Task: Find connections with filter location Mainpuri with filter topic #Selfworthwith filter profile language Spanish with filter current company SINCLUS with filter school BBD University with filter industry Software Development with filter service category User Experience Writing with filter keywords title Copy Editor
Action: Mouse moved to (658, 85)
Screenshot: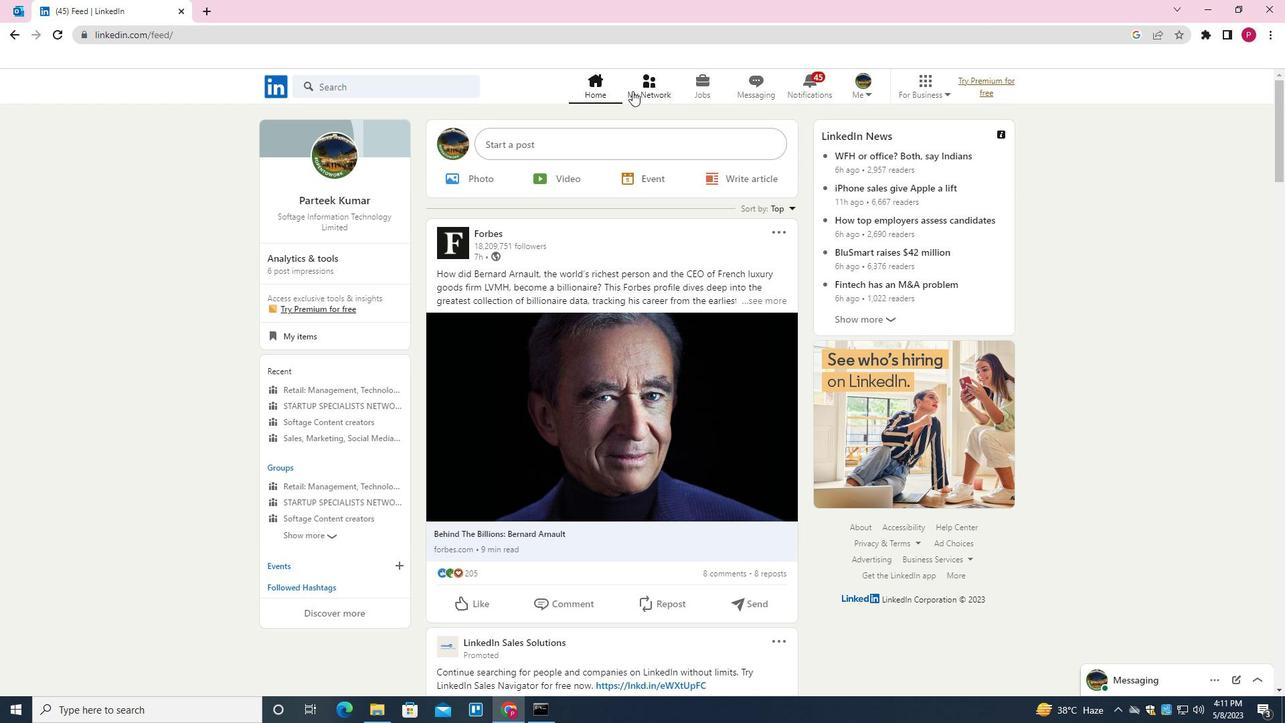
Action: Mouse pressed left at (658, 85)
Screenshot: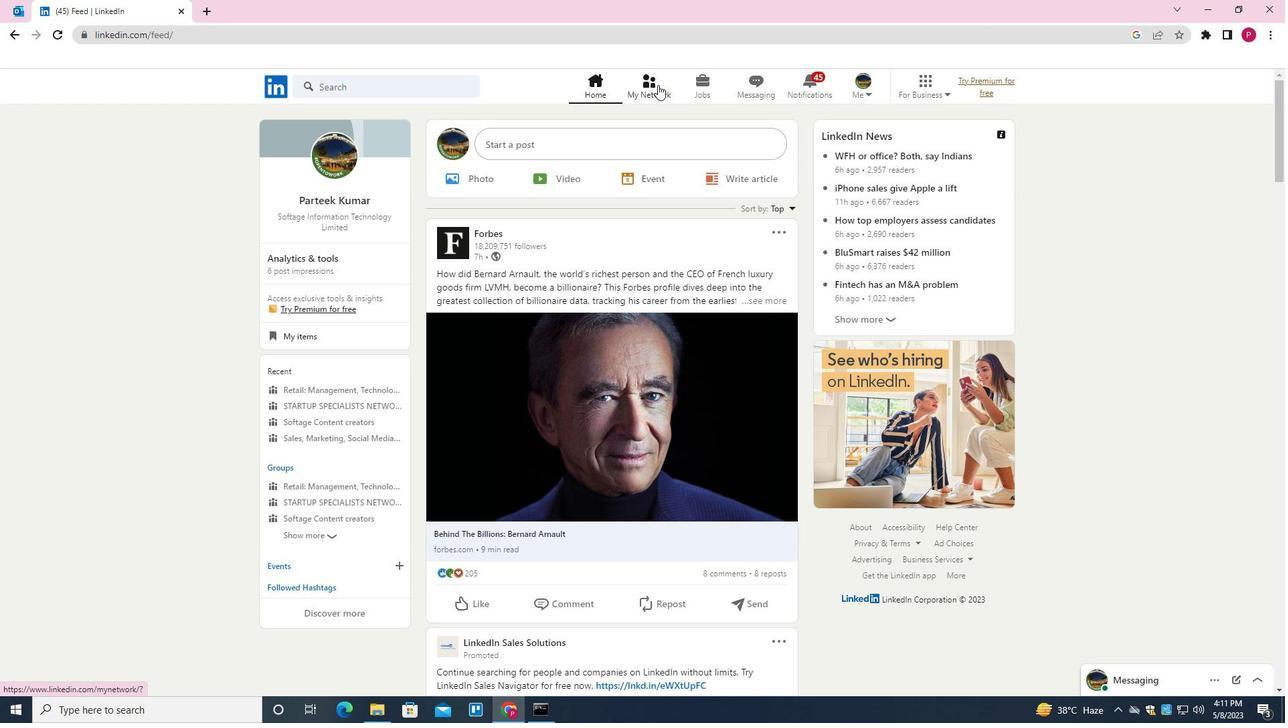 
Action: Mouse moved to (414, 165)
Screenshot: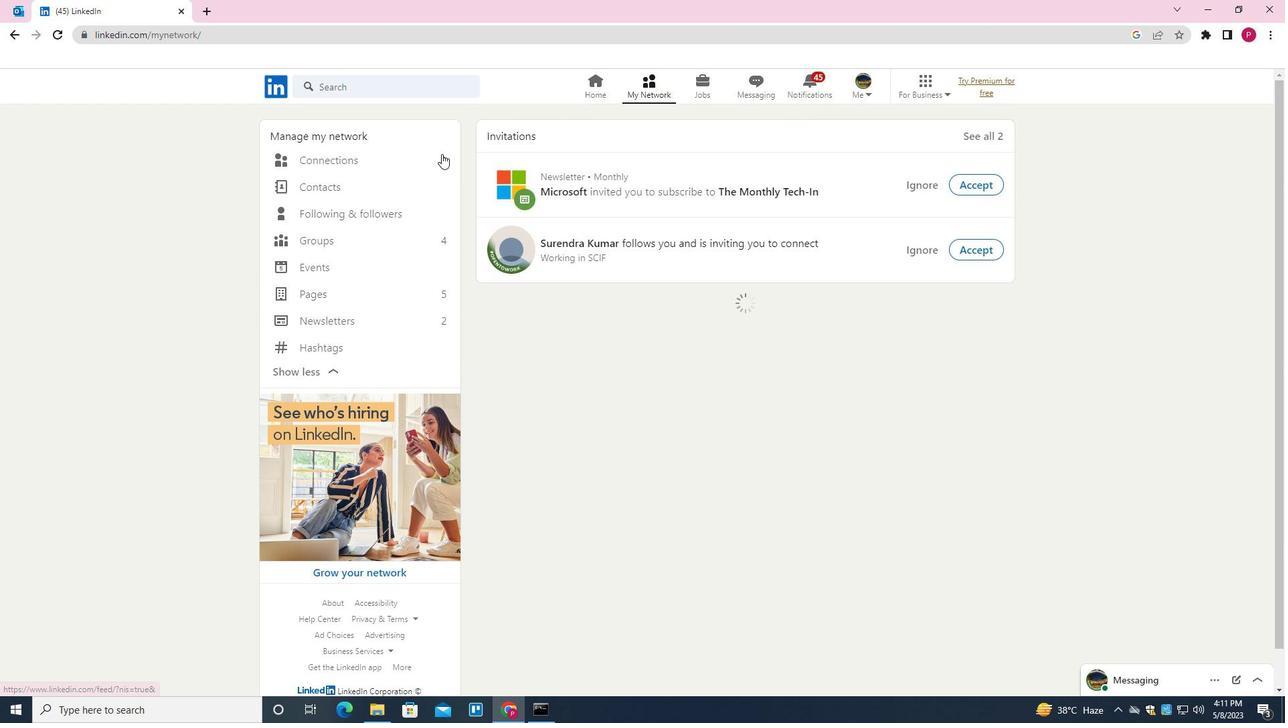 
Action: Mouse pressed left at (414, 165)
Screenshot: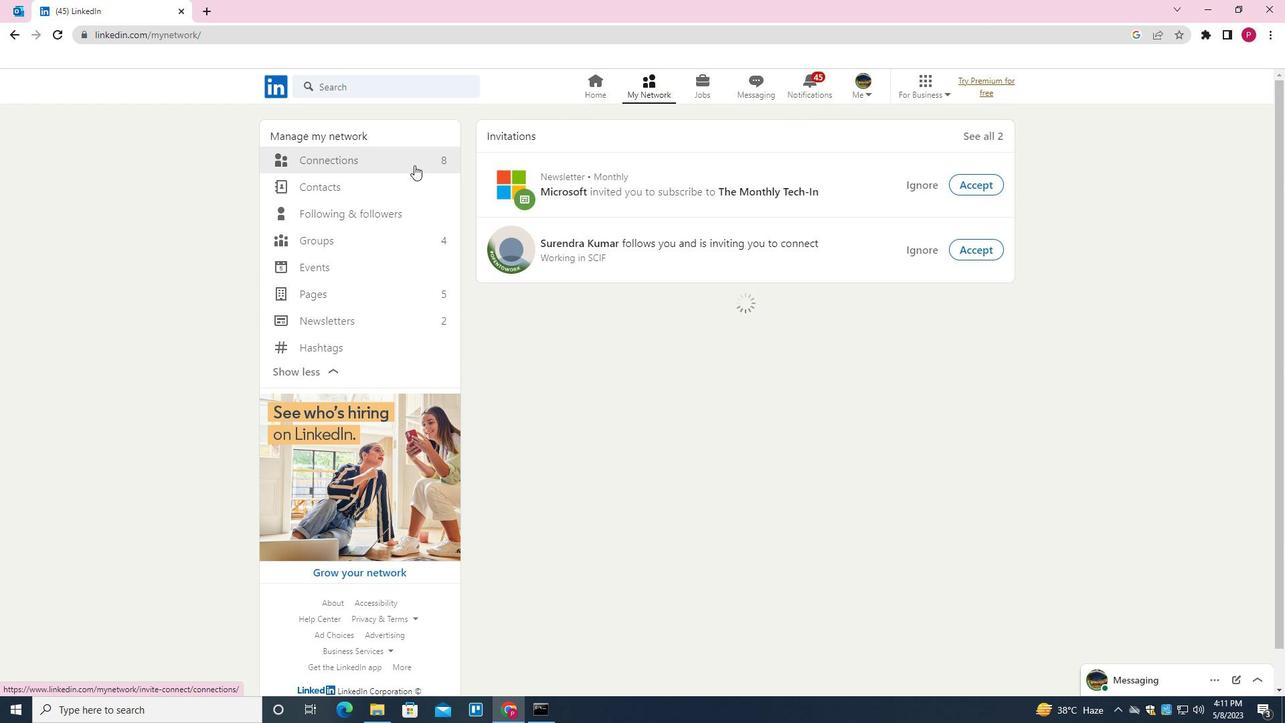 
Action: Mouse moved to (722, 162)
Screenshot: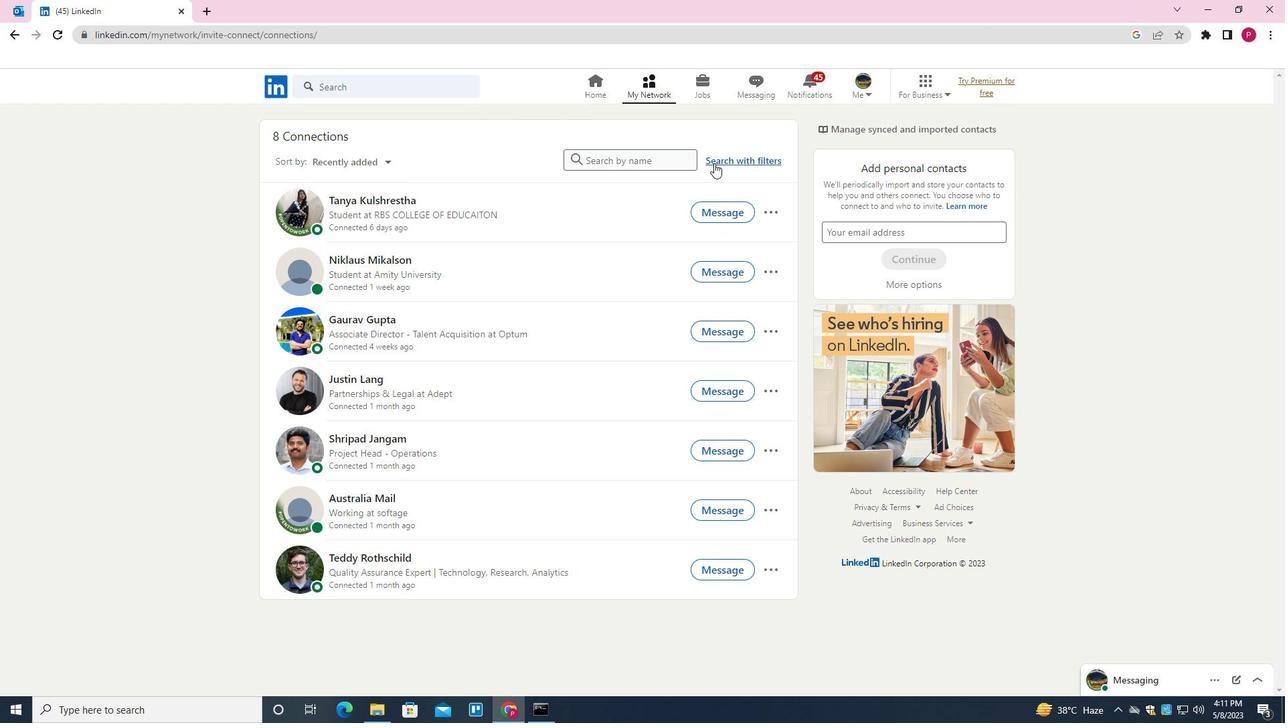 
Action: Mouse pressed left at (722, 162)
Screenshot: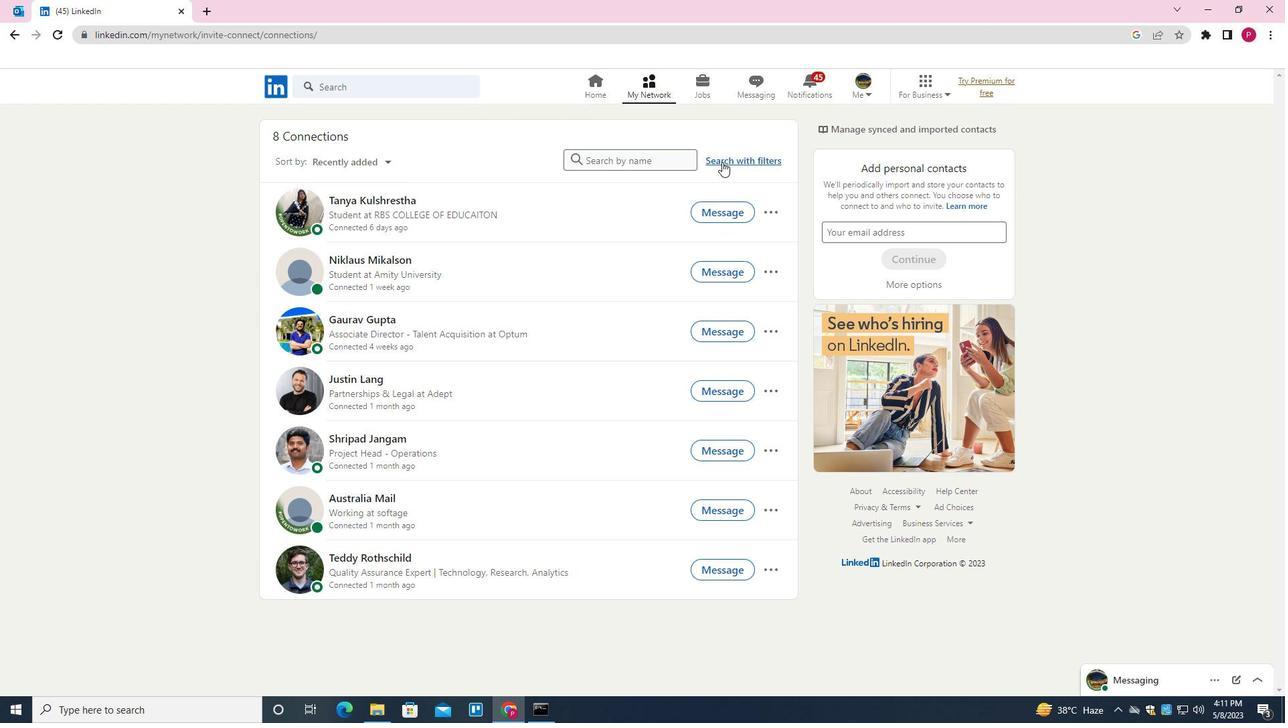 
Action: Mouse moved to (687, 123)
Screenshot: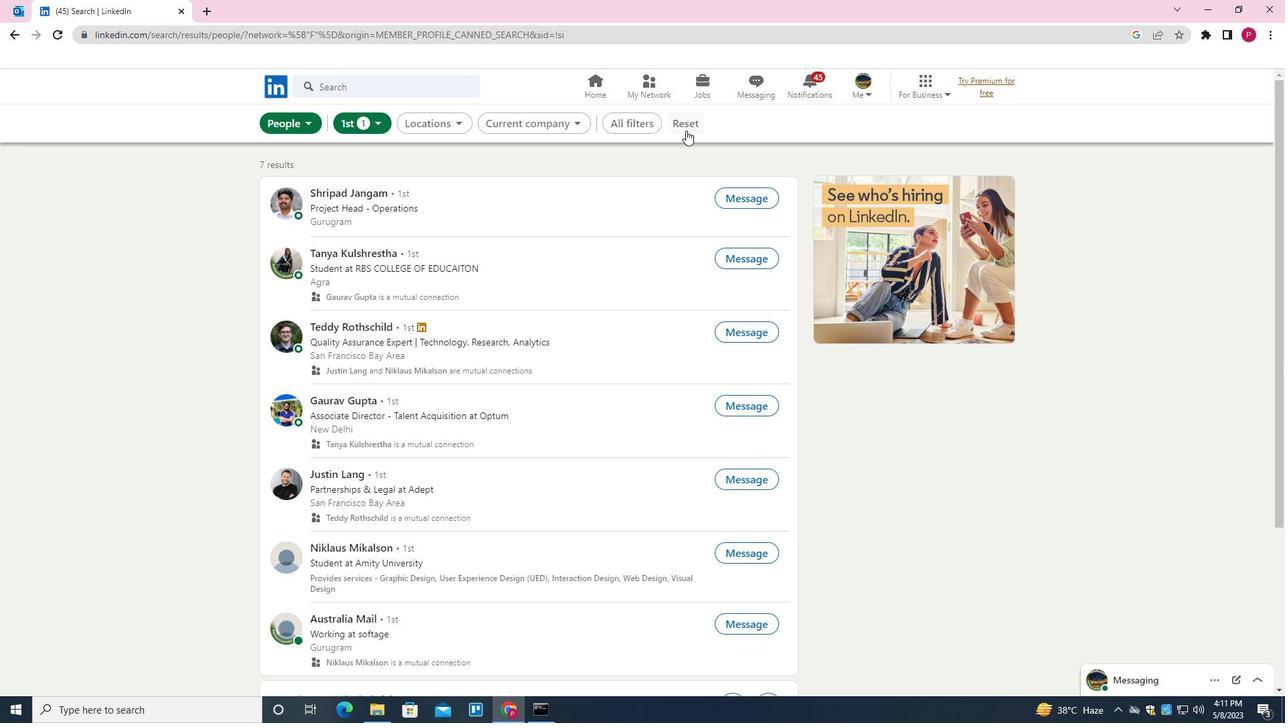 
Action: Mouse pressed left at (687, 123)
Screenshot: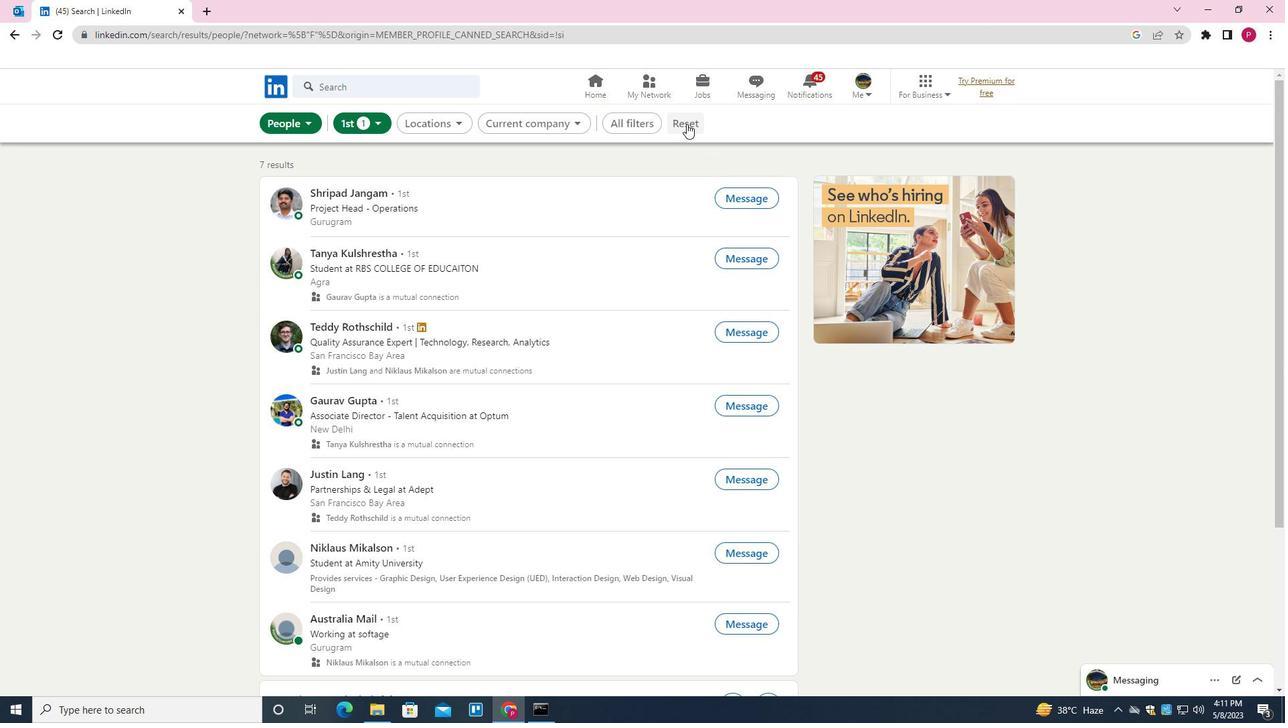 
Action: Mouse moved to (678, 121)
Screenshot: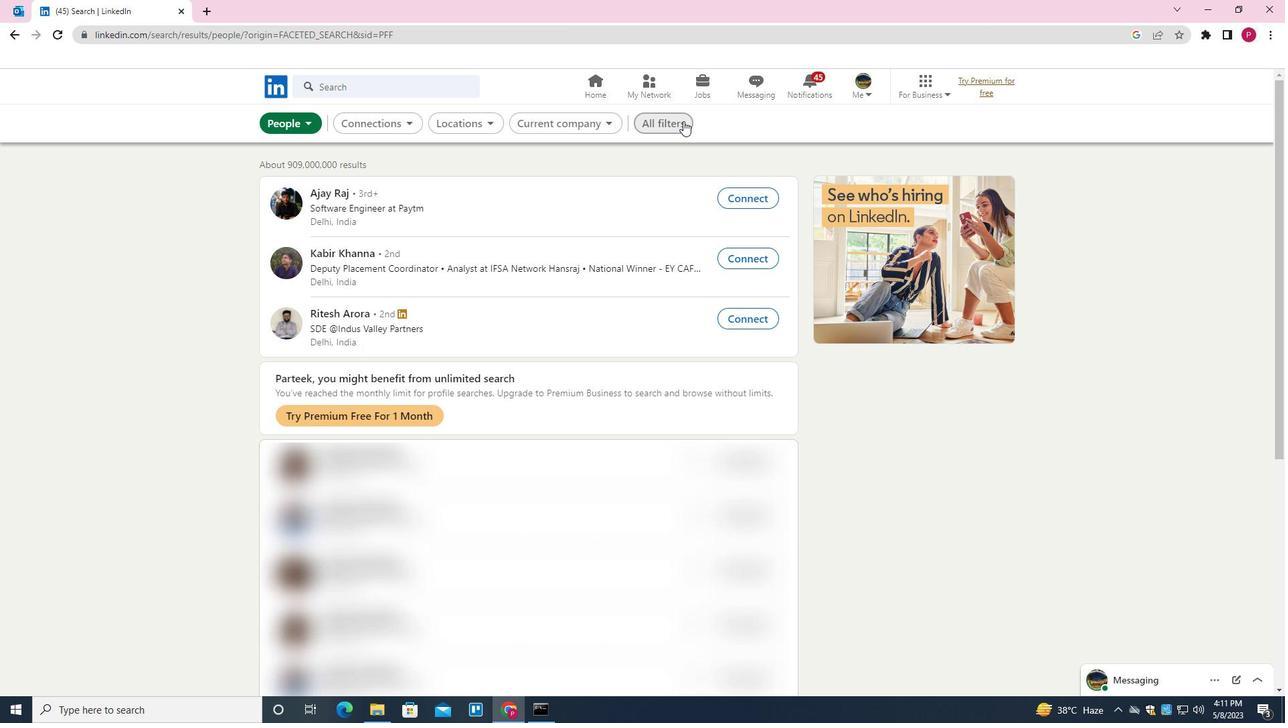 
Action: Mouse pressed left at (678, 121)
Screenshot: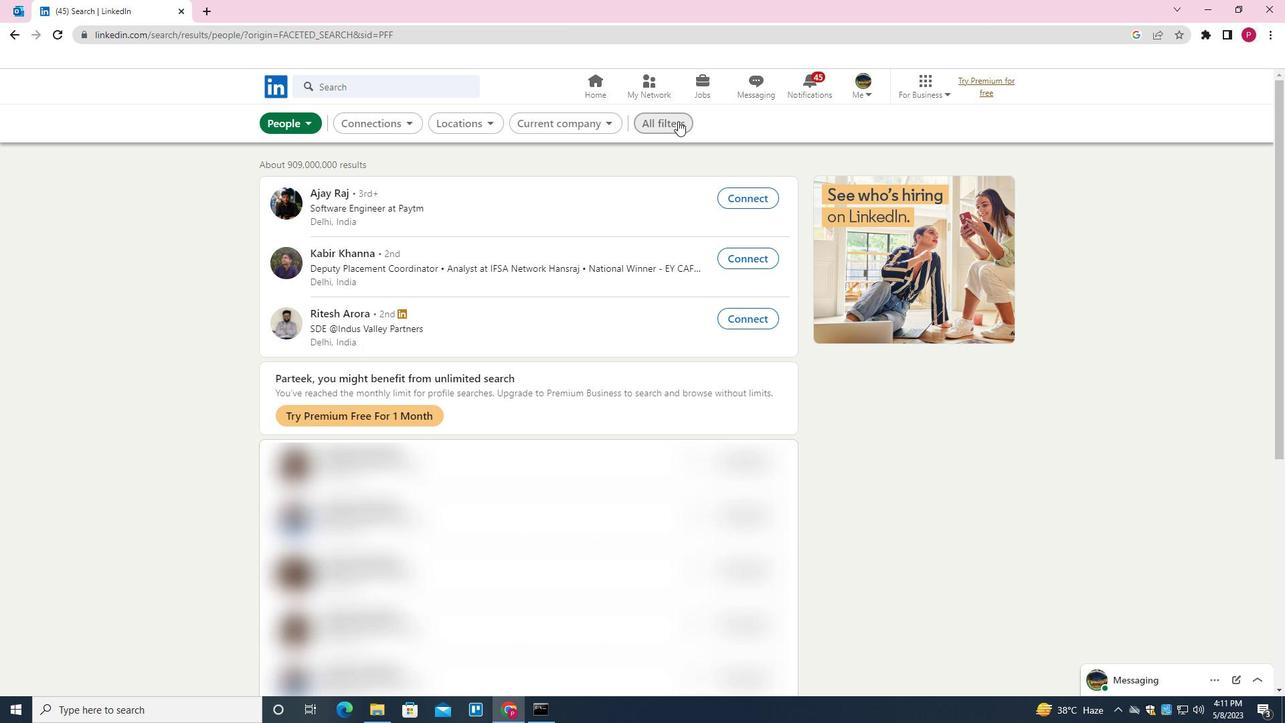 
Action: Mouse moved to (930, 289)
Screenshot: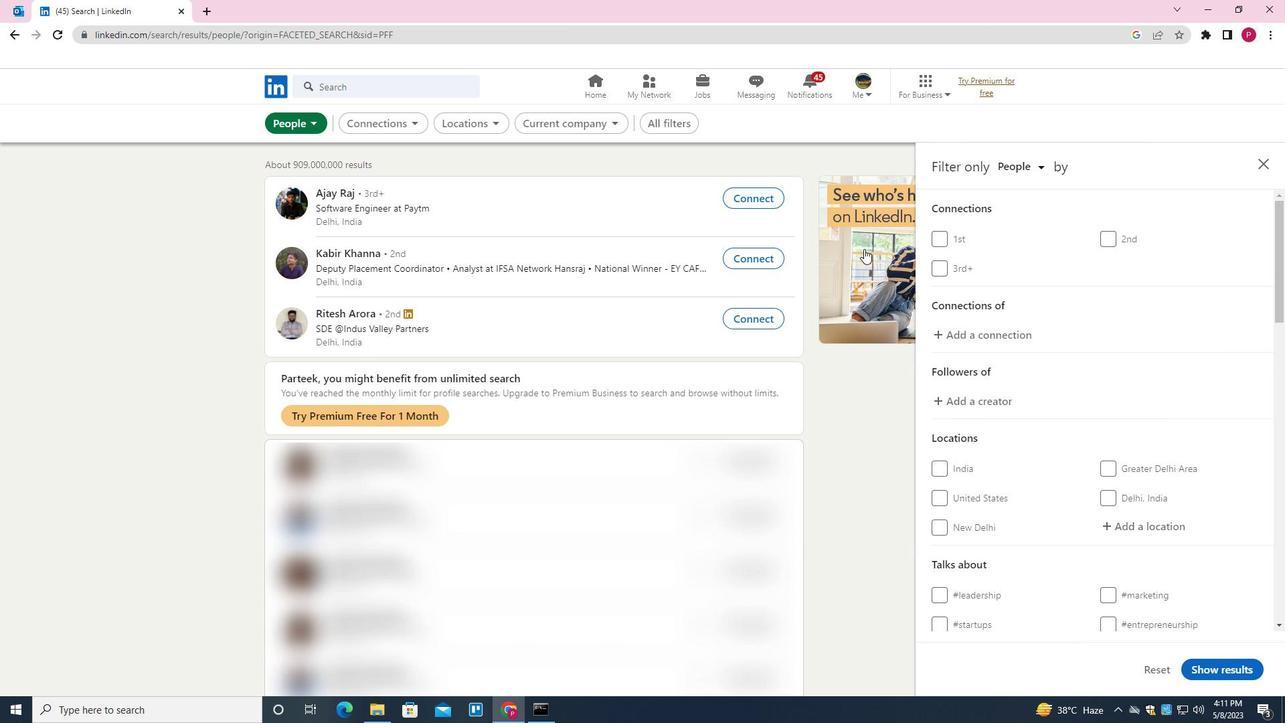
Action: Mouse scrolled (930, 289) with delta (0, 0)
Screenshot: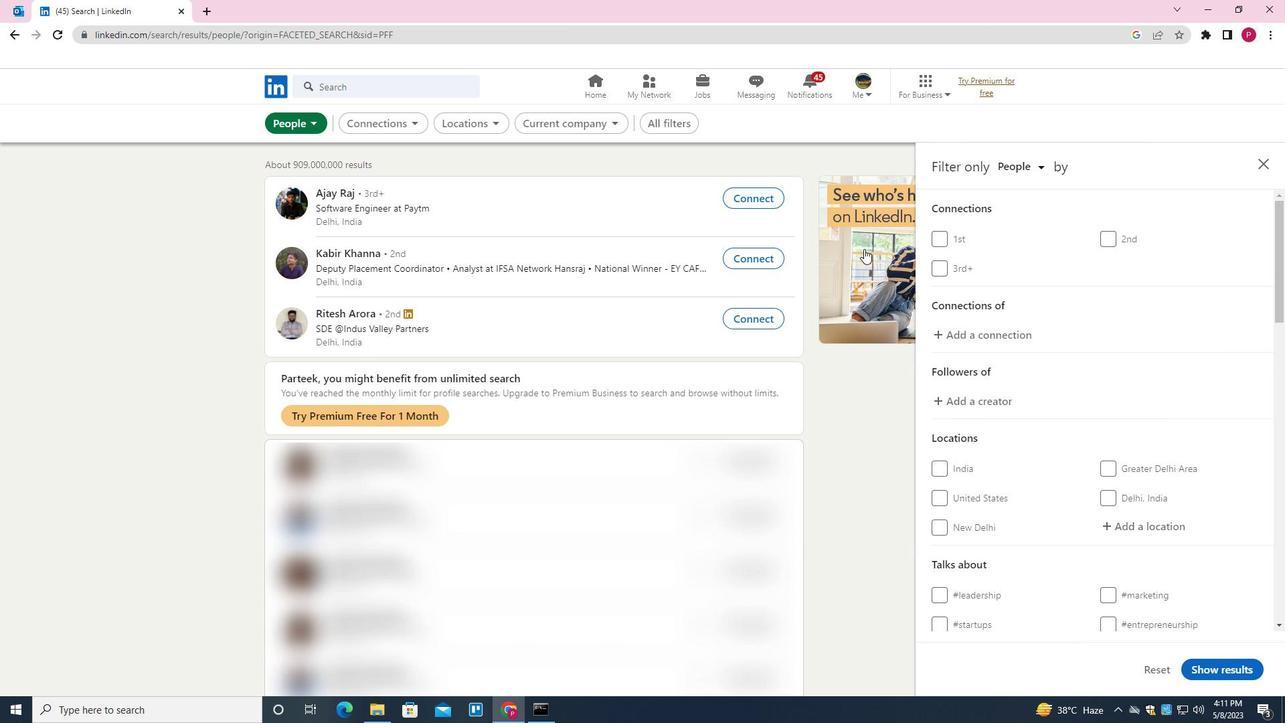 
Action: Mouse moved to (983, 328)
Screenshot: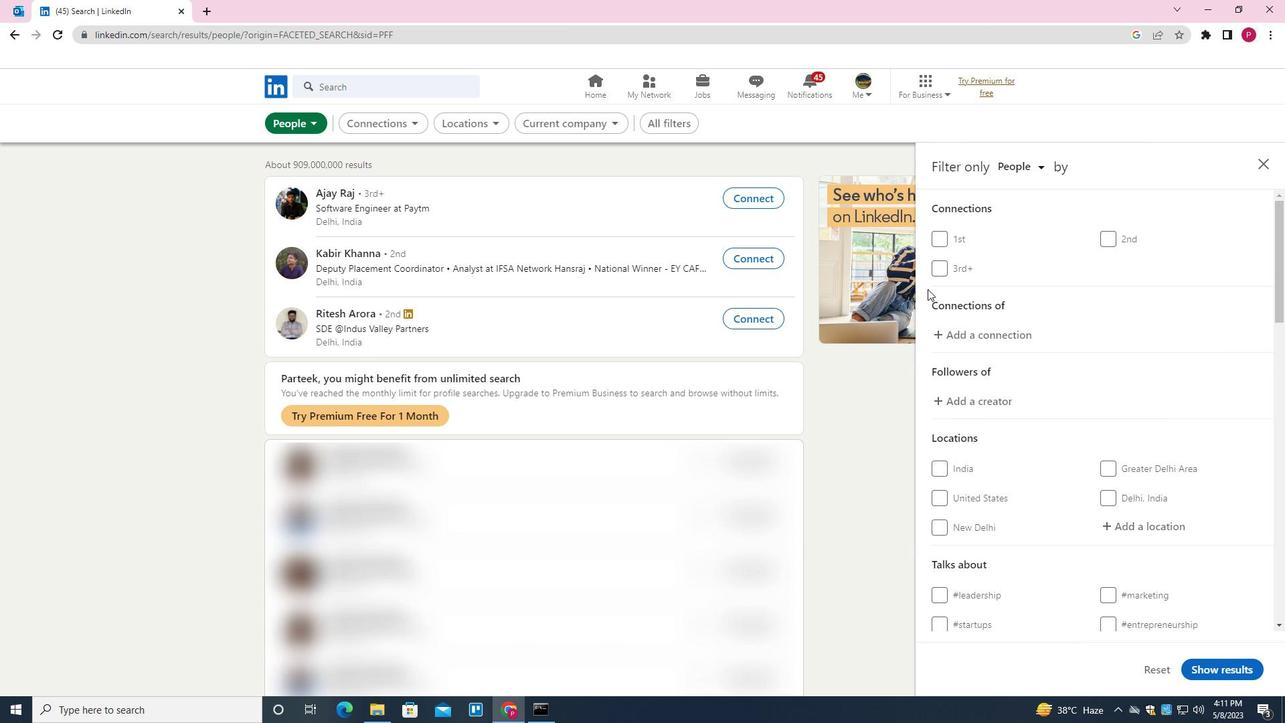 
Action: Mouse scrolled (983, 327) with delta (0, 0)
Screenshot: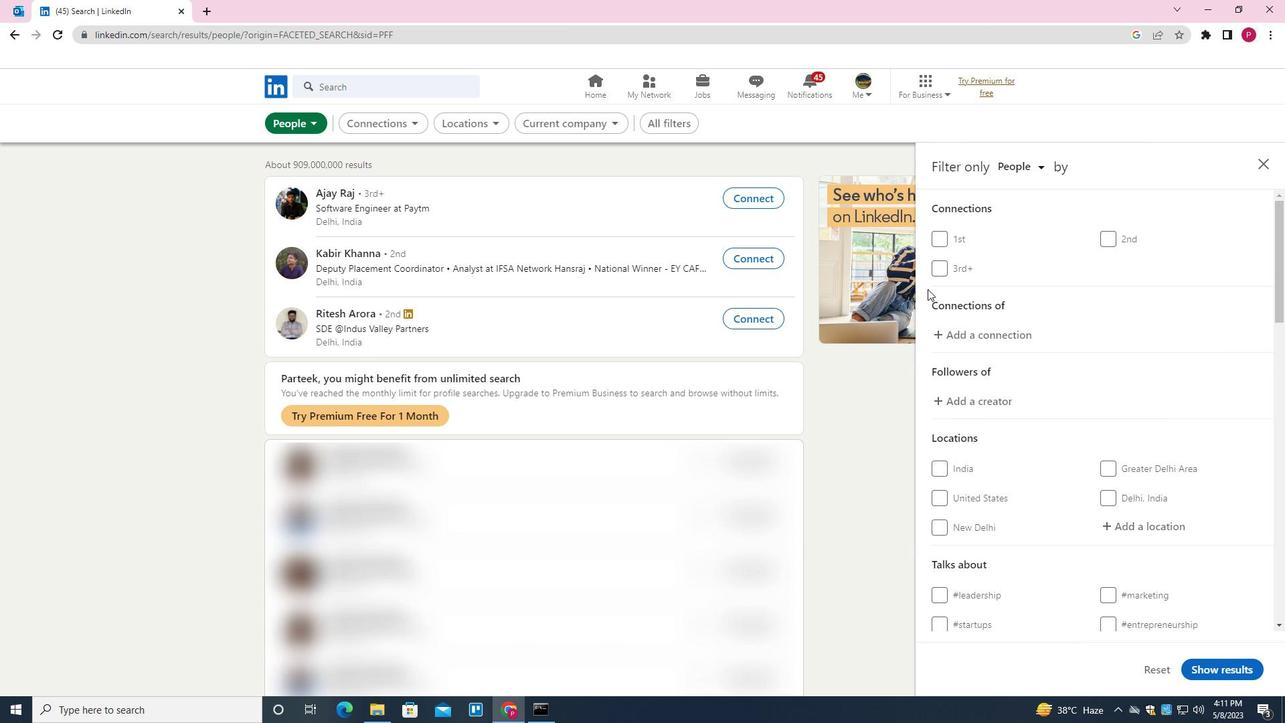 
Action: Mouse moved to (1042, 369)
Screenshot: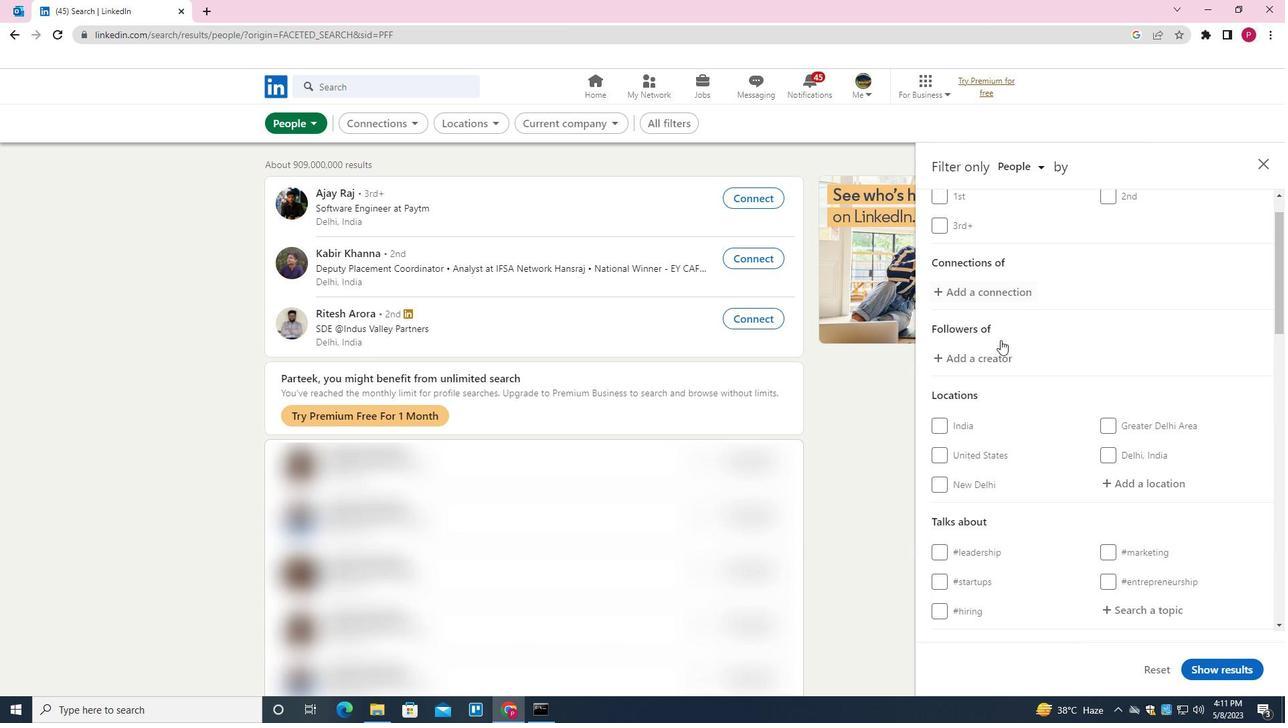 
Action: Mouse scrolled (1042, 368) with delta (0, 0)
Screenshot: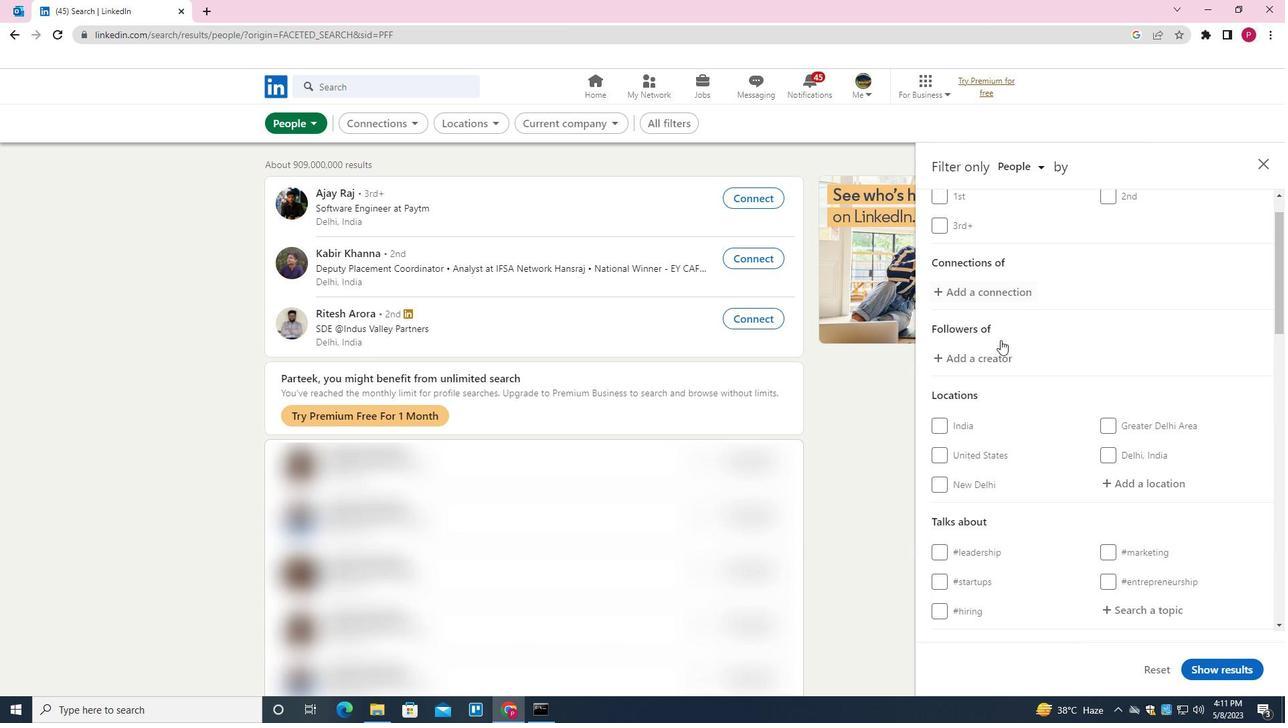 
Action: Mouse moved to (1136, 320)
Screenshot: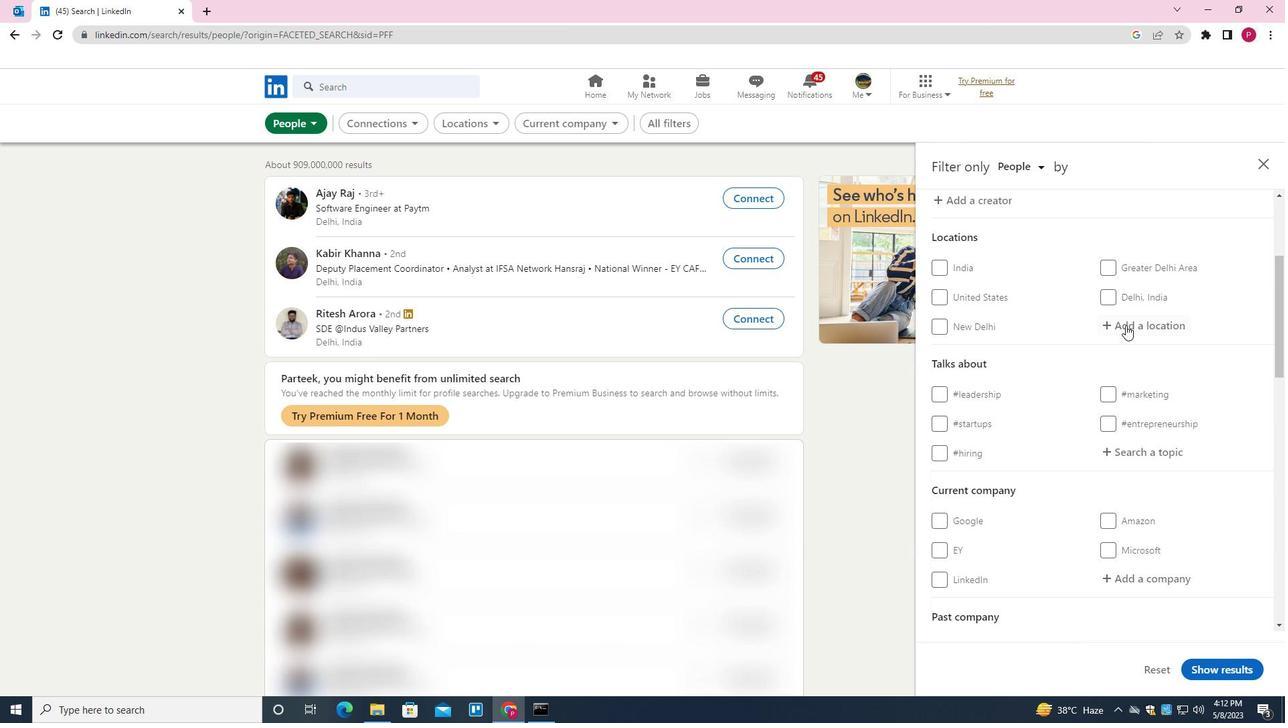 
Action: Mouse pressed left at (1136, 320)
Screenshot: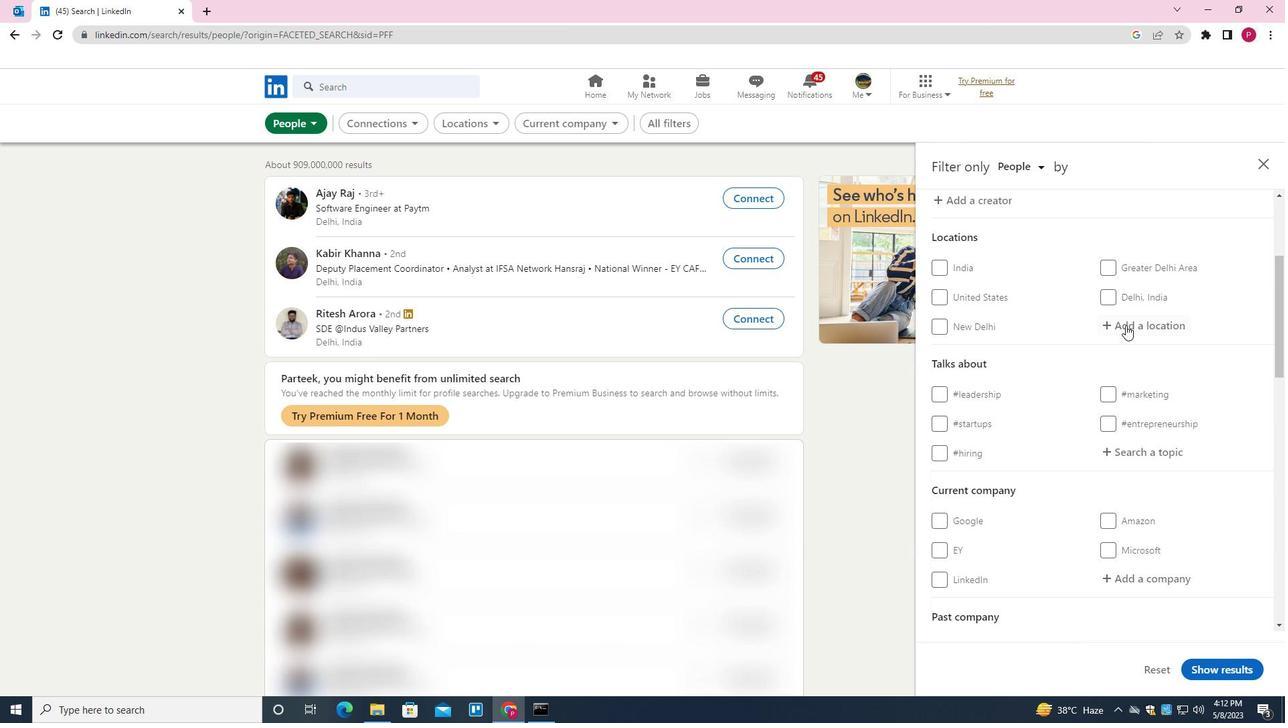 
Action: Mouse moved to (1056, 326)
Screenshot: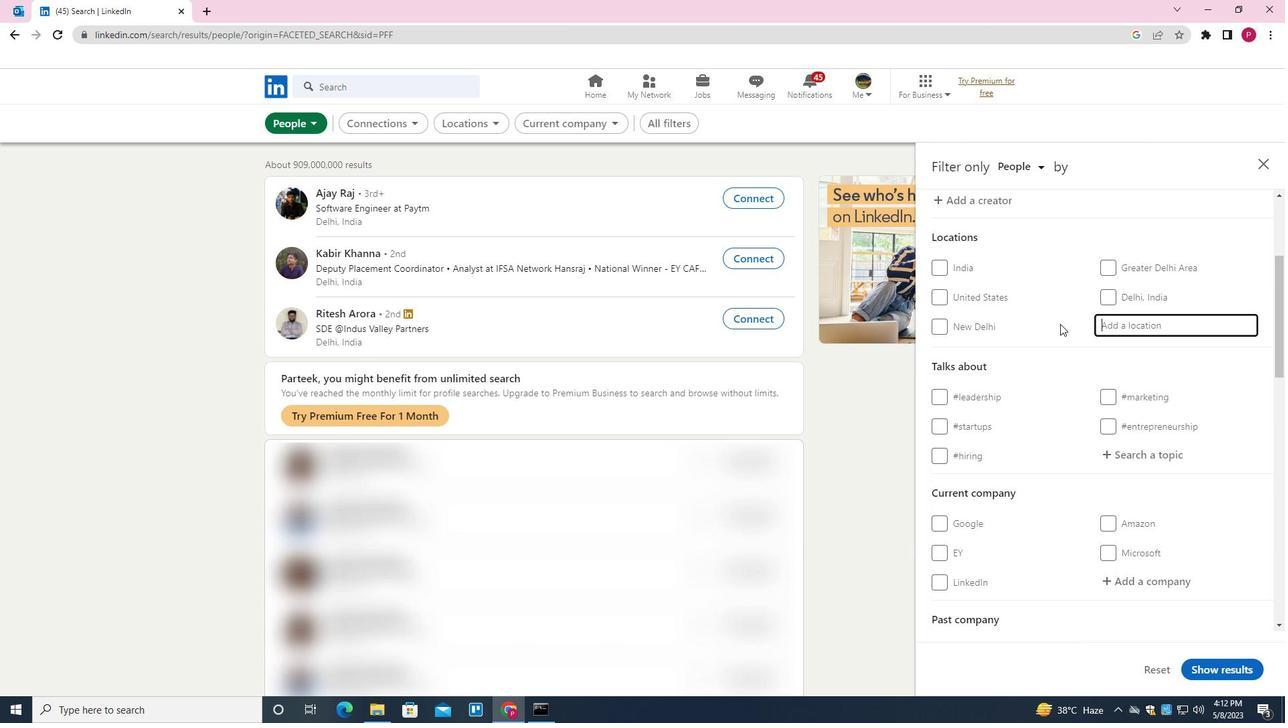
Action: Key pressed <Key.shift><Key.shift><Key.shift><Key.shift><Key.shift><Key.shift><Key.shift><Key.shift>MAINPURI<Key.down><Key.enter>
Screenshot: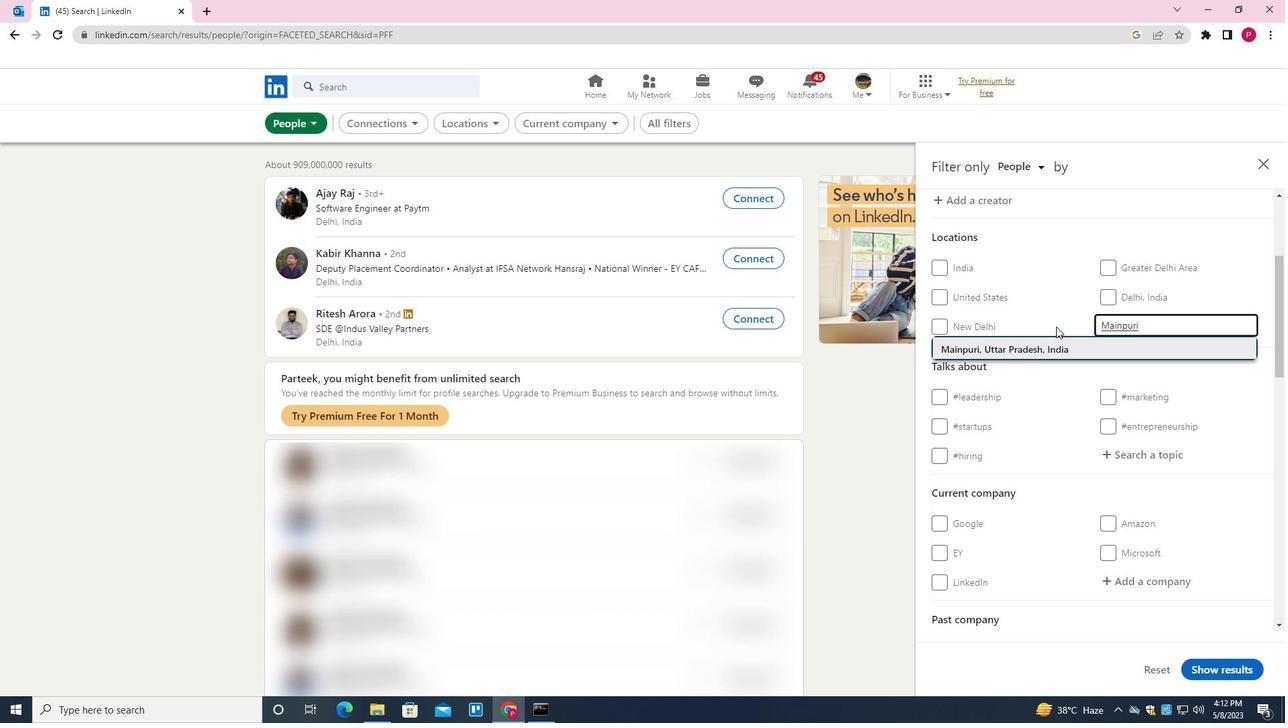 
Action: Mouse moved to (1055, 375)
Screenshot: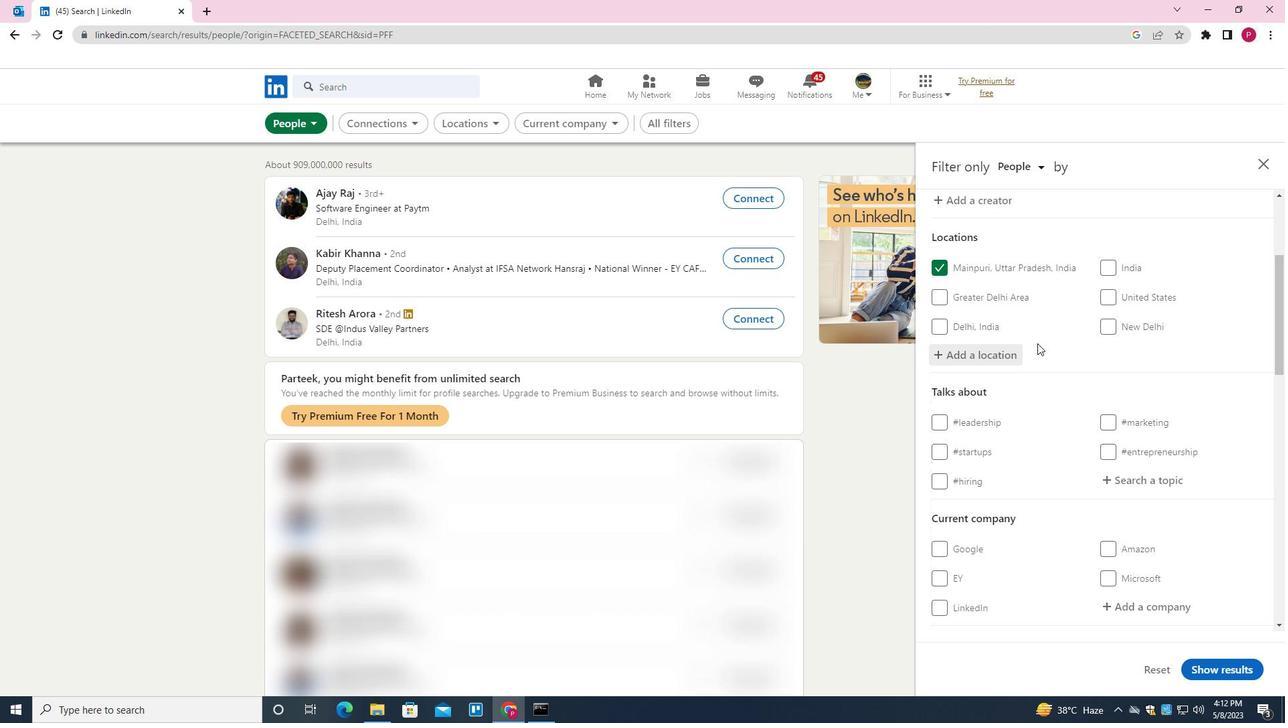 
Action: Mouse scrolled (1055, 374) with delta (0, 0)
Screenshot: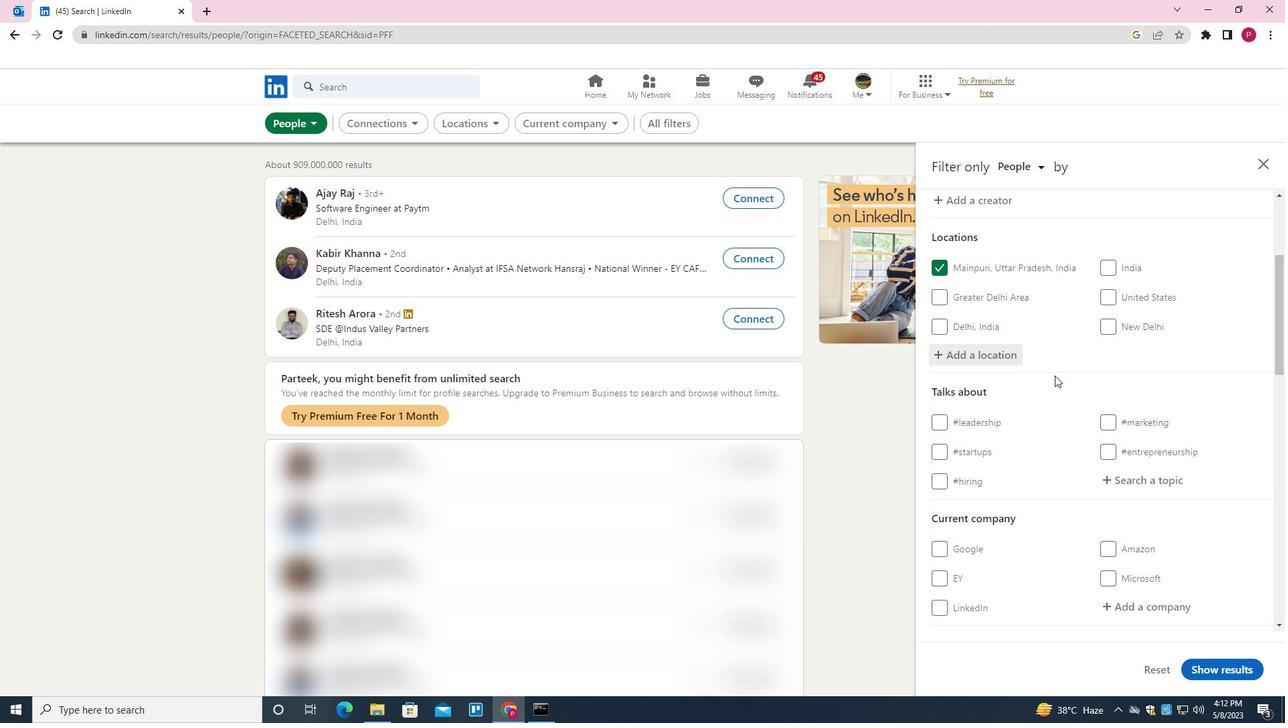 
Action: Mouse moved to (1080, 381)
Screenshot: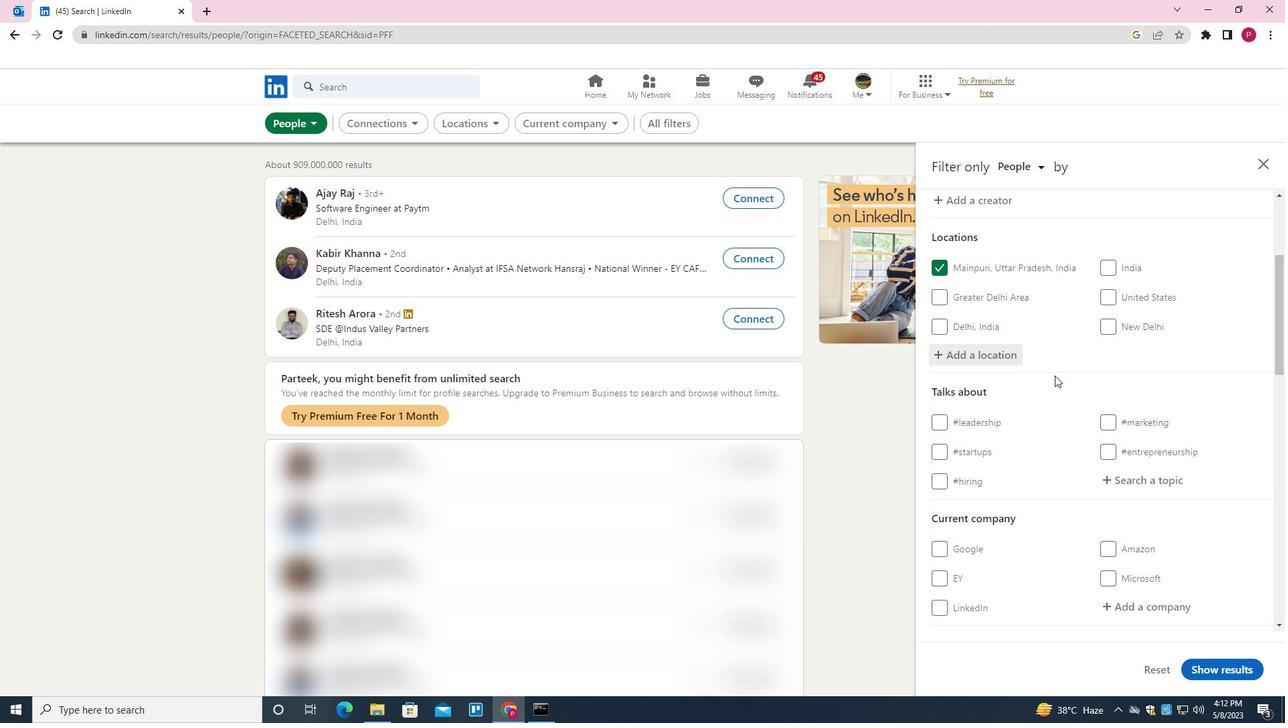 
Action: Mouse scrolled (1080, 380) with delta (0, 0)
Screenshot: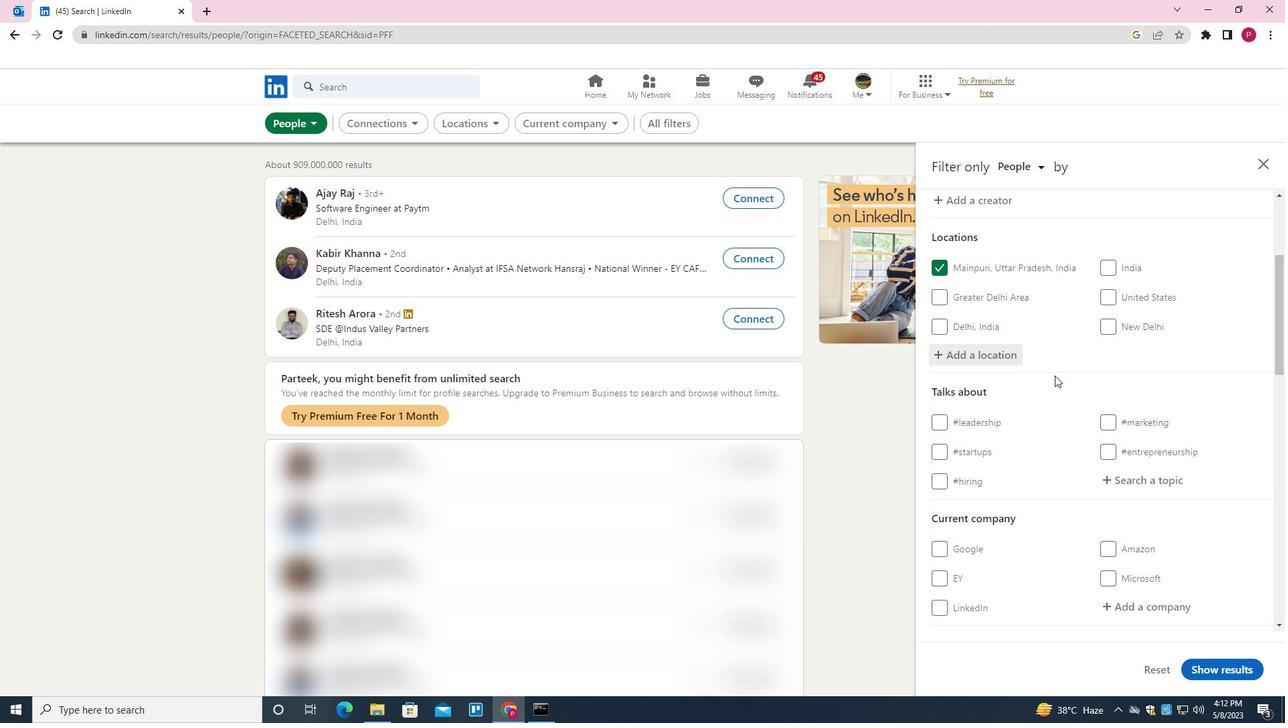 
Action: Mouse moved to (1149, 347)
Screenshot: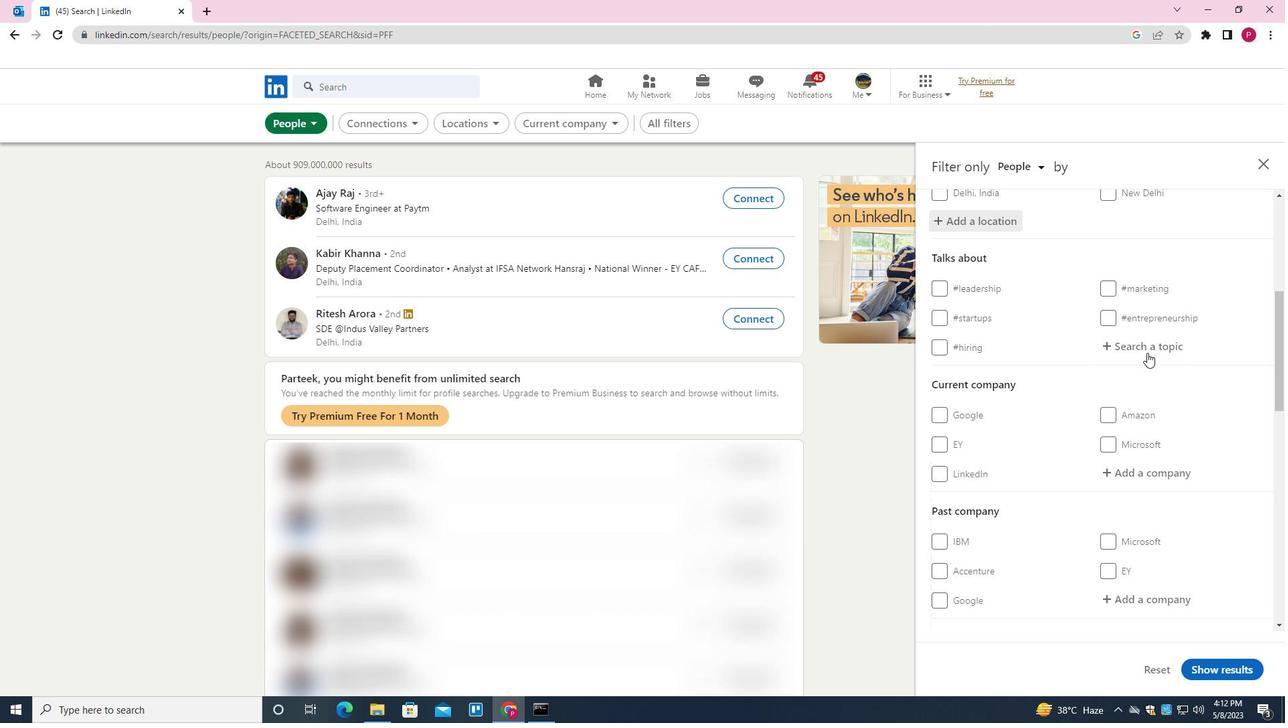 
Action: Mouse pressed left at (1149, 347)
Screenshot: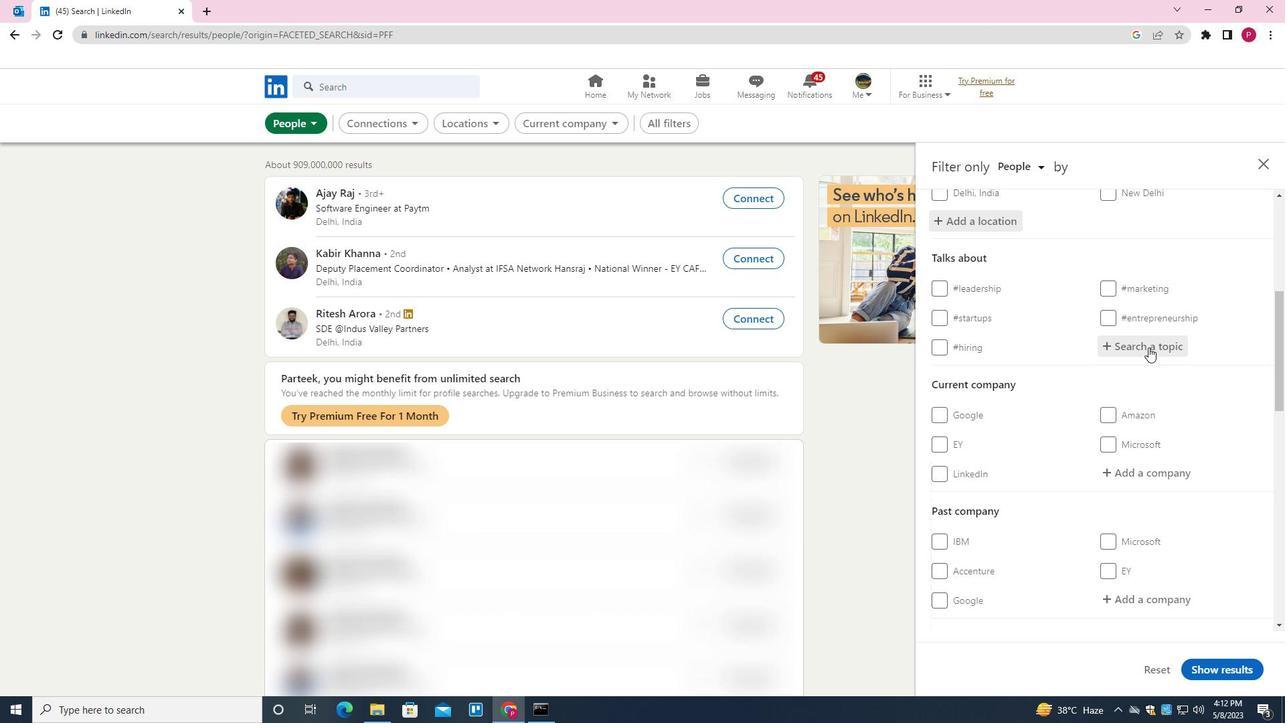 
Action: Mouse moved to (1115, 368)
Screenshot: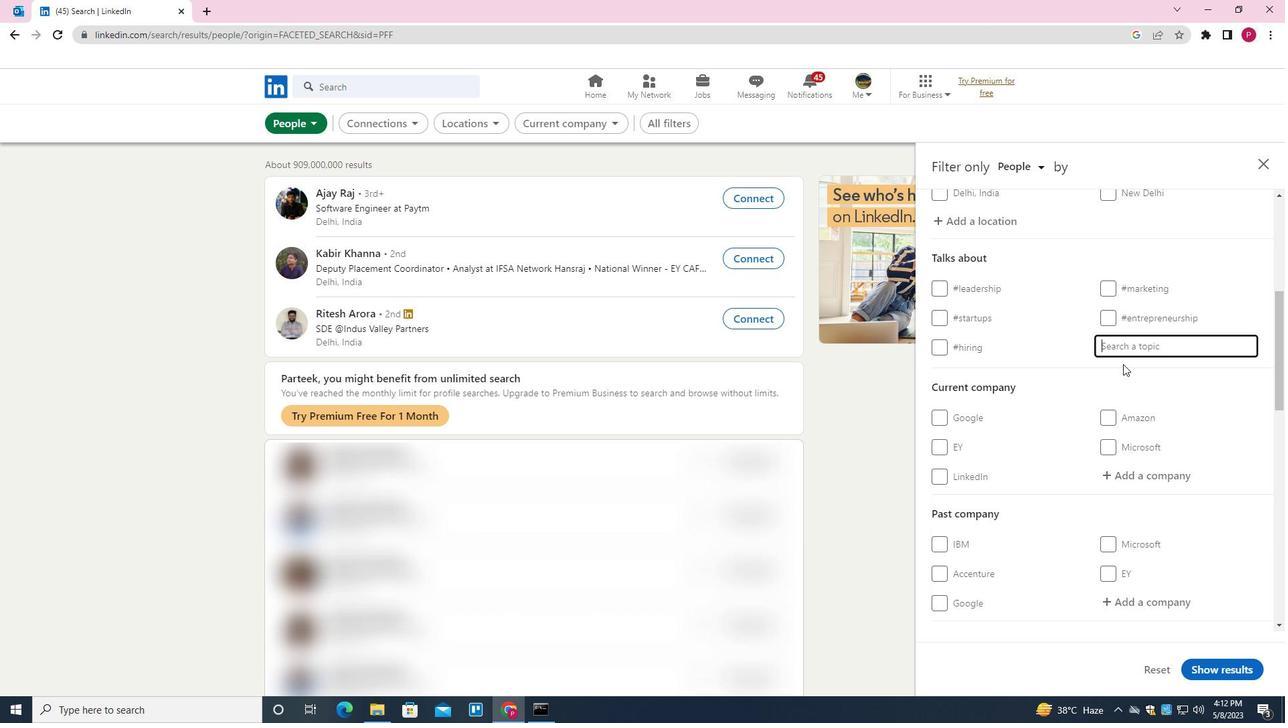 
Action: Key pressed SELFWORTH<Key.down><Key.enter>
Screenshot: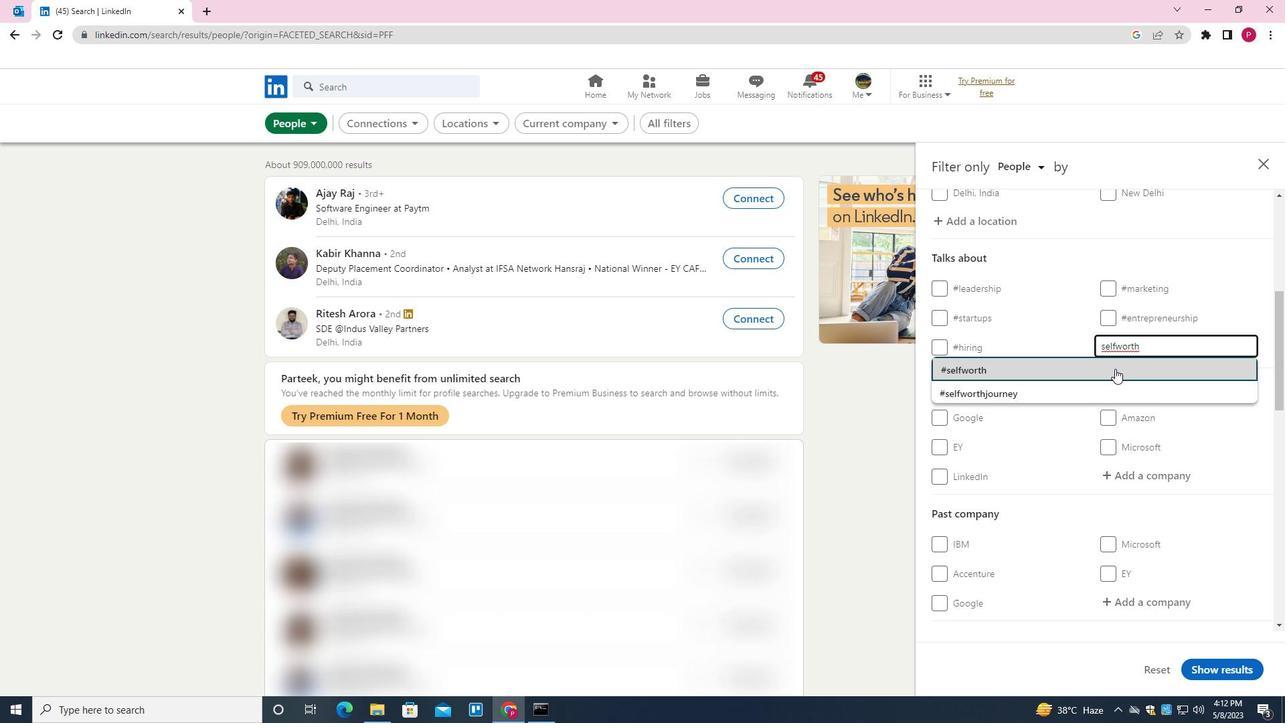 
Action: Mouse moved to (1112, 370)
Screenshot: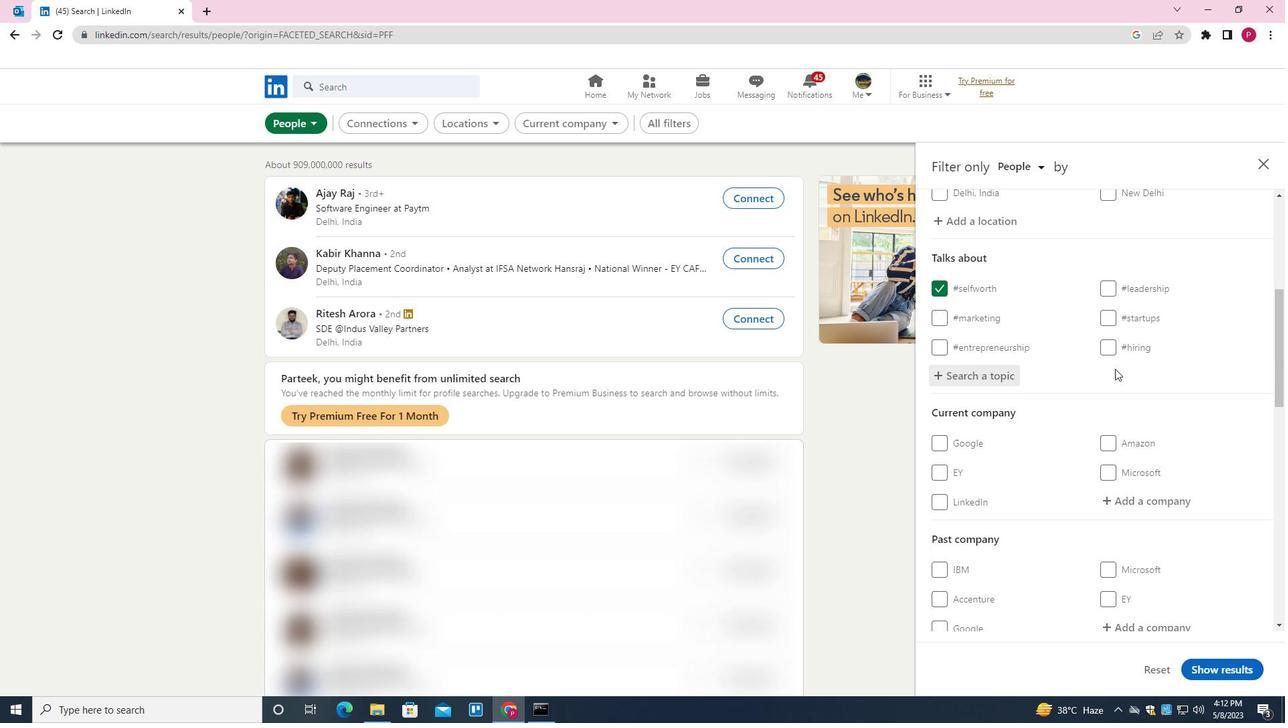 
Action: Mouse scrolled (1112, 370) with delta (0, 0)
Screenshot: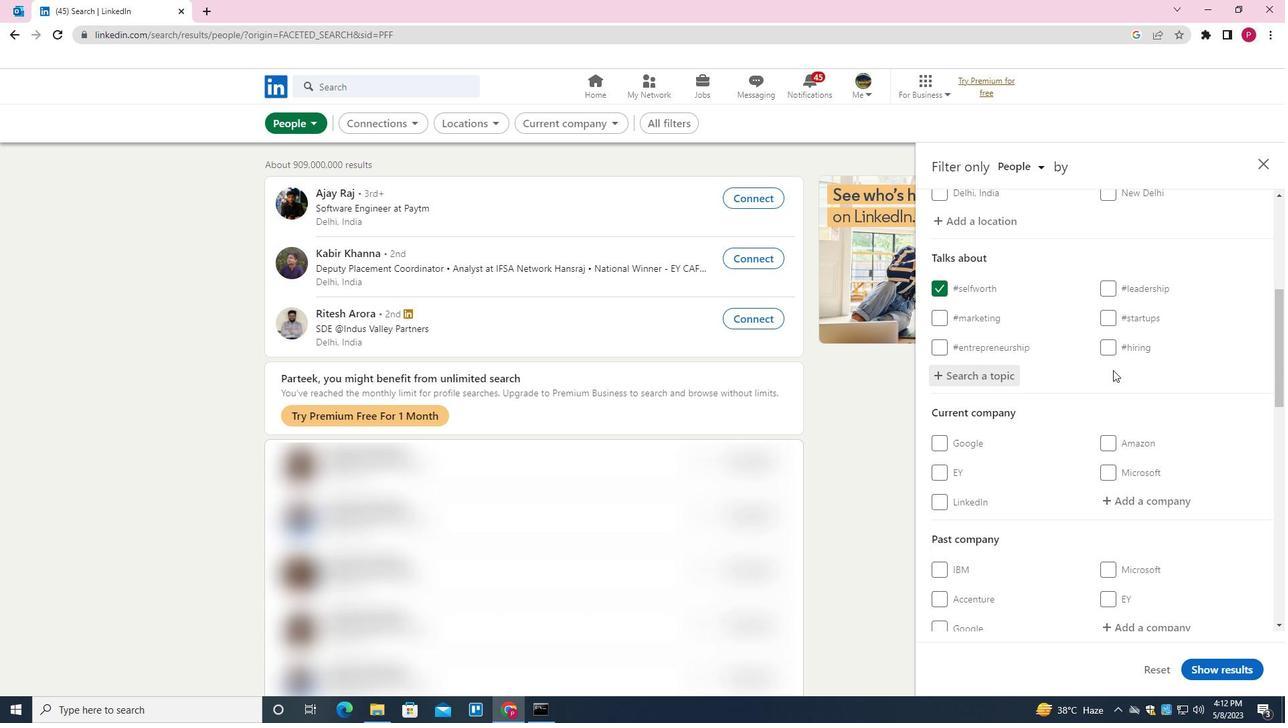 
Action: Mouse moved to (1112, 370)
Screenshot: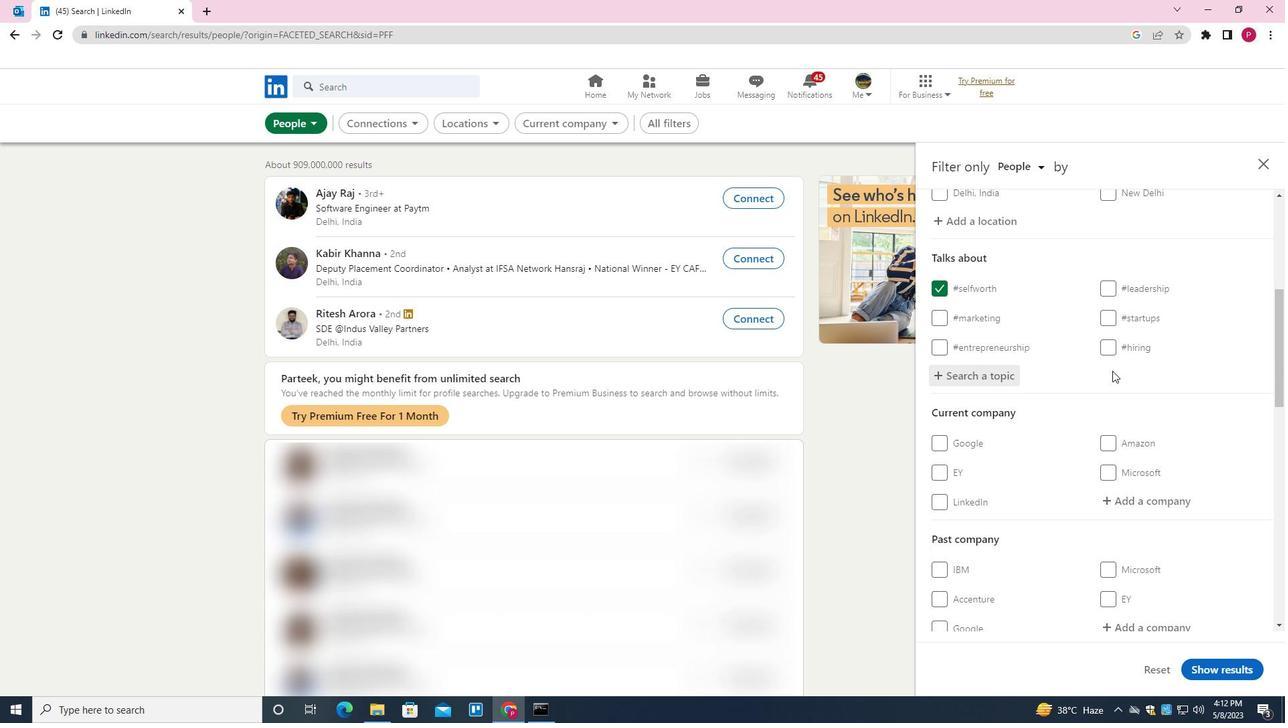 
Action: Mouse scrolled (1112, 370) with delta (0, 0)
Screenshot: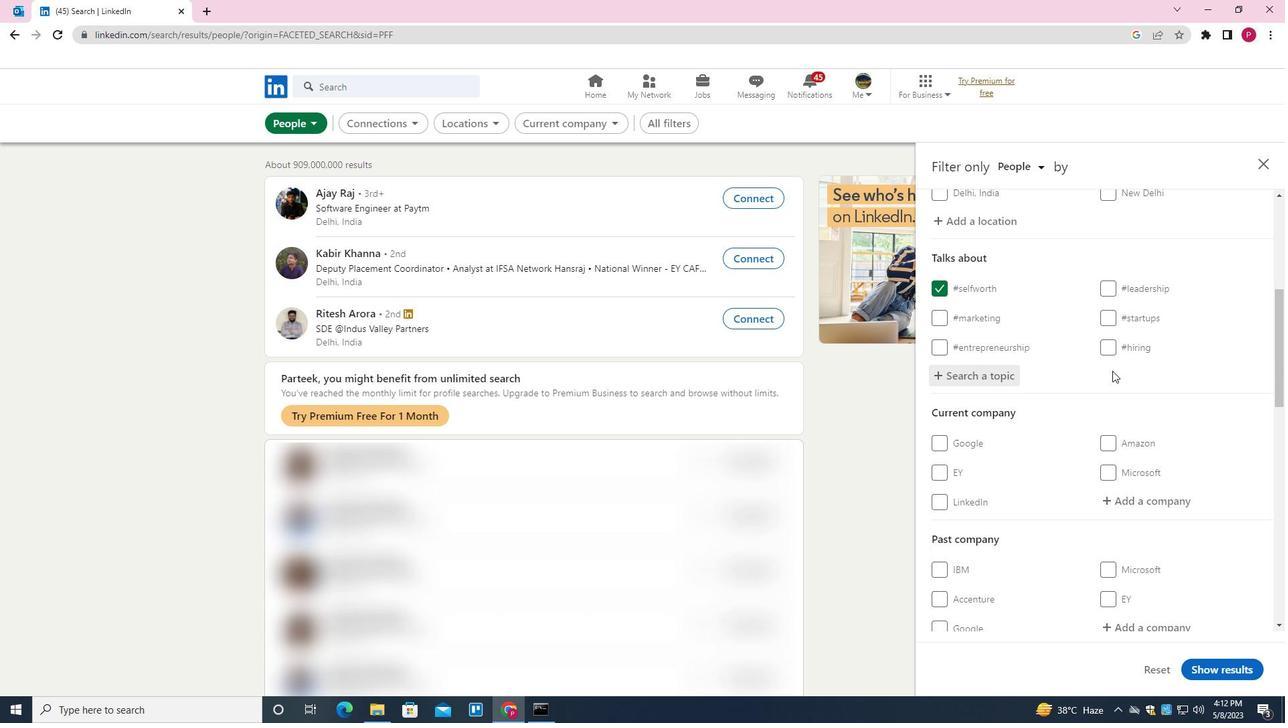 
Action: Mouse moved to (1110, 371)
Screenshot: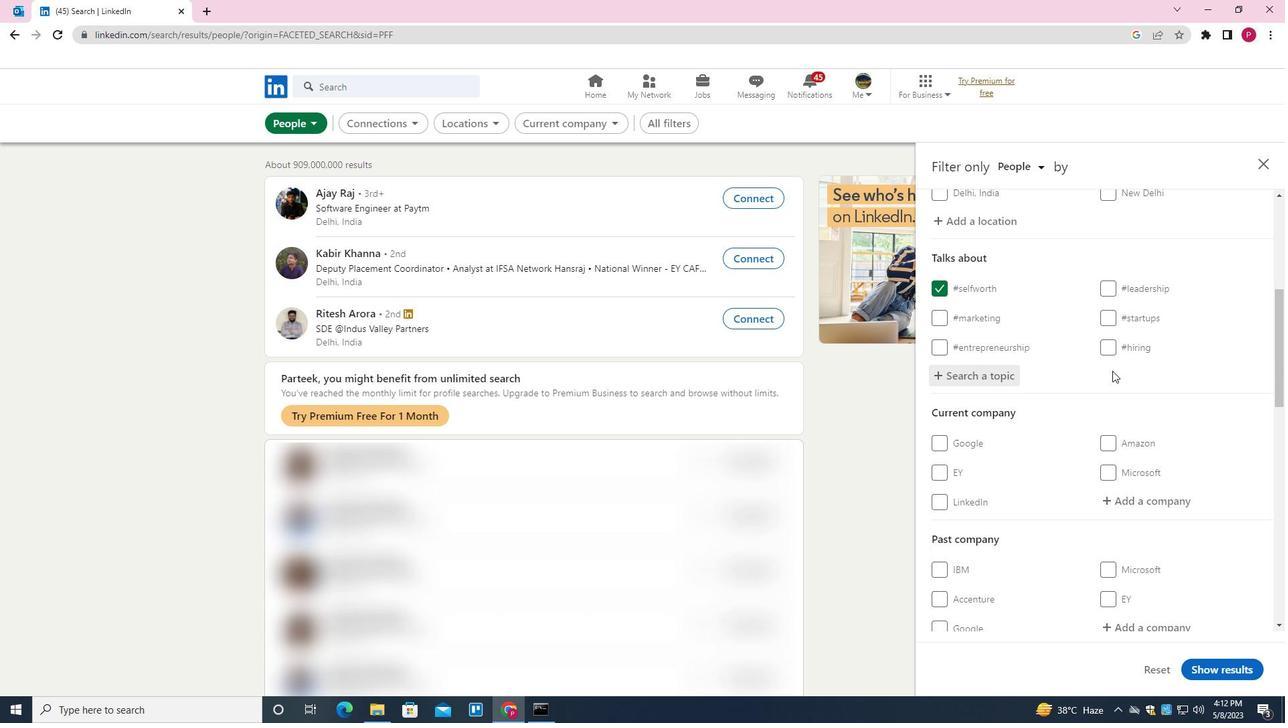 
Action: Mouse scrolled (1110, 370) with delta (0, 0)
Screenshot: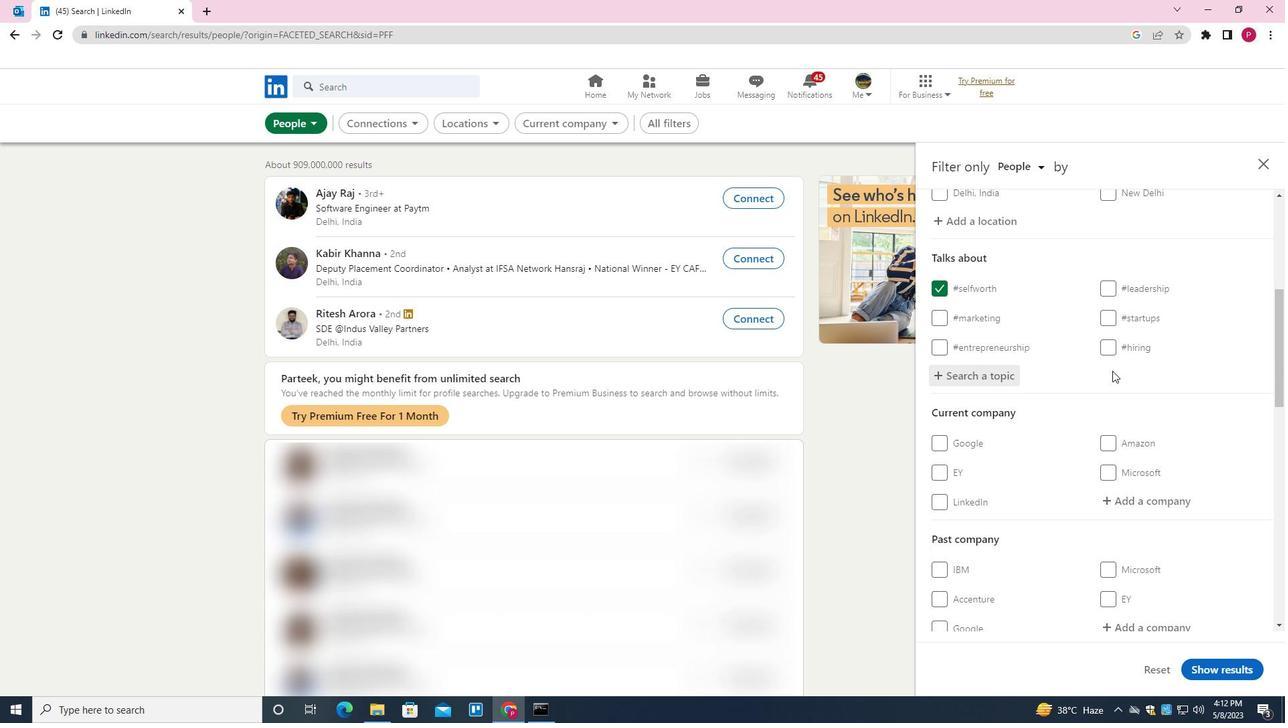 
Action: Mouse moved to (1108, 372)
Screenshot: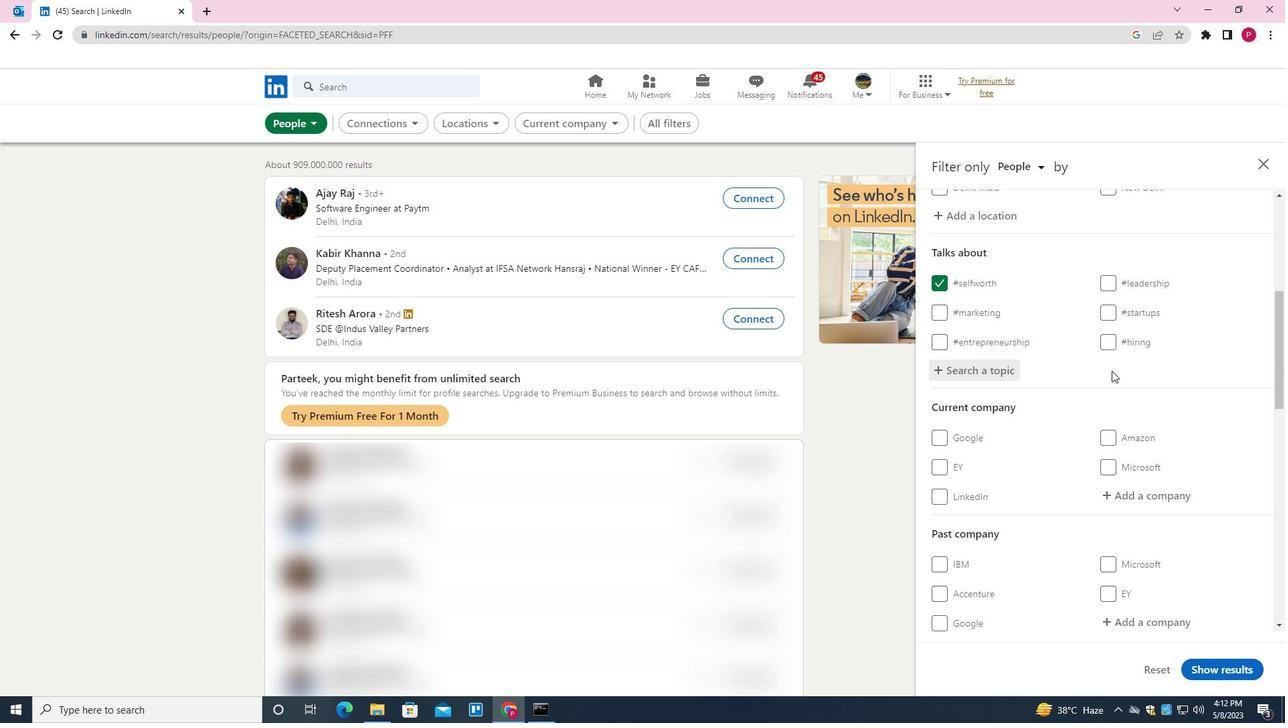 
Action: Mouse scrolled (1108, 372) with delta (0, 0)
Screenshot: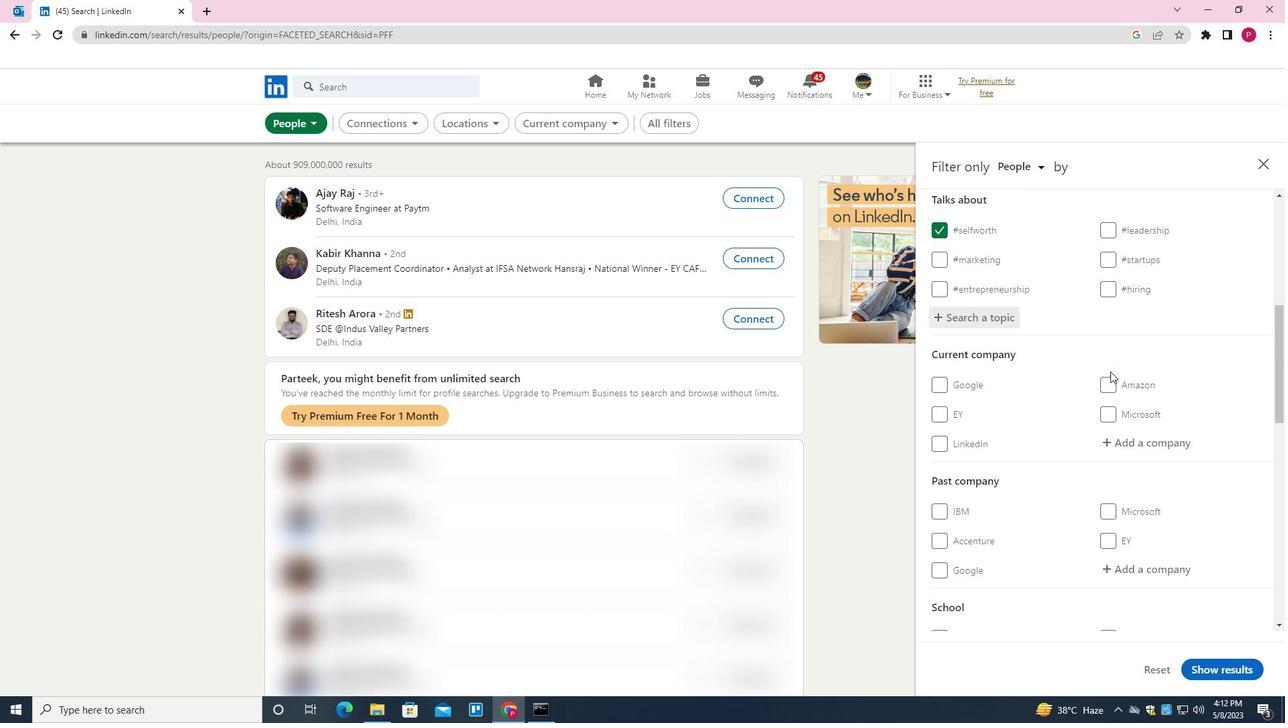 
Action: Mouse moved to (1058, 379)
Screenshot: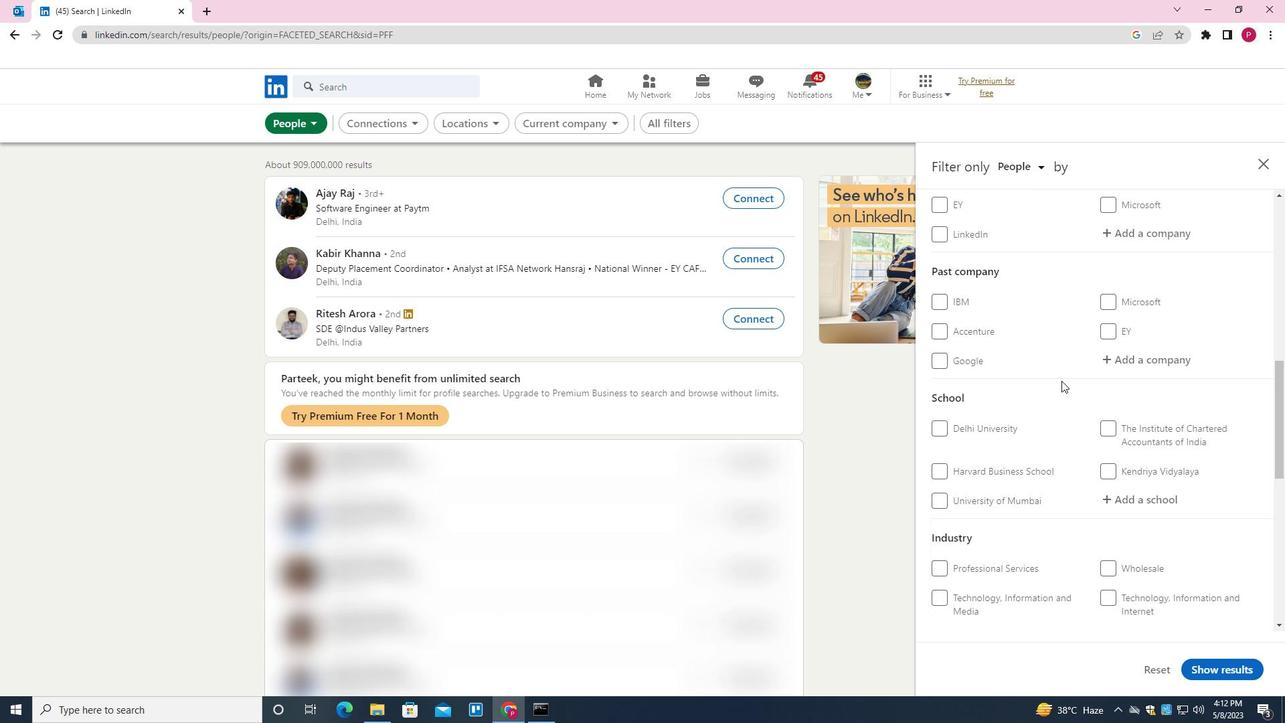 
Action: Mouse scrolled (1058, 378) with delta (0, 0)
Screenshot: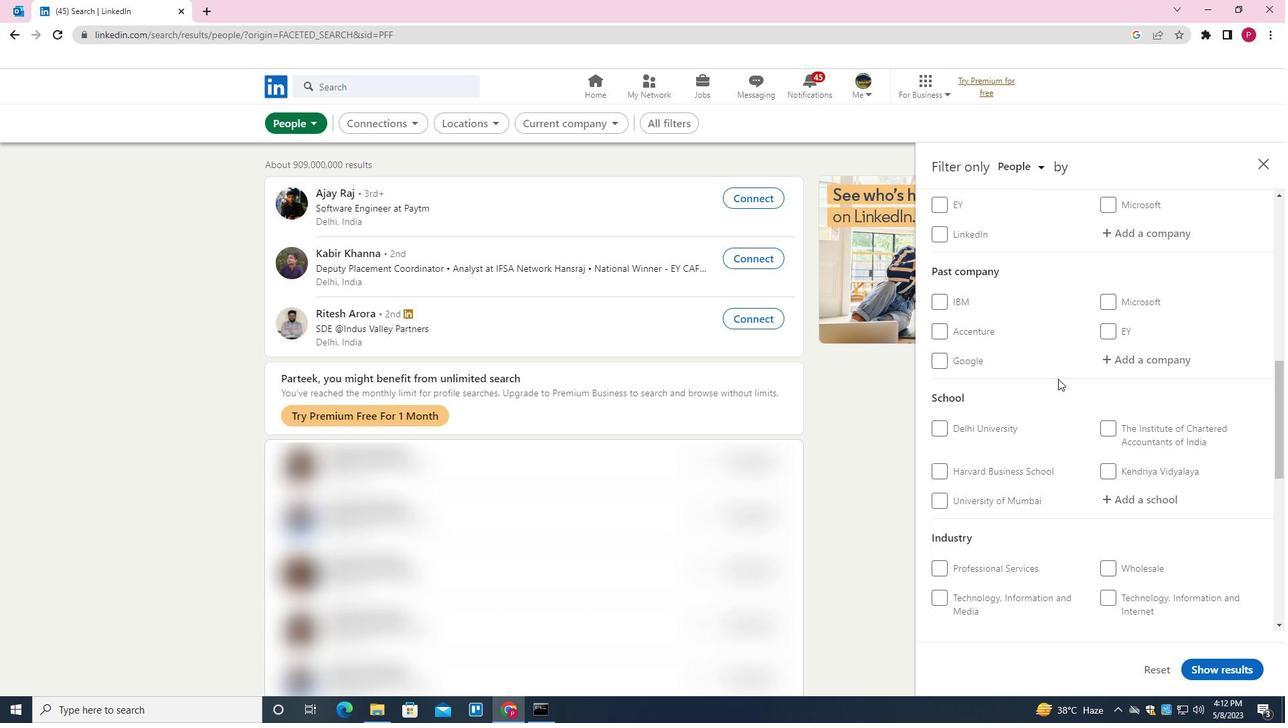 
Action: Mouse scrolled (1058, 378) with delta (0, 0)
Screenshot: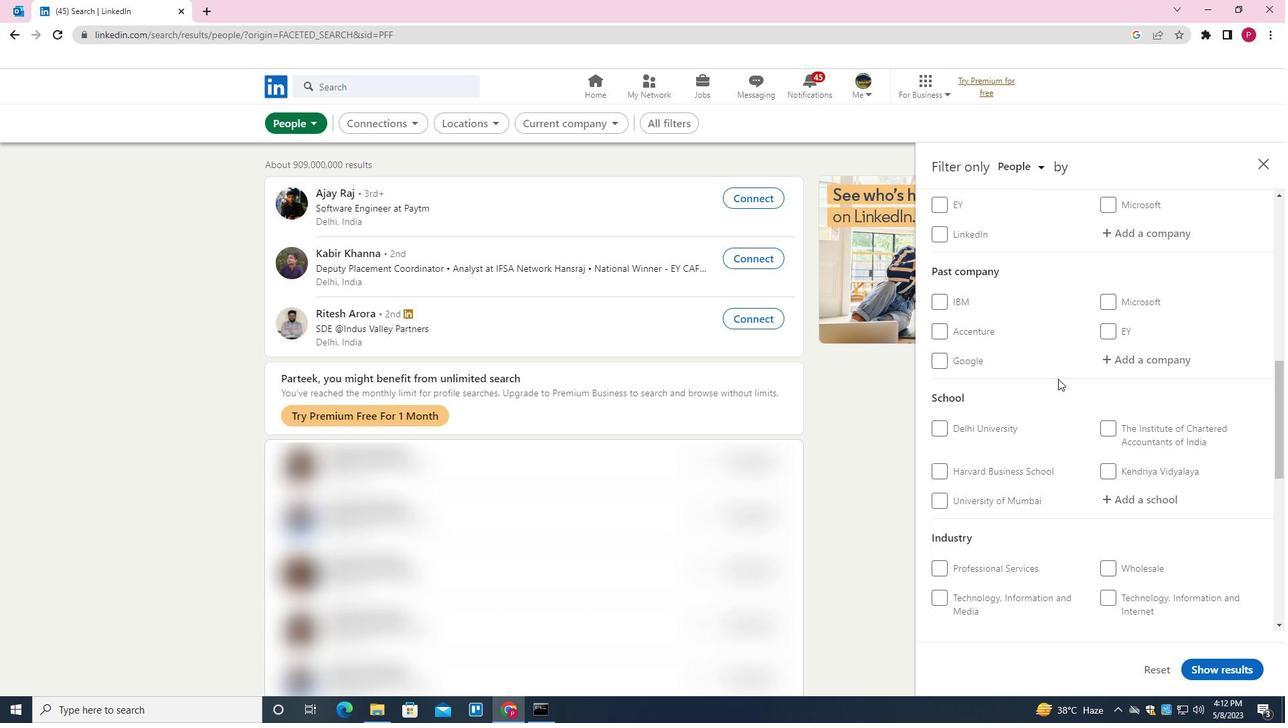 
Action: Mouse scrolled (1058, 378) with delta (0, 0)
Screenshot: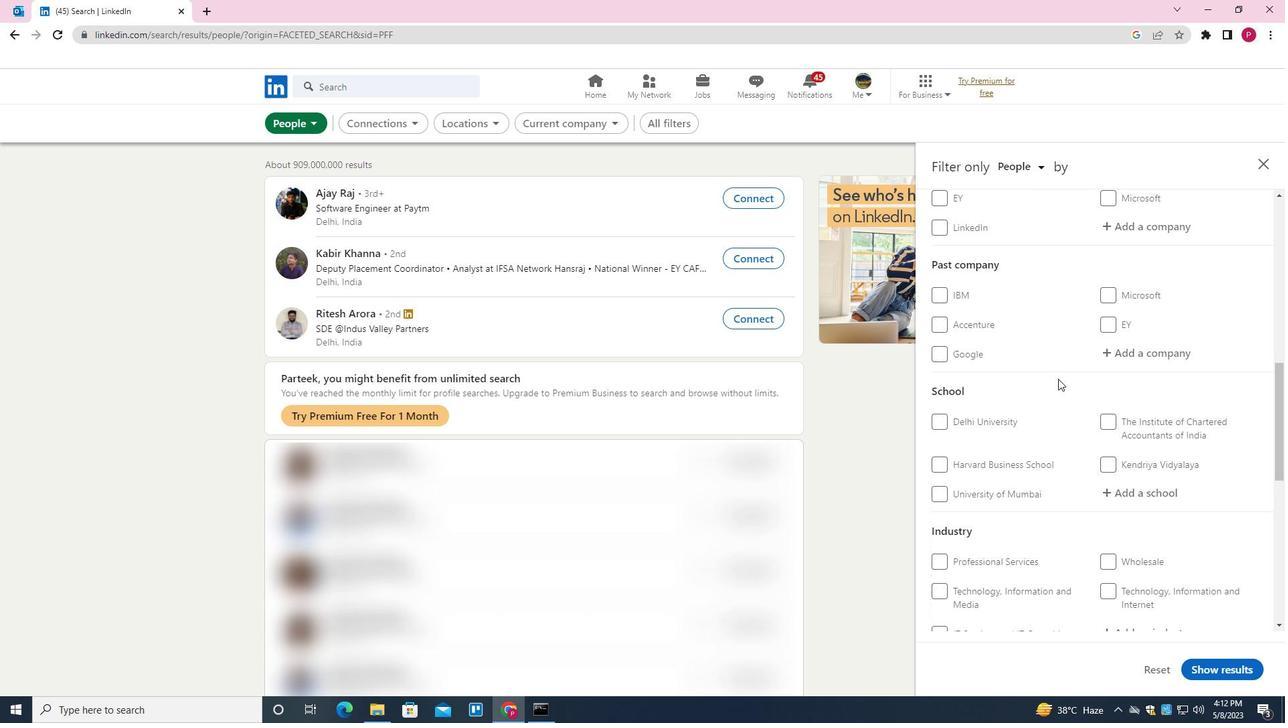 
Action: Mouse scrolled (1058, 378) with delta (0, 0)
Screenshot: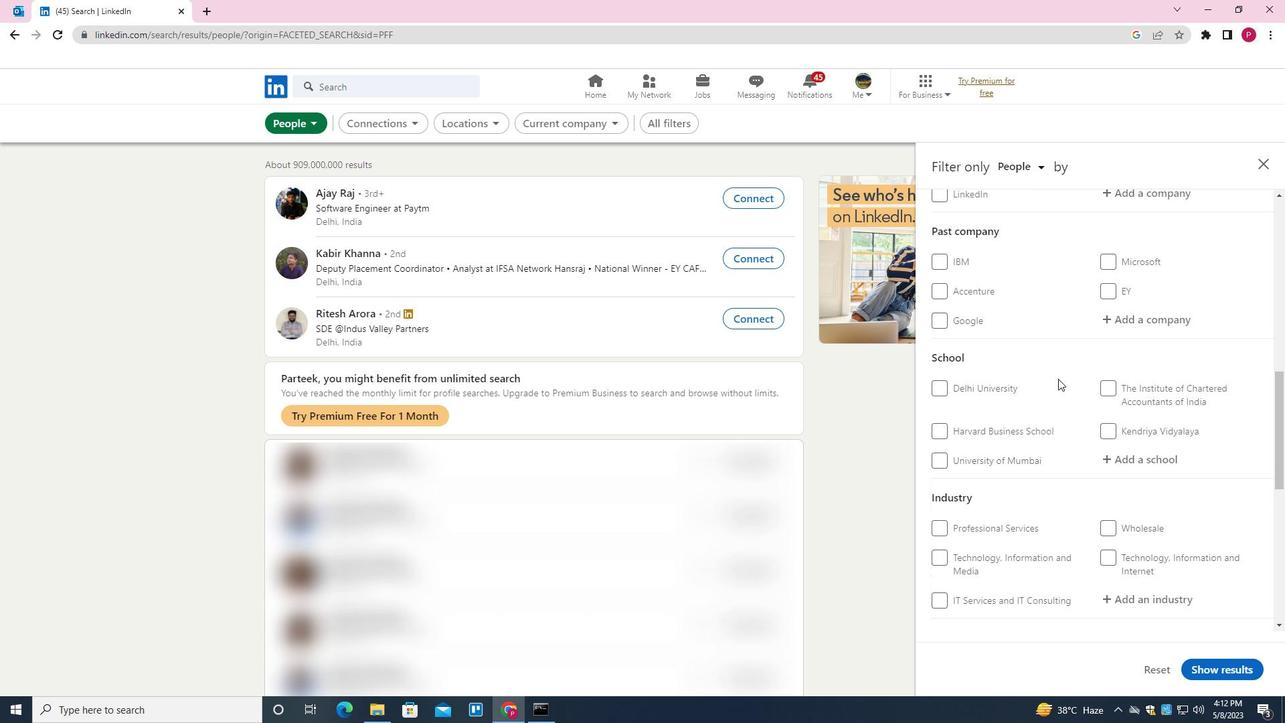 
Action: Mouse scrolled (1058, 378) with delta (0, 0)
Screenshot: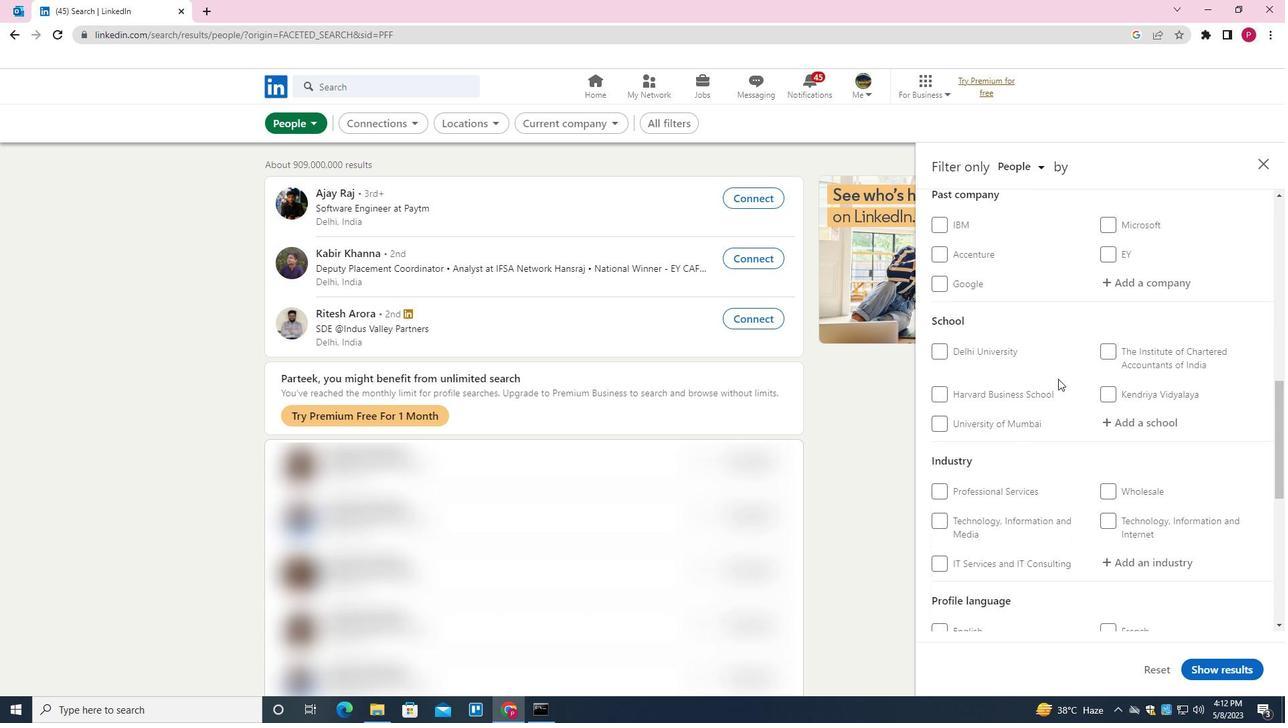 
Action: Mouse scrolled (1058, 378) with delta (0, 0)
Screenshot: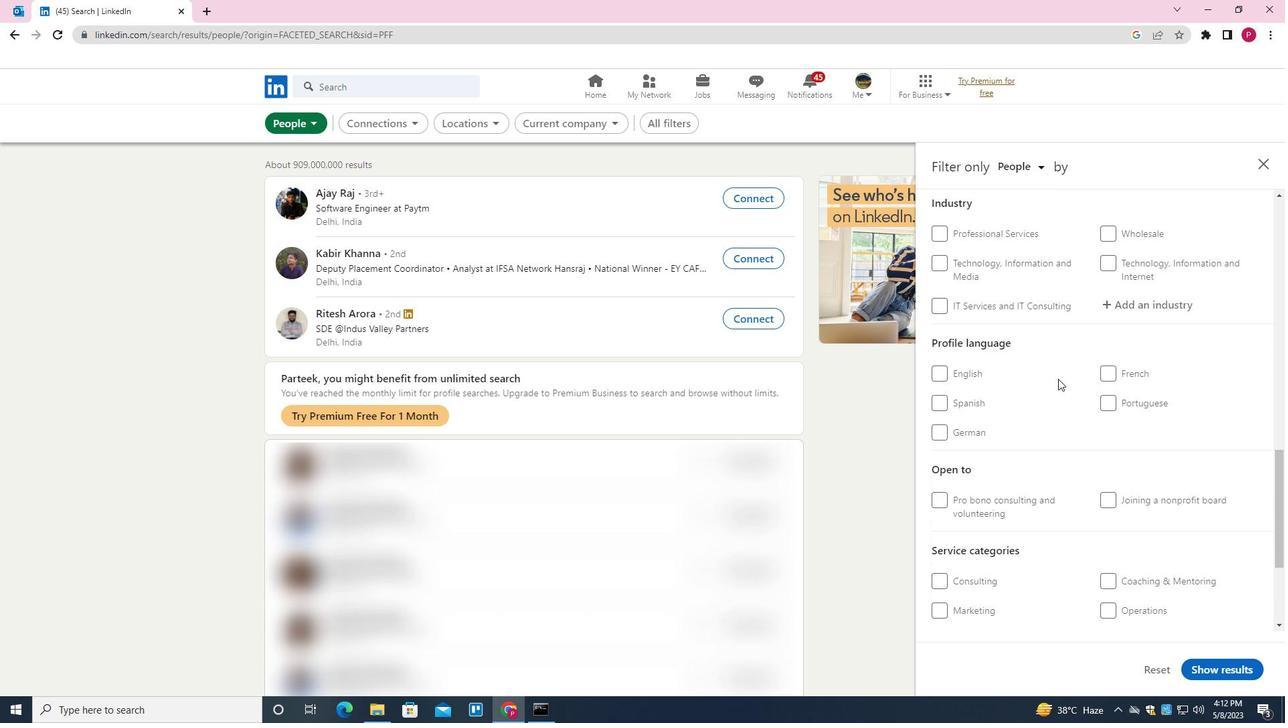 
Action: Mouse moved to (980, 334)
Screenshot: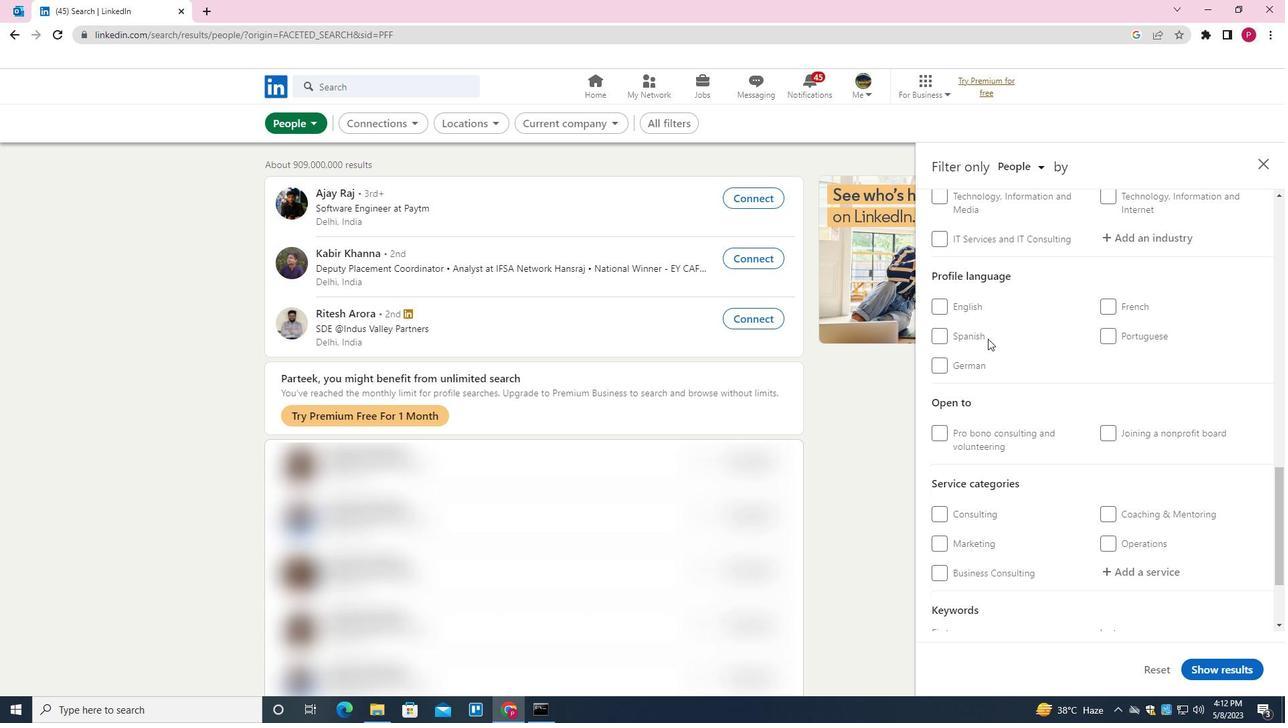 
Action: Mouse pressed left at (980, 334)
Screenshot: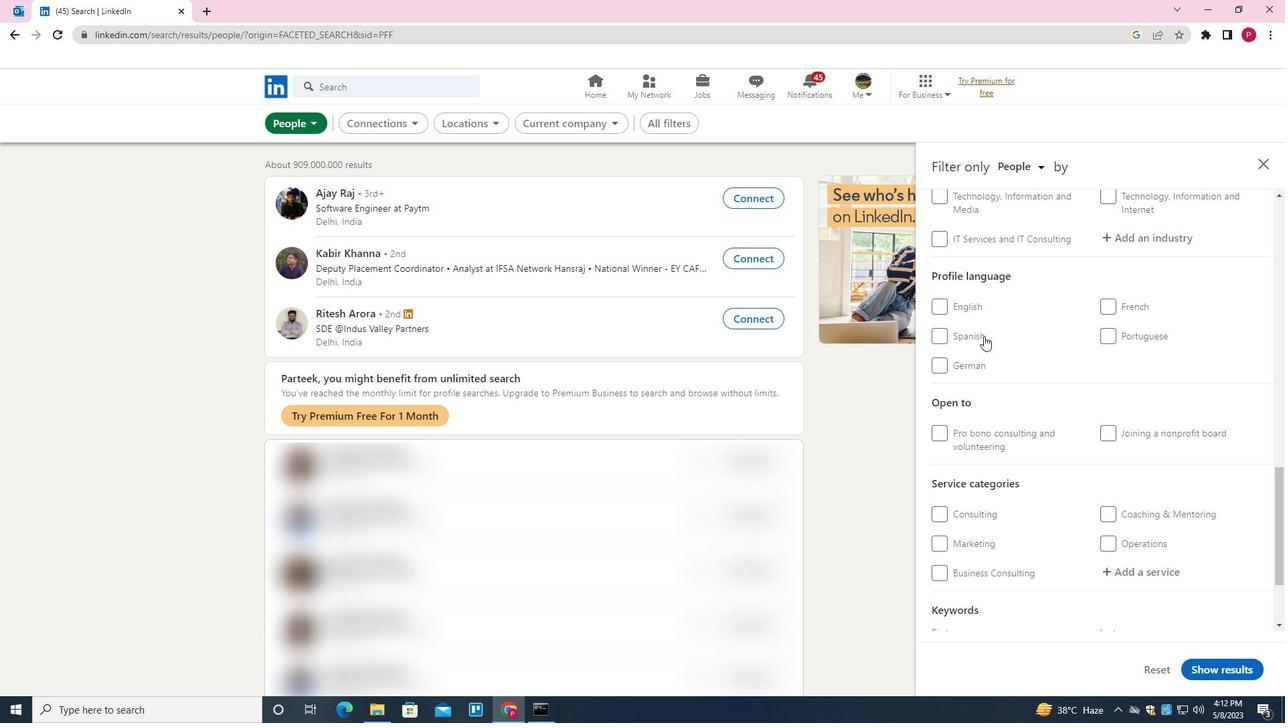
Action: Mouse moved to (1098, 375)
Screenshot: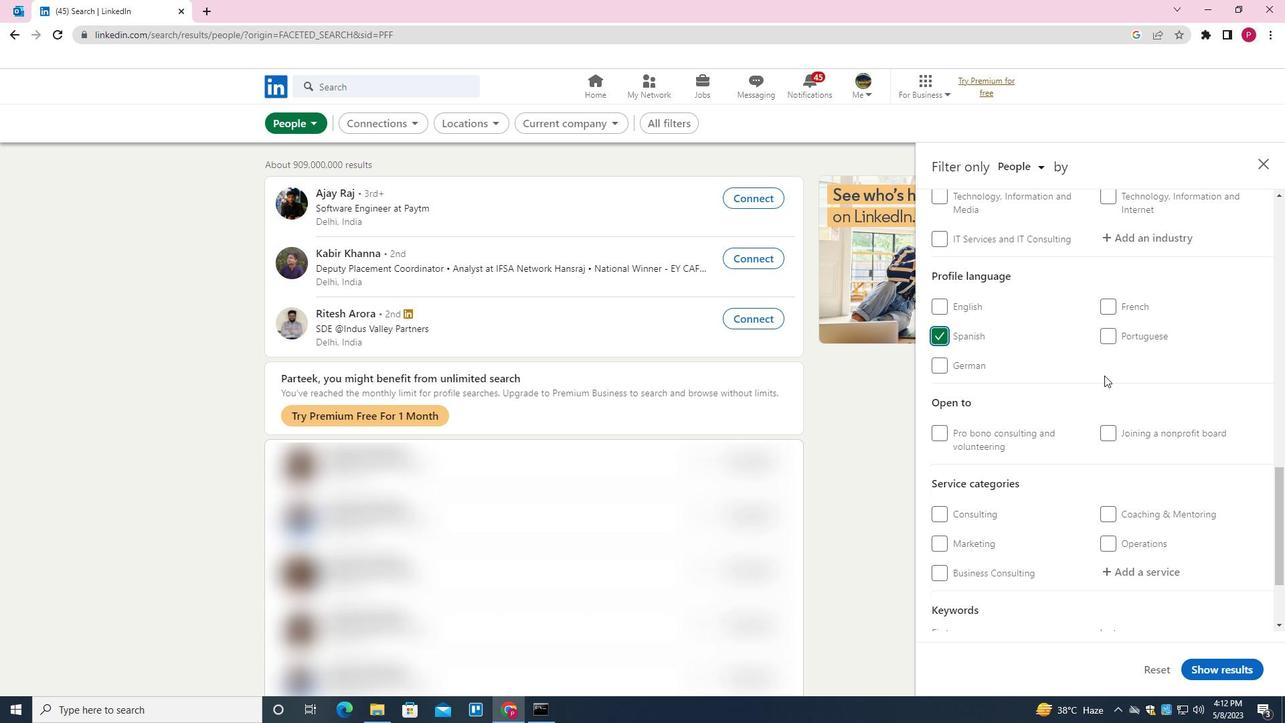 
Action: Mouse scrolled (1098, 376) with delta (0, 0)
Screenshot: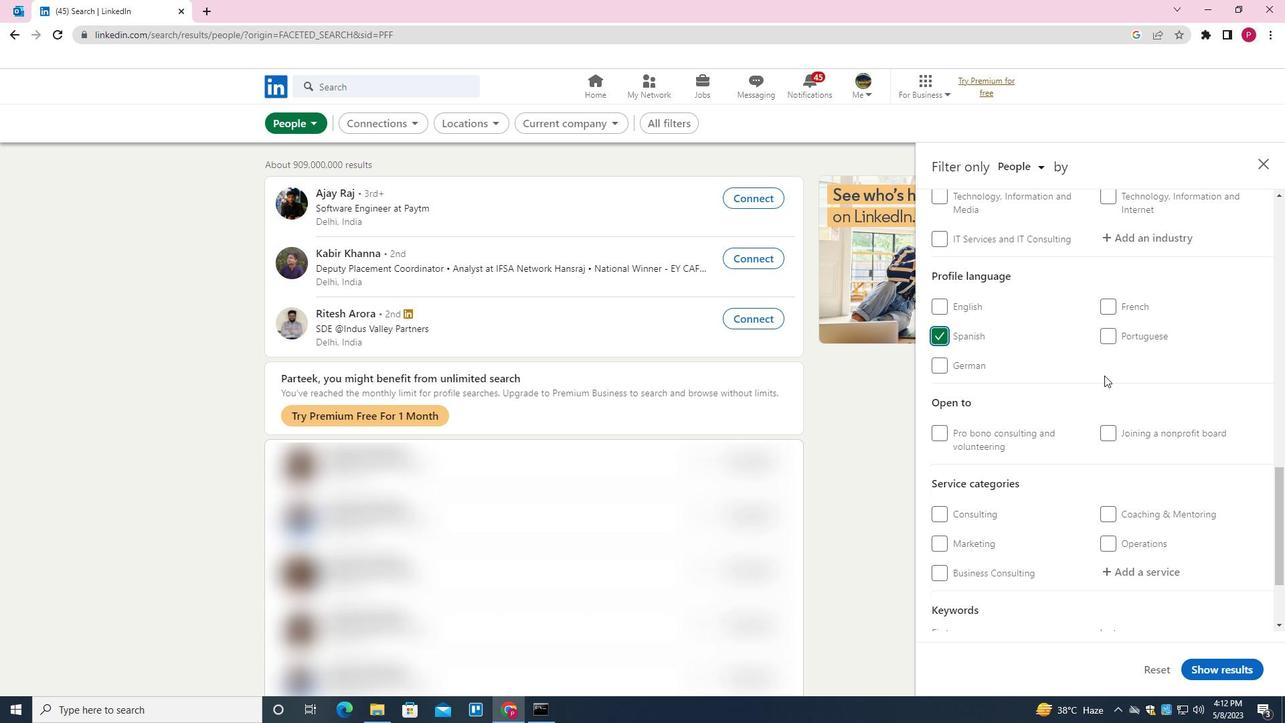 
Action: Mouse moved to (1092, 372)
Screenshot: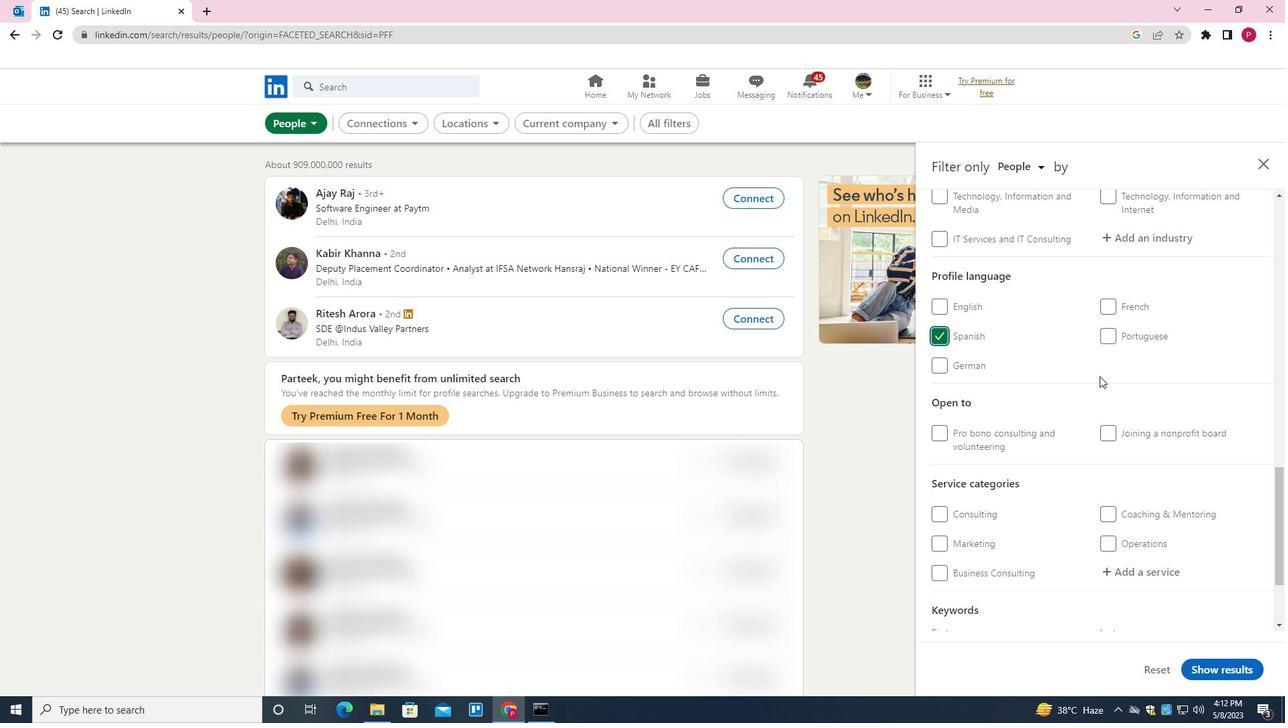 
Action: Mouse scrolled (1092, 373) with delta (0, 0)
Screenshot: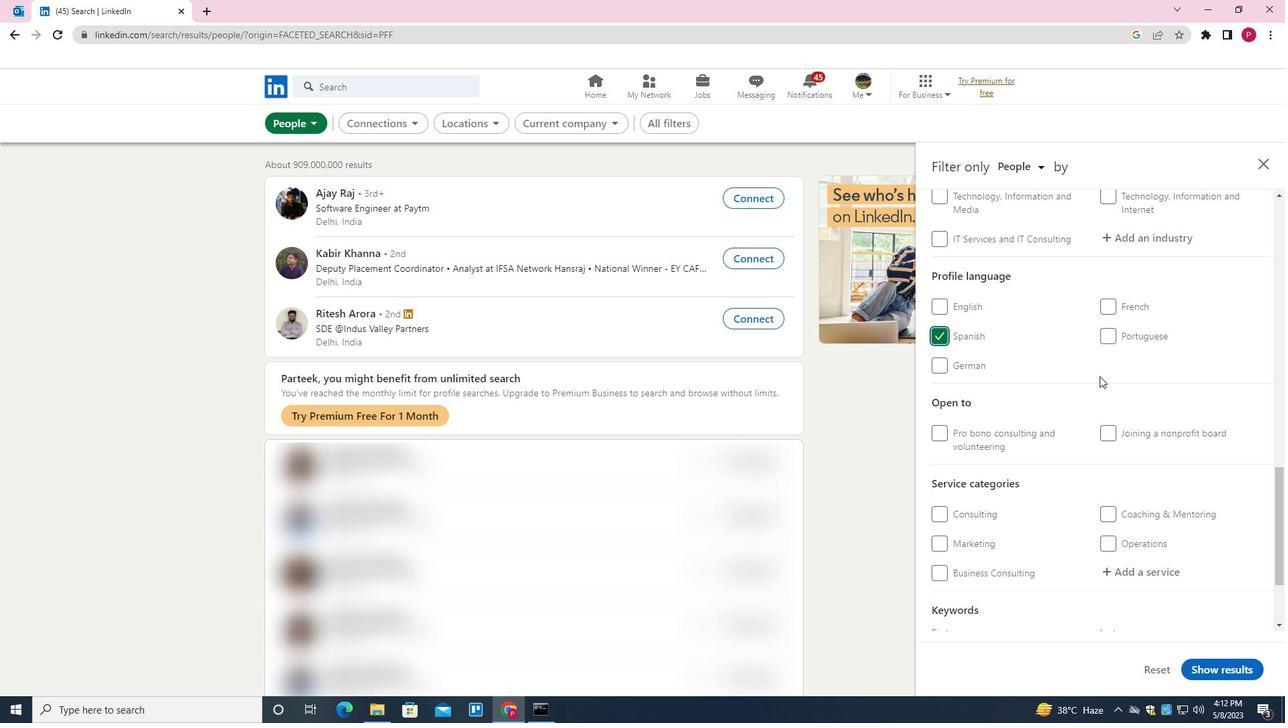 
Action: Mouse moved to (1087, 371)
Screenshot: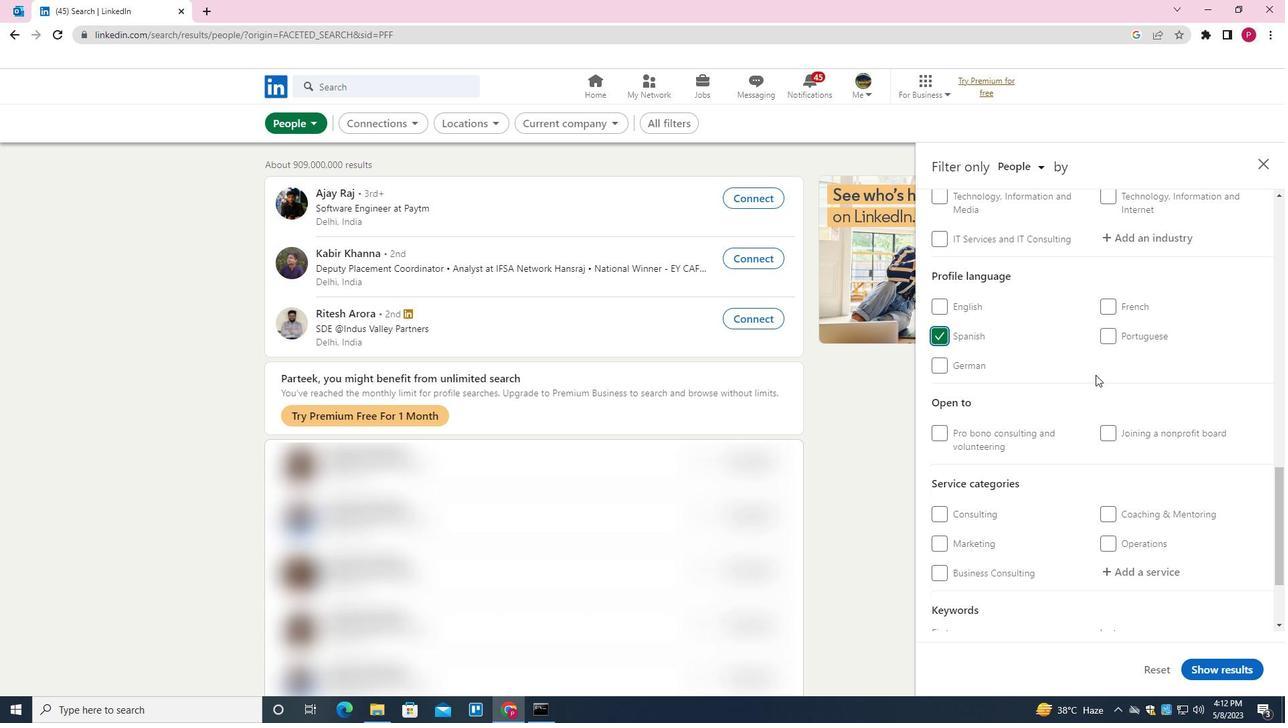 
Action: Mouse scrolled (1087, 372) with delta (0, 0)
Screenshot: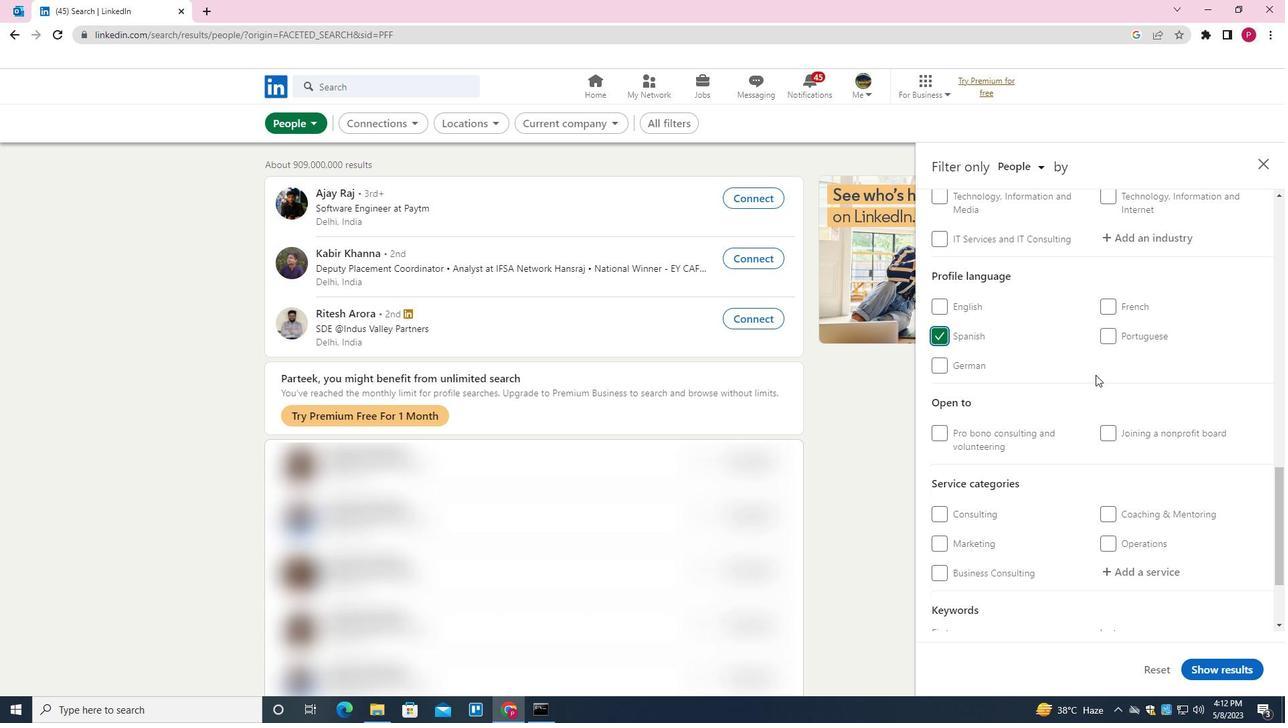 
Action: Mouse moved to (1085, 371)
Screenshot: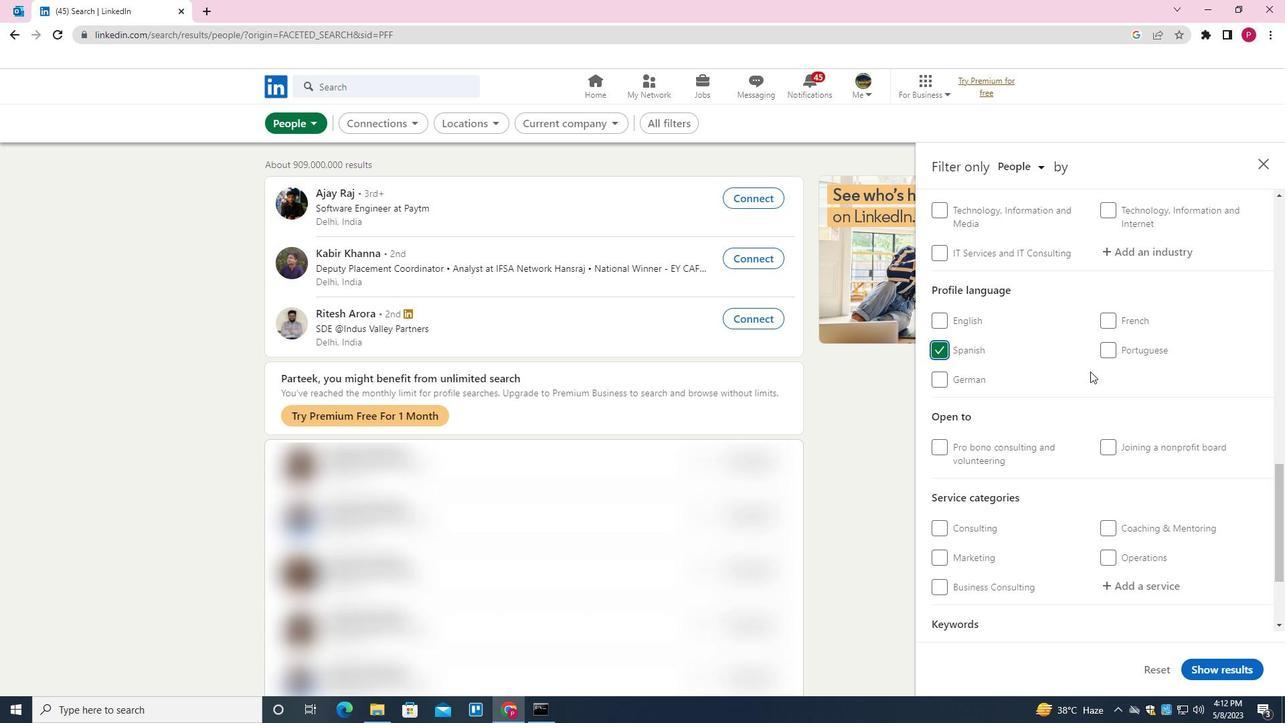 
Action: Mouse scrolled (1085, 372) with delta (0, 0)
Screenshot: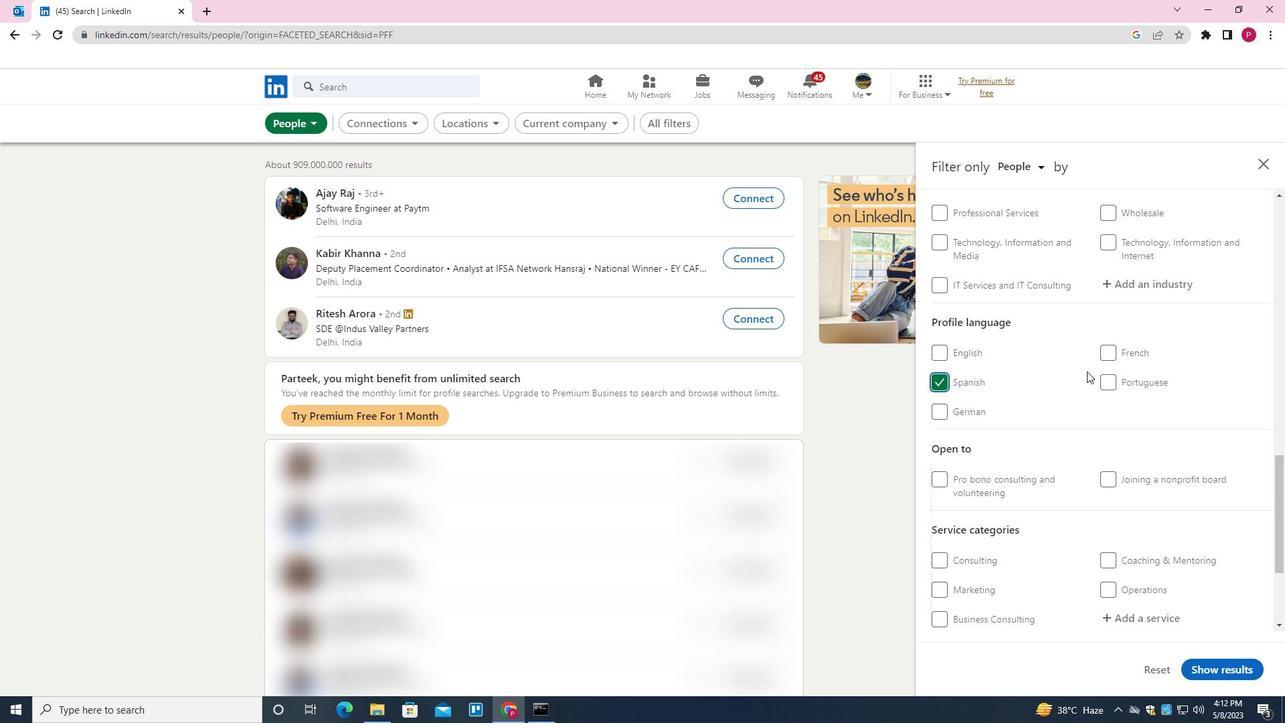 
Action: Mouse moved to (1077, 364)
Screenshot: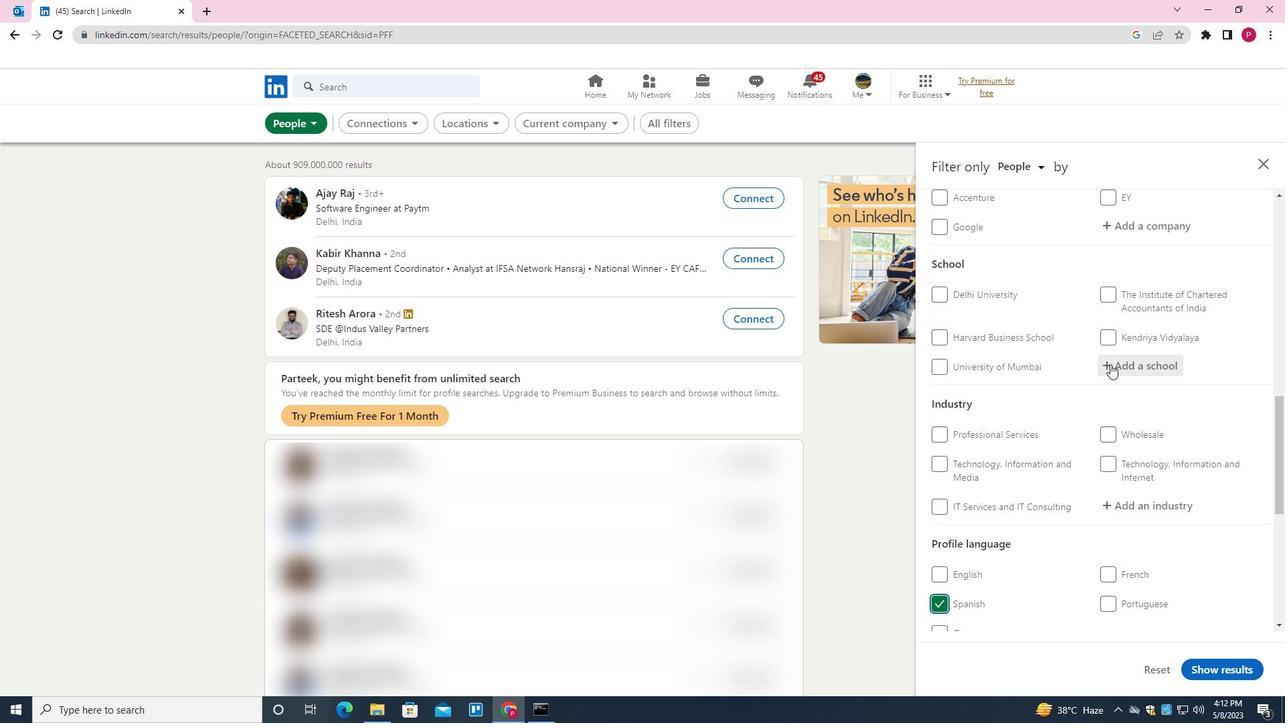 
Action: Mouse scrolled (1077, 364) with delta (0, 0)
Screenshot: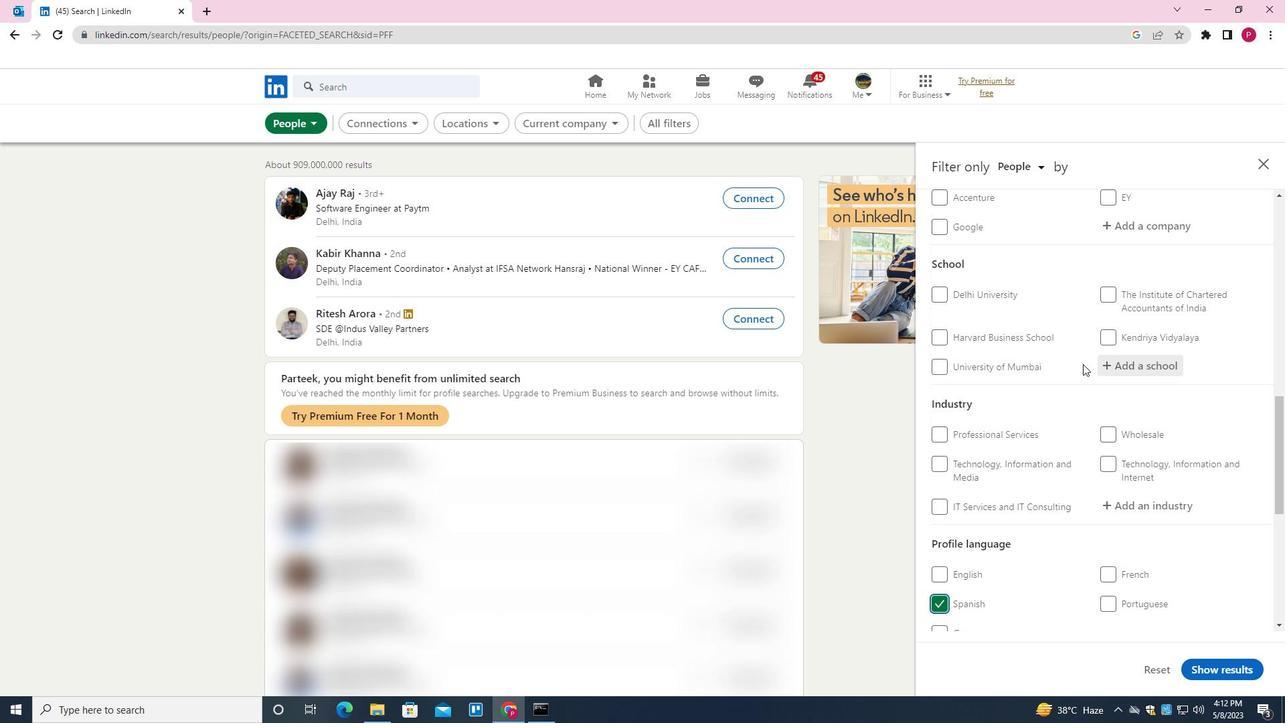 
Action: Mouse scrolled (1077, 364) with delta (0, 0)
Screenshot: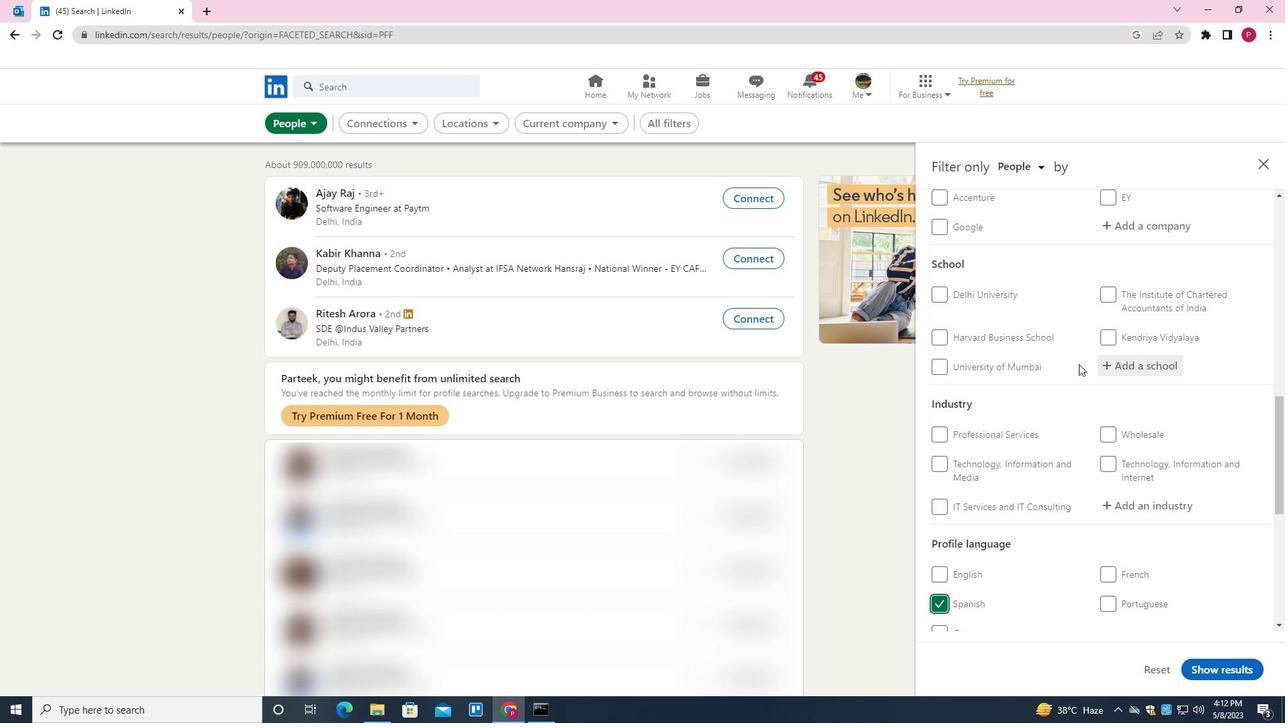 
Action: Mouse scrolled (1077, 364) with delta (0, 0)
Screenshot: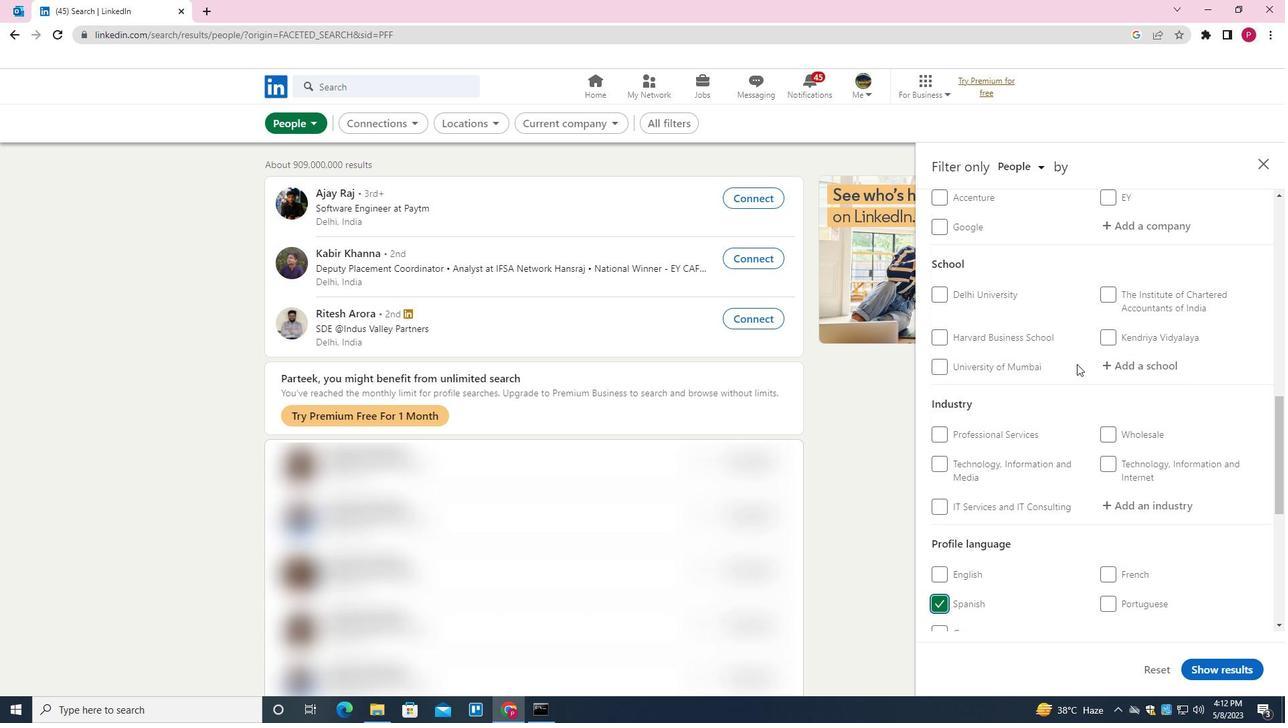 
Action: Mouse scrolled (1077, 364) with delta (0, 0)
Screenshot: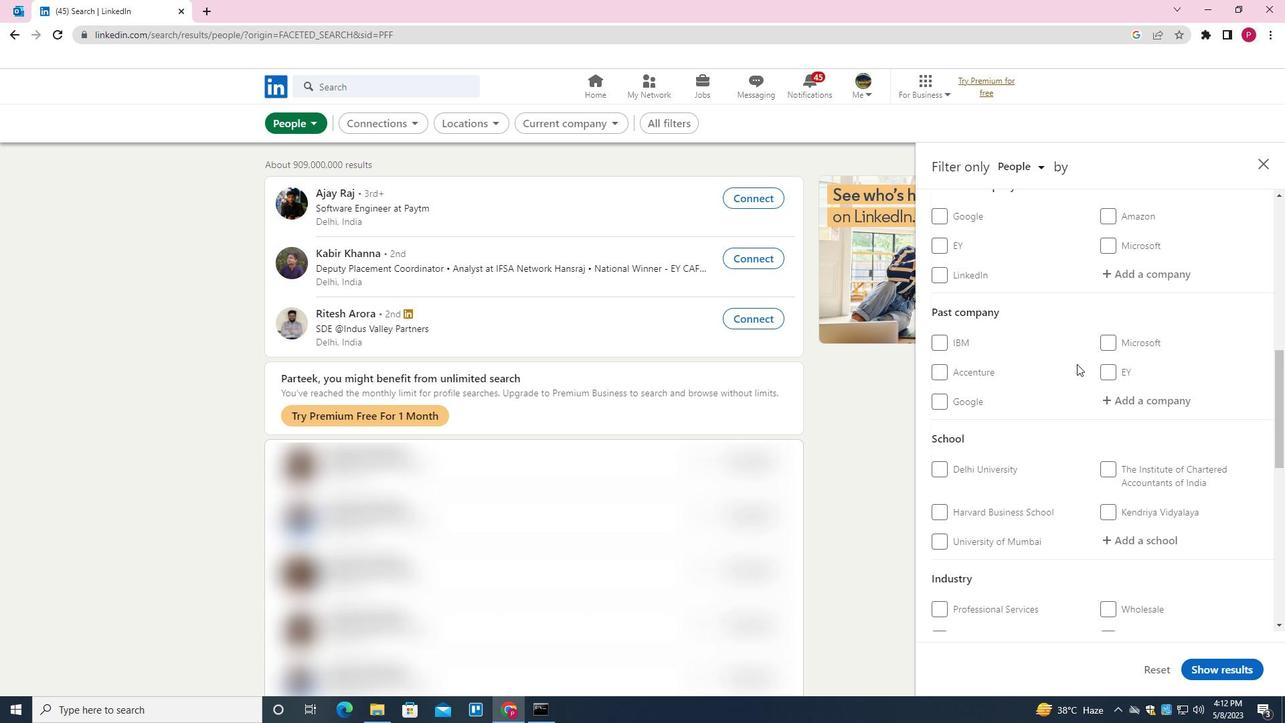 
Action: Mouse moved to (1169, 369)
Screenshot: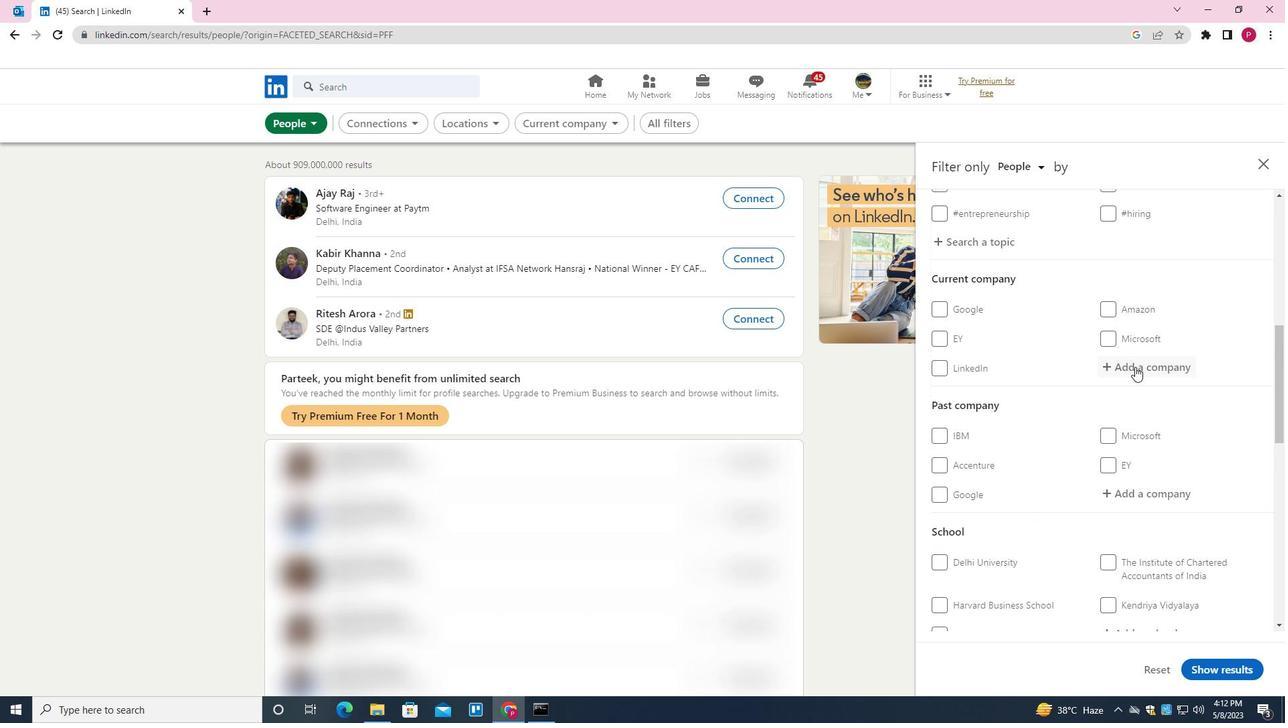 
Action: Mouse pressed left at (1169, 369)
Screenshot: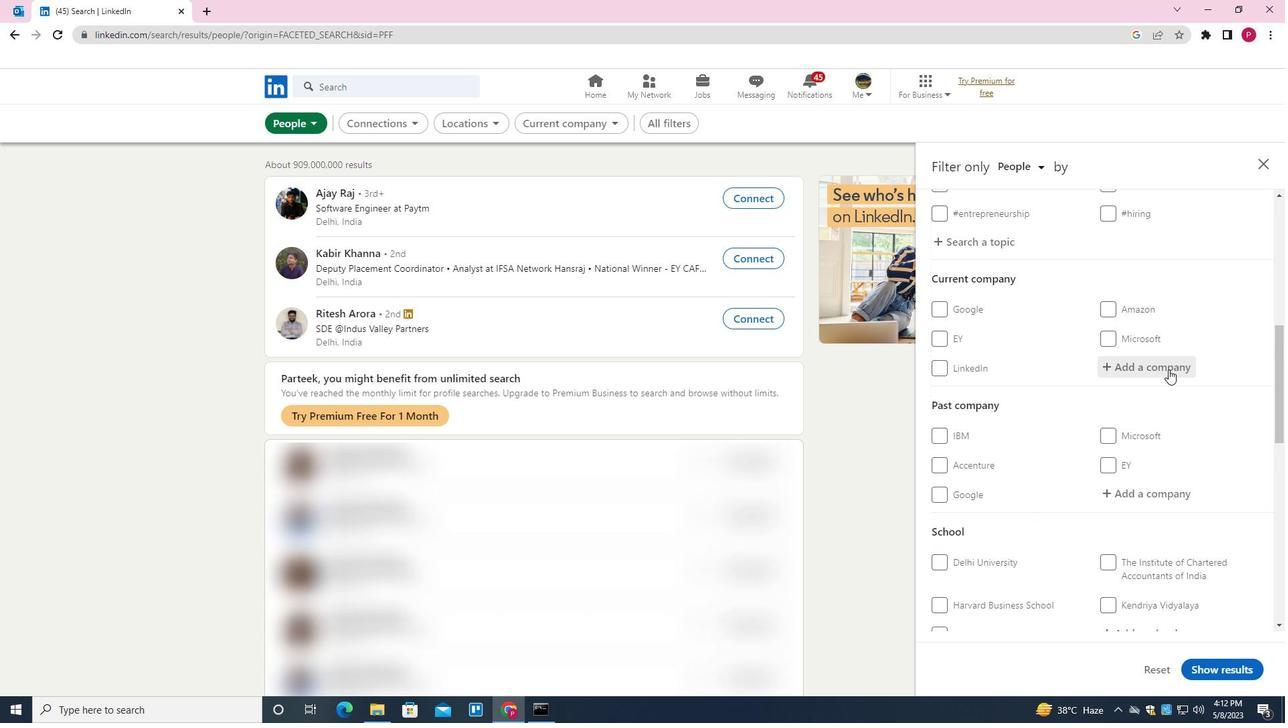 
Action: Key pressed <Key.shift><Key.shift><Key.shift><Key.shift><Key.shift><Key.shift><Key.shift><Key.shift><Key.shift><Key.shift><Key.shift><Key.shift>SINCLUS<Key.down><Key.enter>
Screenshot: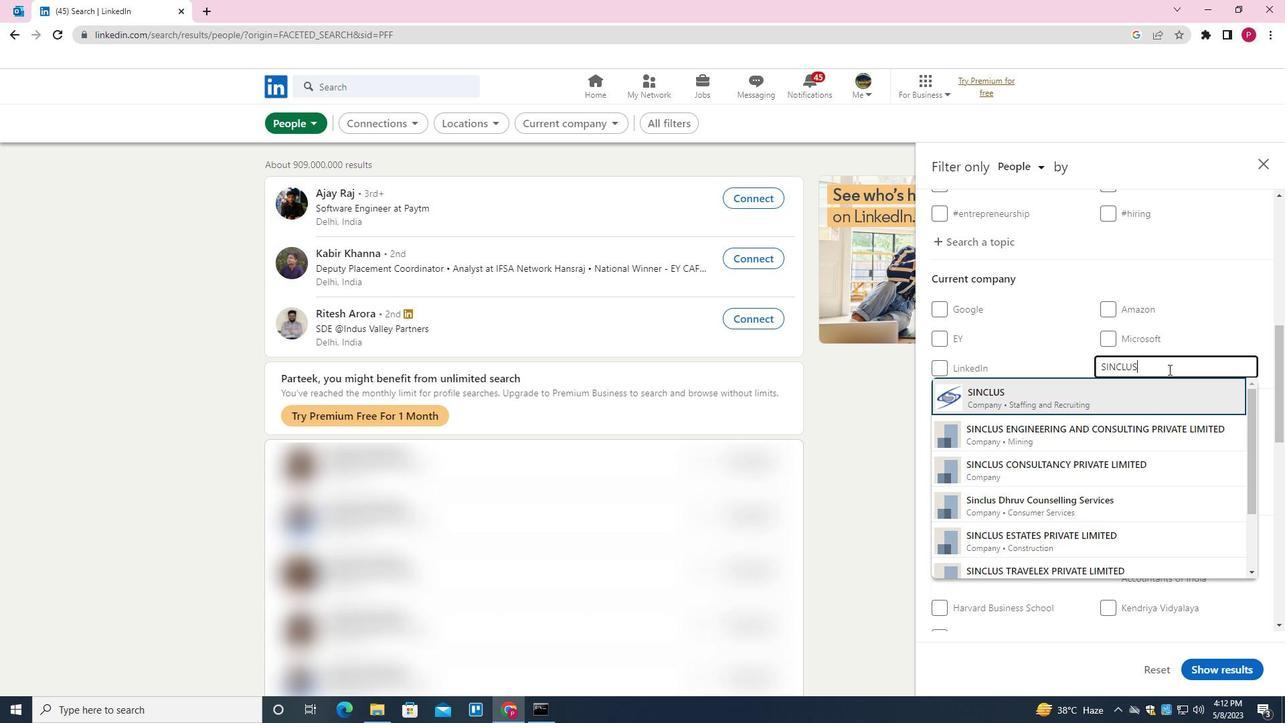 
Action: Mouse moved to (1127, 381)
Screenshot: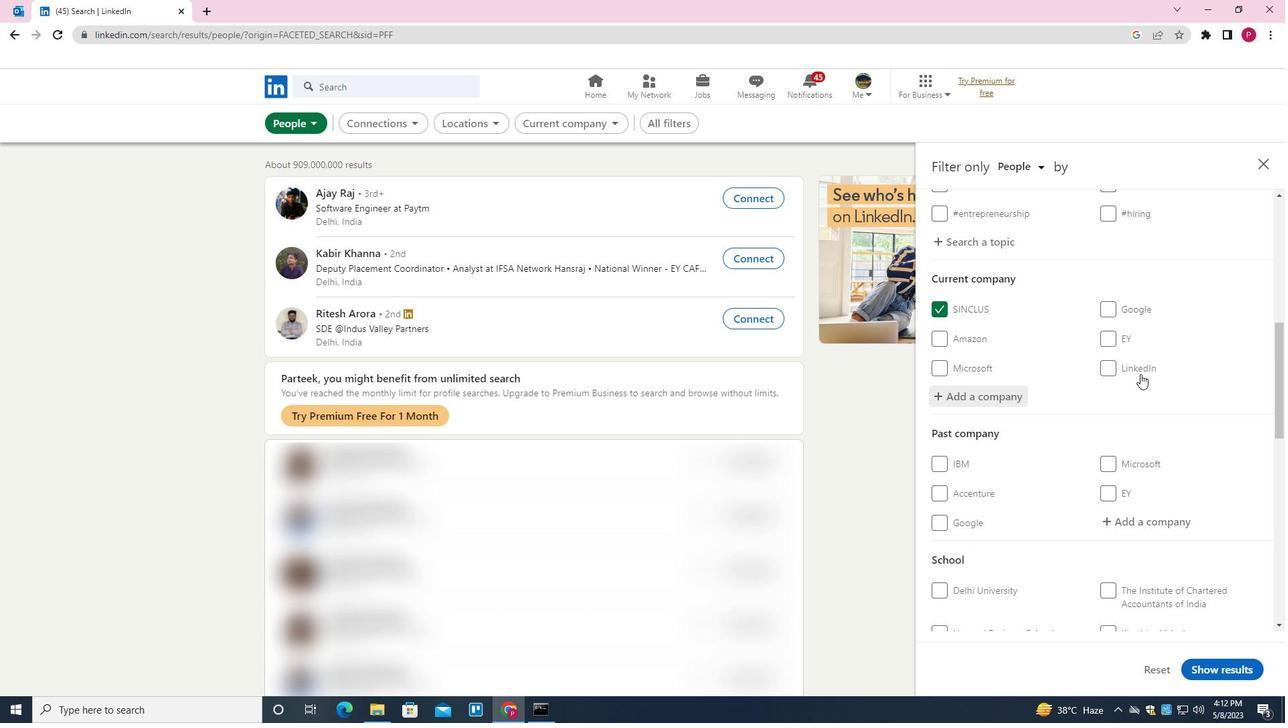 
Action: Mouse scrolled (1127, 380) with delta (0, 0)
Screenshot: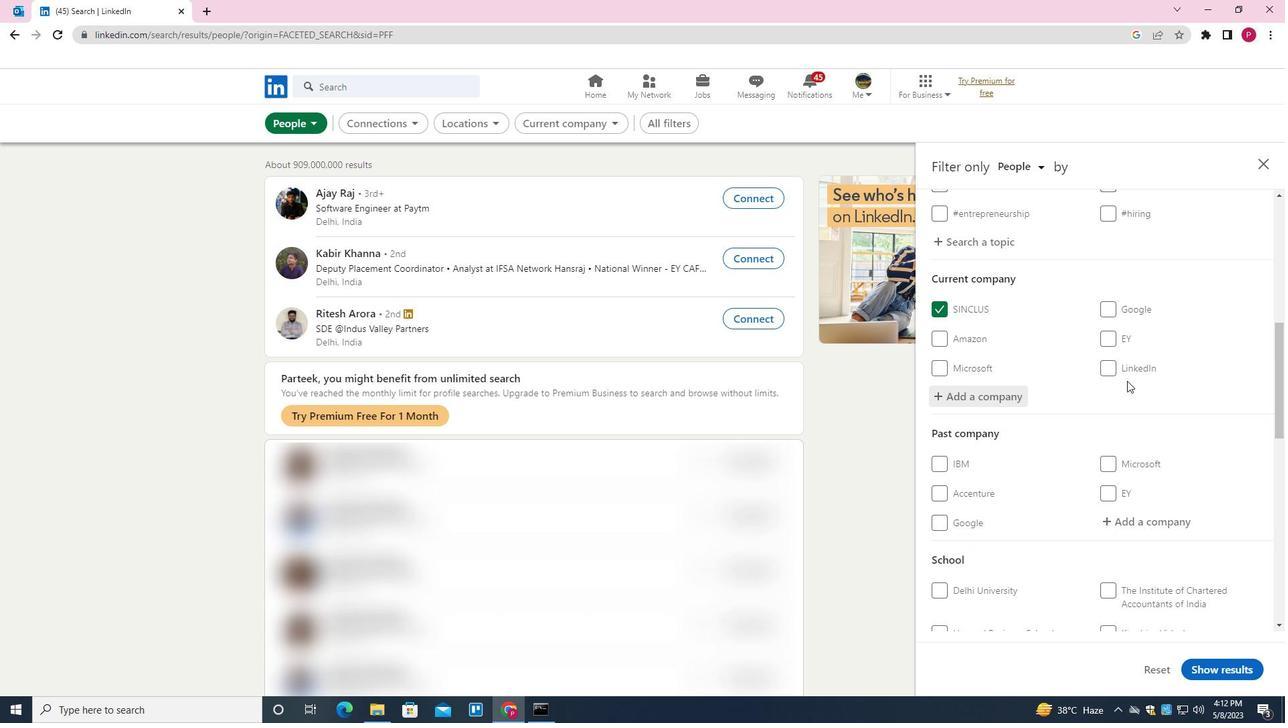 
Action: Mouse moved to (1126, 384)
Screenshot: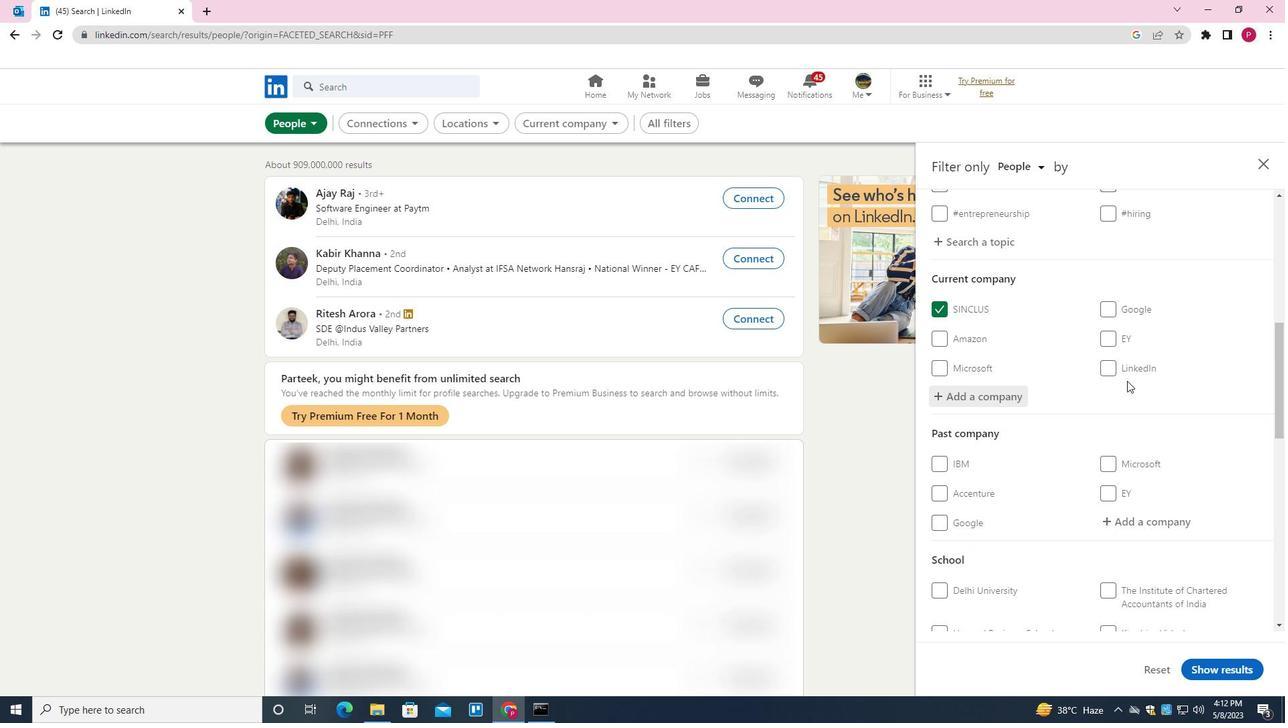 
Action: Mouse scrolled (1126, 383) with delta (0, 0)
Screenshot: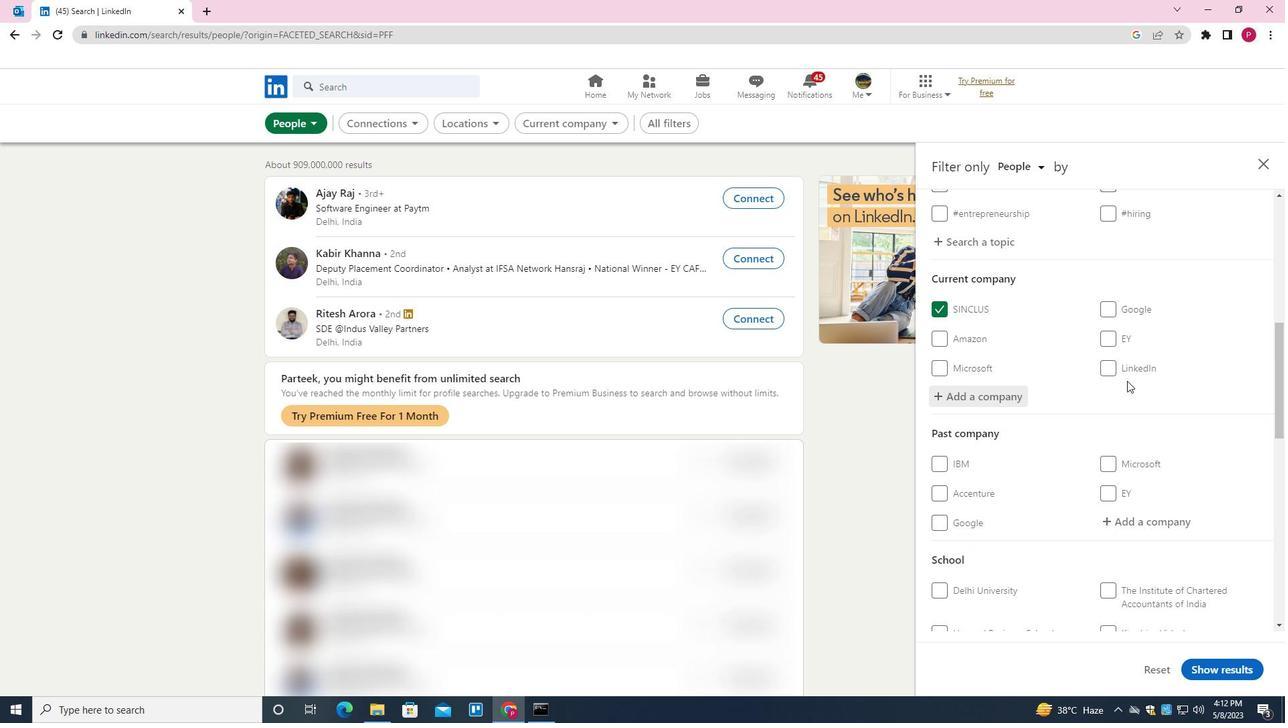 
Action: Mouse scrolled (1126, 383) with delta (0, 0)
Screenshot: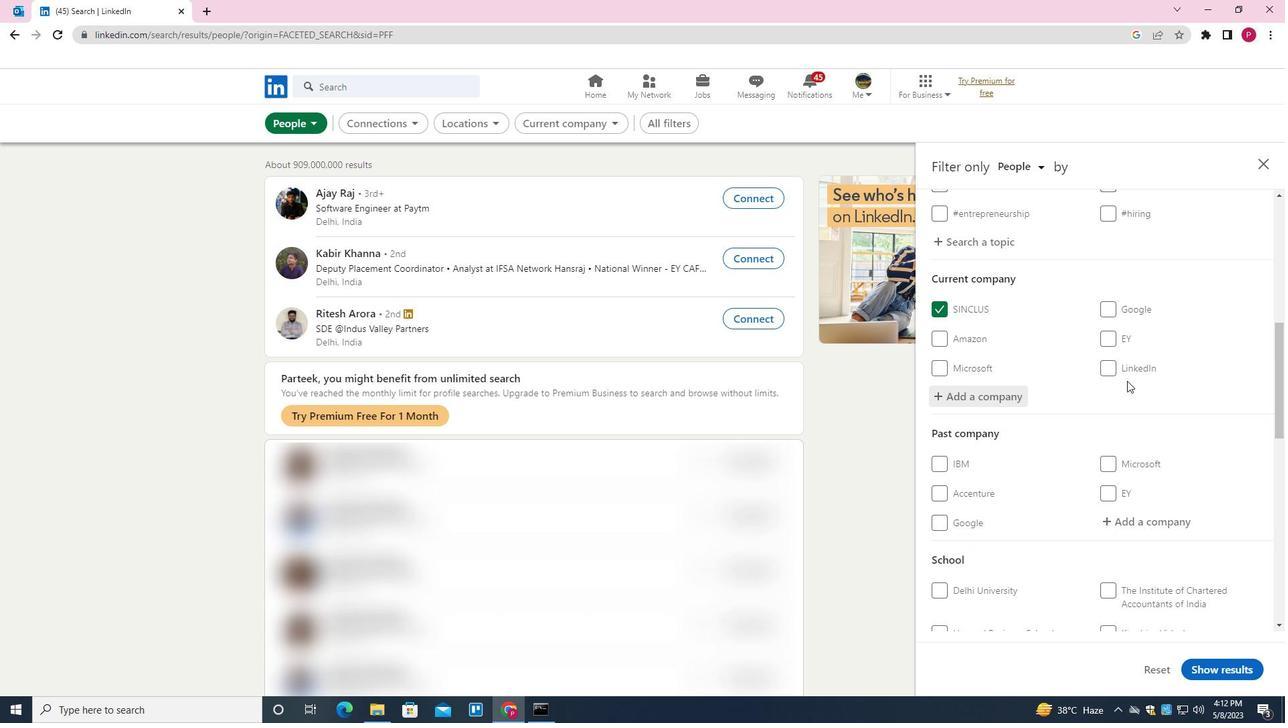 
Action: Mouse scrolled (1126, 383) with delta (0, 0)
Screenshot: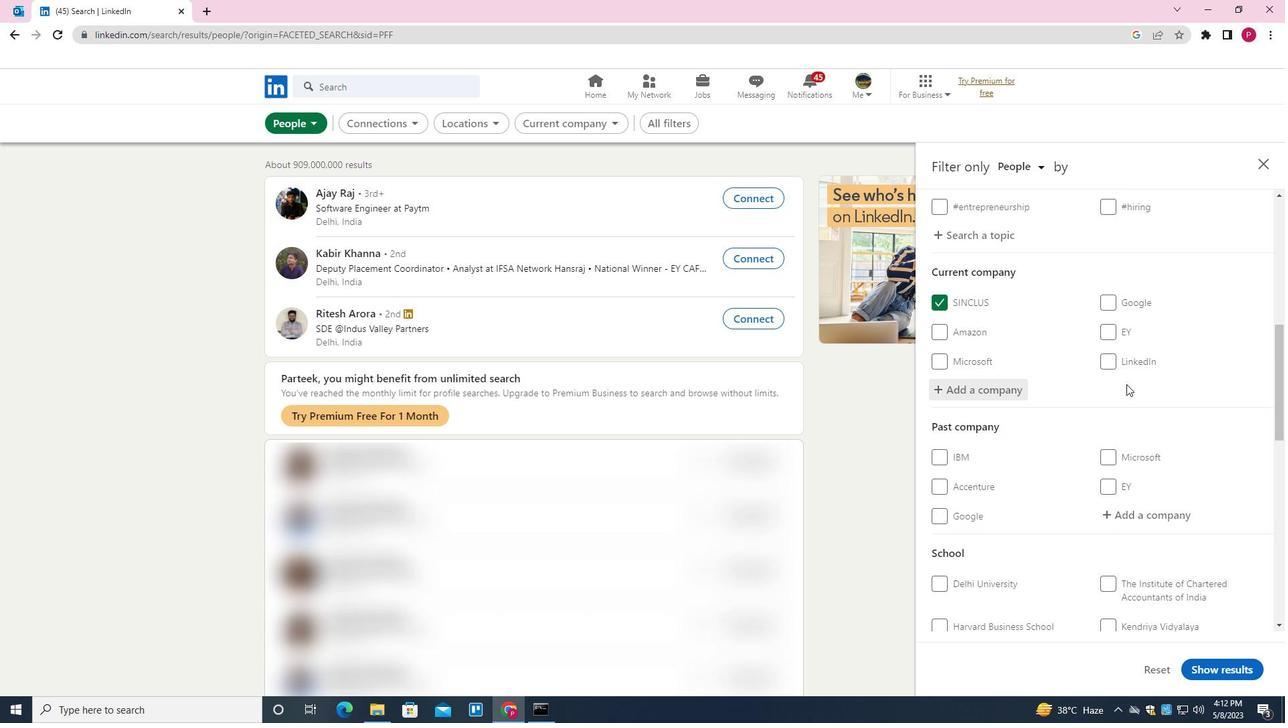 
Action: Mouse moved to (1126, 387)
Screenshot: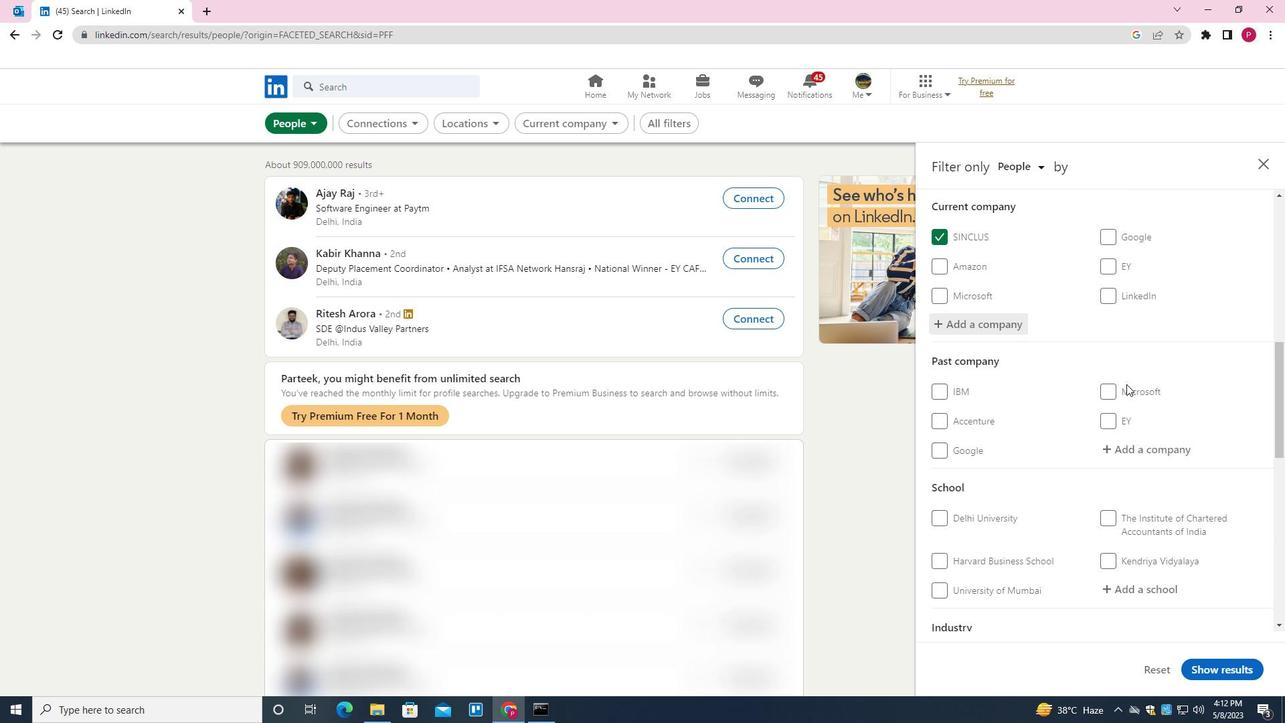 
Action: Mouse scrolled (1126, 386) with delta (0, 0)
Screenshot: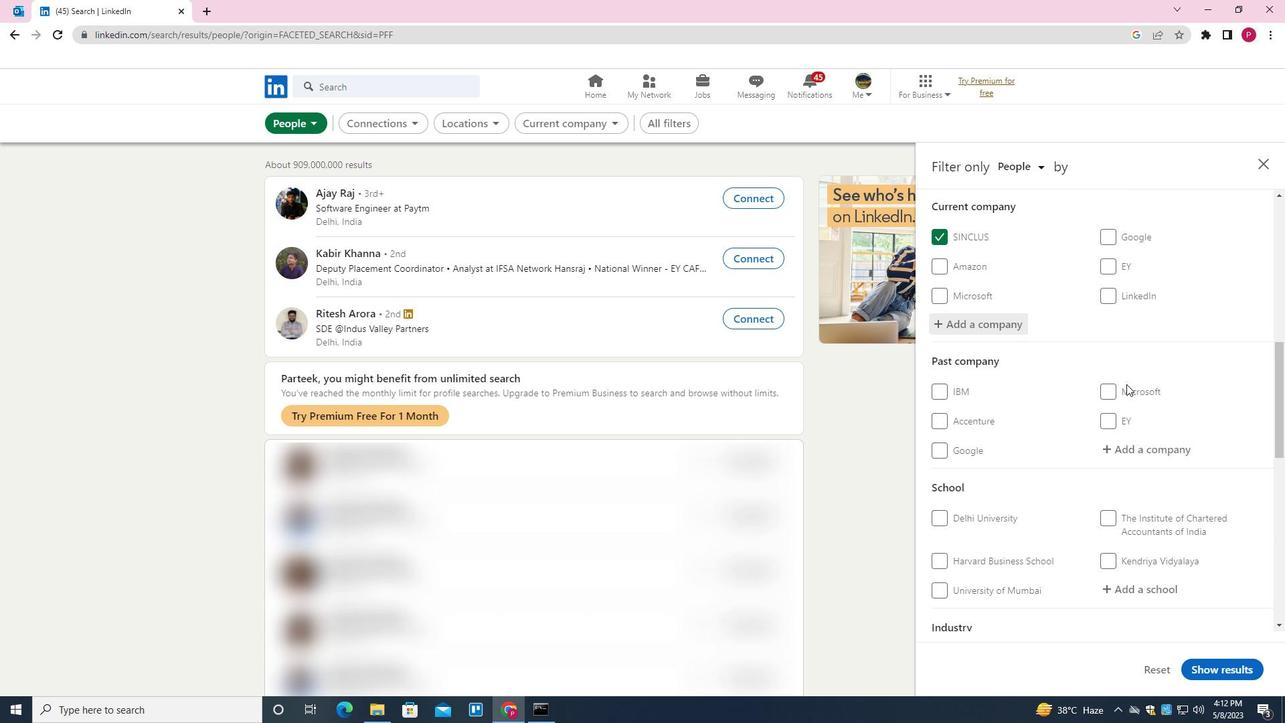 
Action: Mouse moved to (1138, 322)
Screenshot: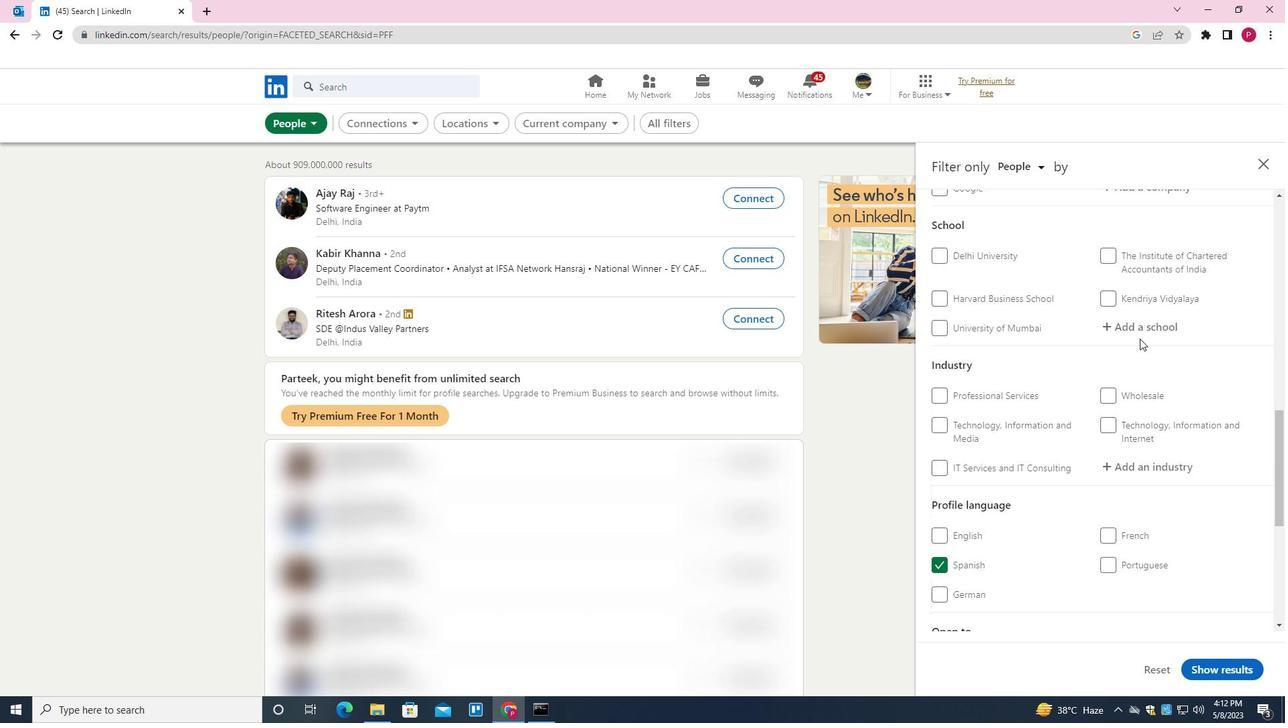 
Action: Mouse pressed left at (1138, 322)
Screenshot: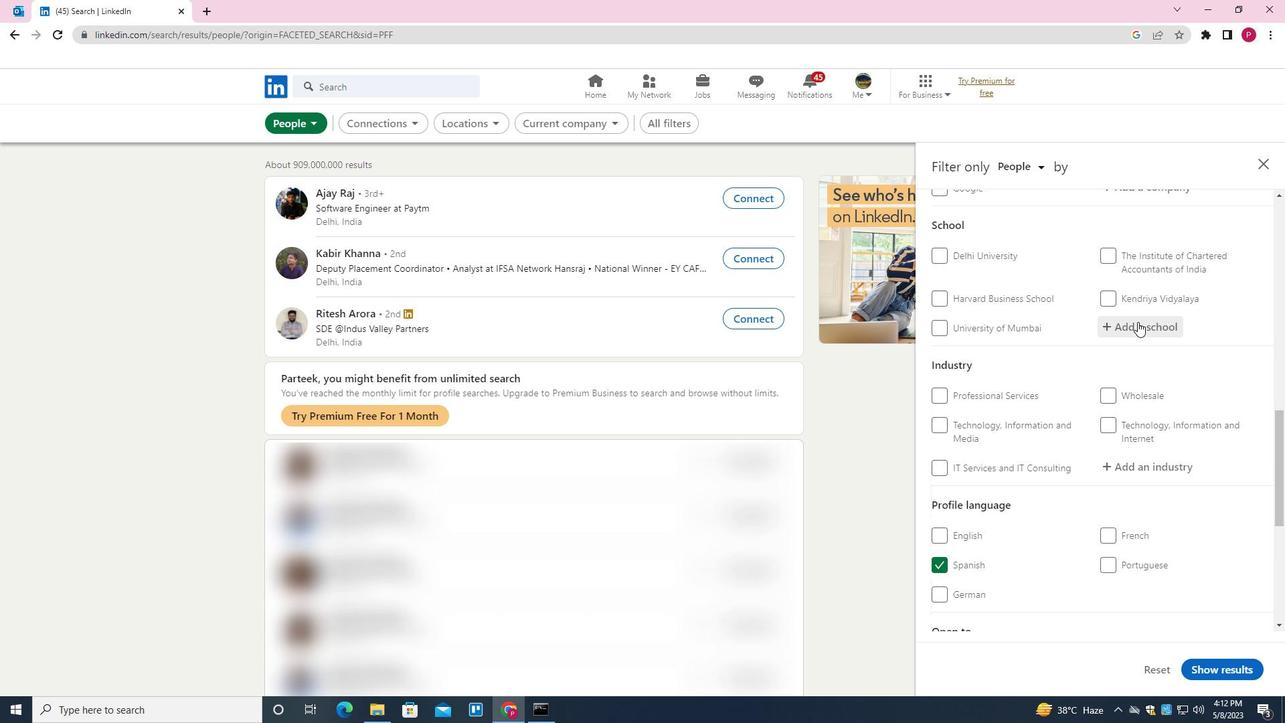 
Action: Key pressed <Key.shift>BBD<Key.space><Key.shift><Key.shift>UNIVERSITY<Key.space><Key.down><Key.enter>
Screenshot: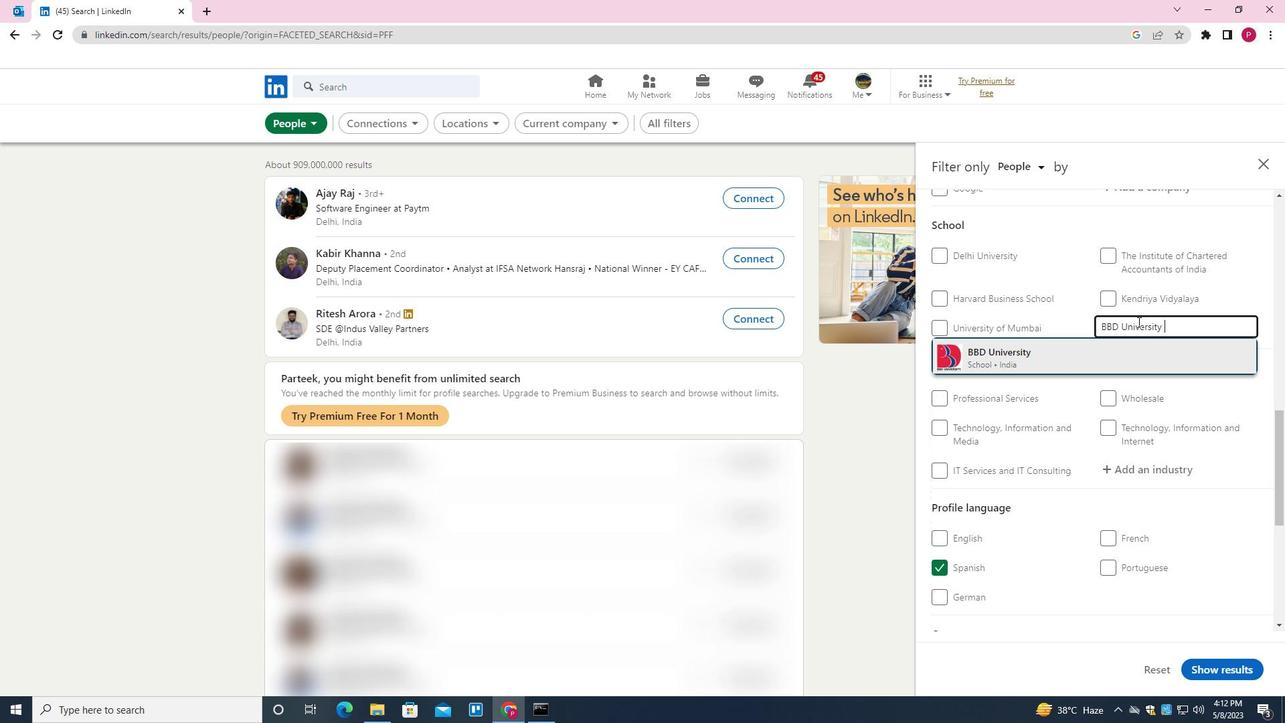 
Action: Mouse moved to (1035, 403)
Screenshot: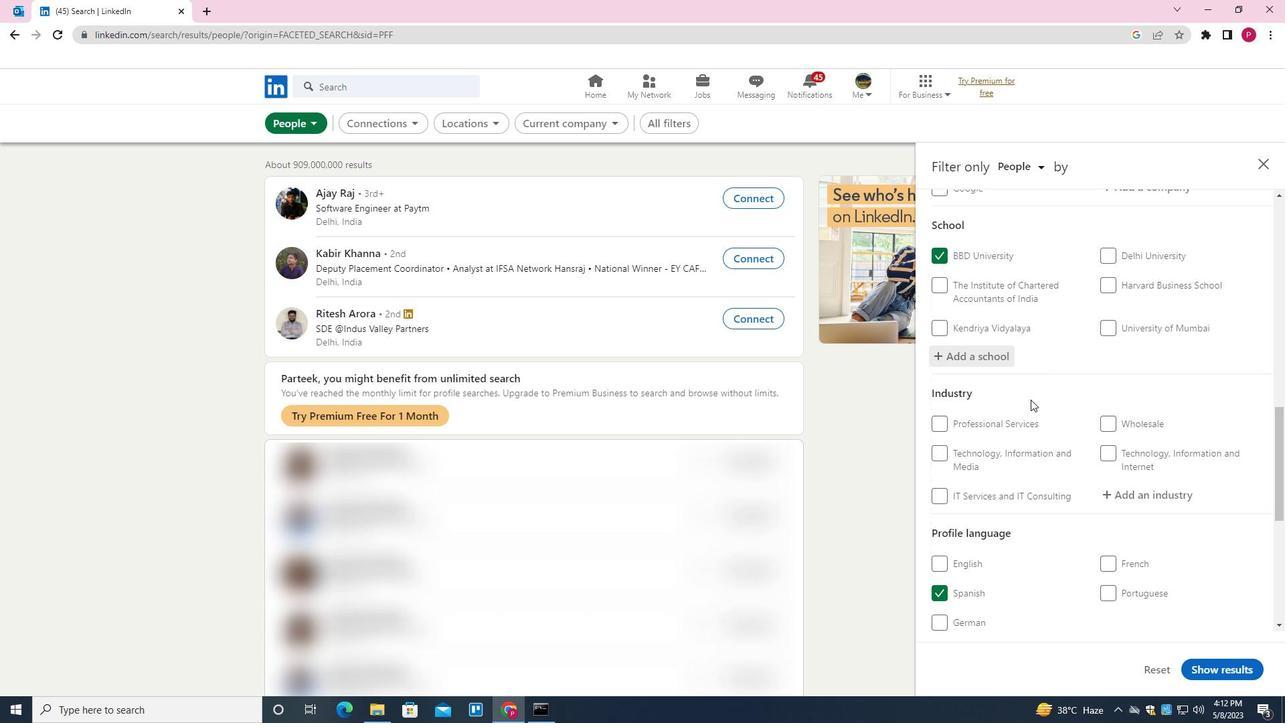 
Action: Mouse scrolled (1035, 402) with delta (0, 0)
Screenshot: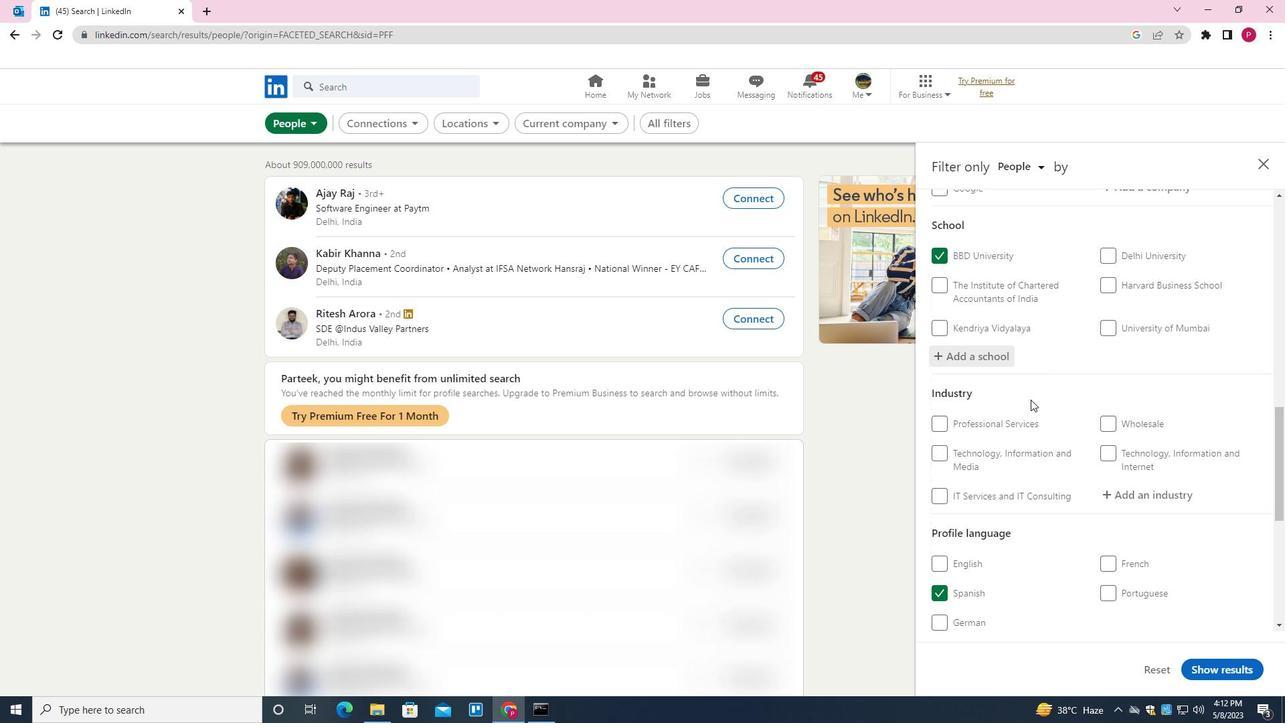 
Action: Mouse moved to (1035, 405)
Screenshot: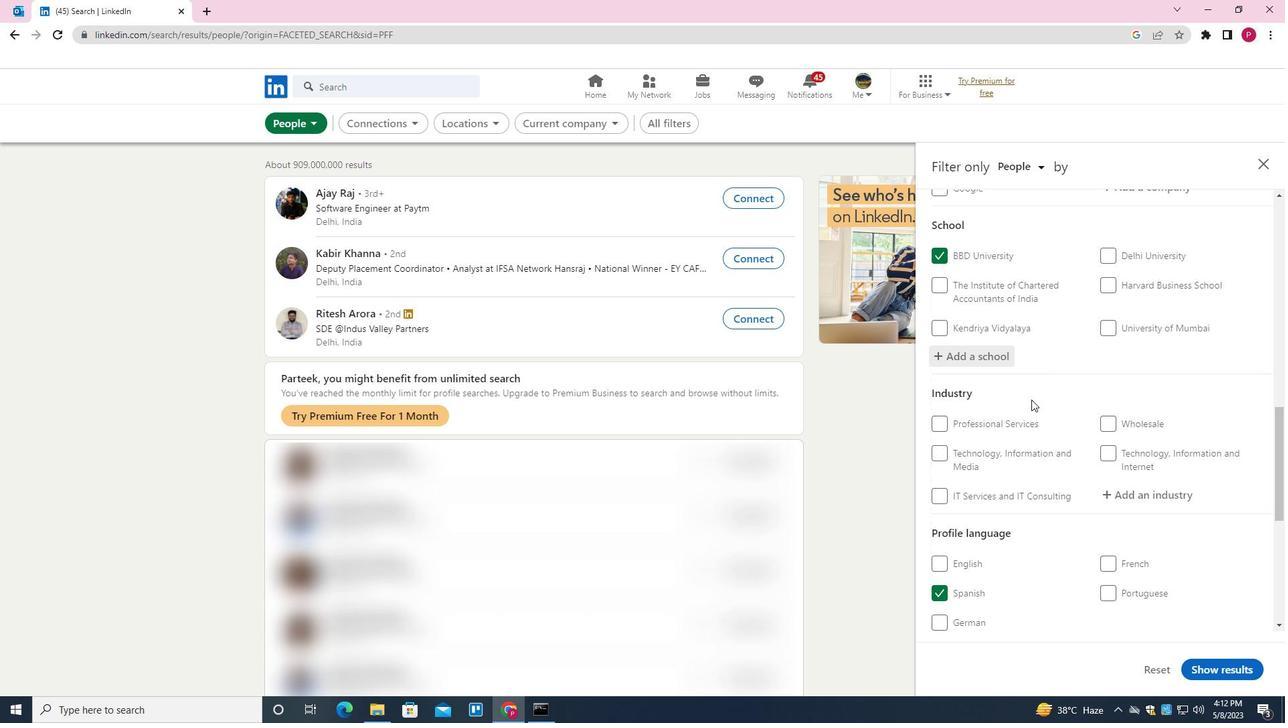 
Action: Mouse scrolled (1035, 405) with delta (0, 0)
Screenshot: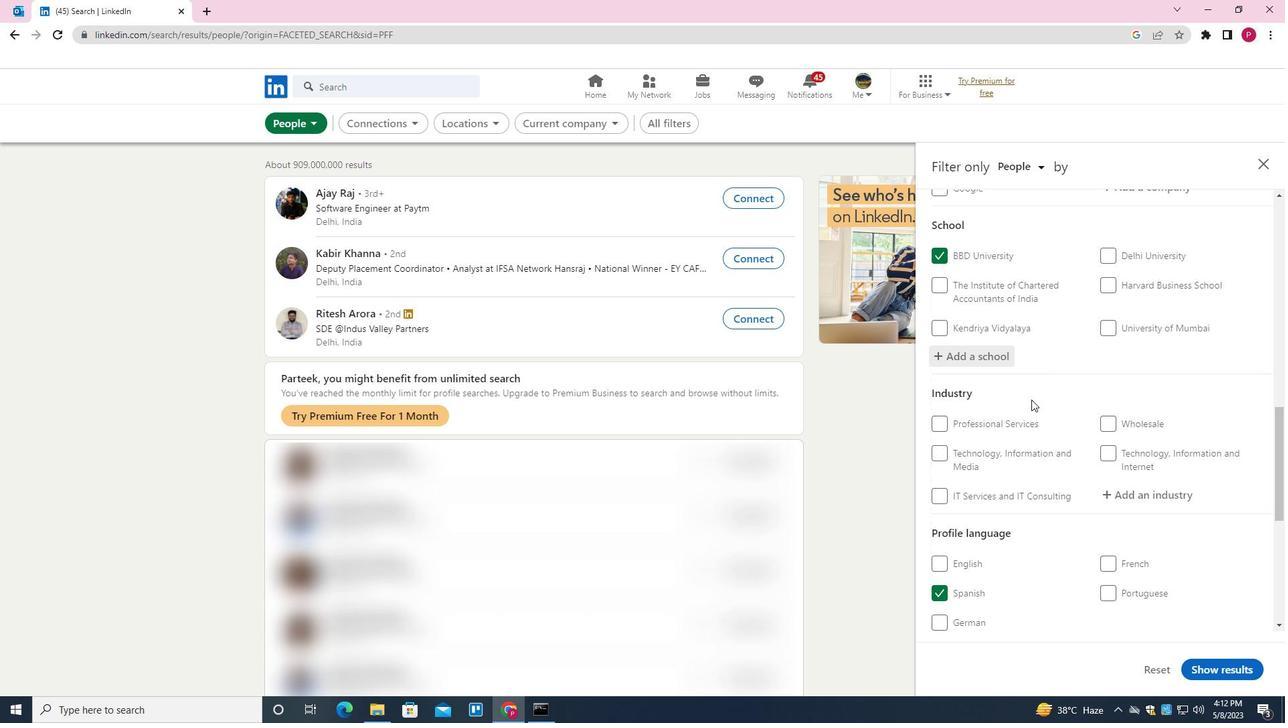 
Action: Mouse moved to (1138, 364)
Screenshot: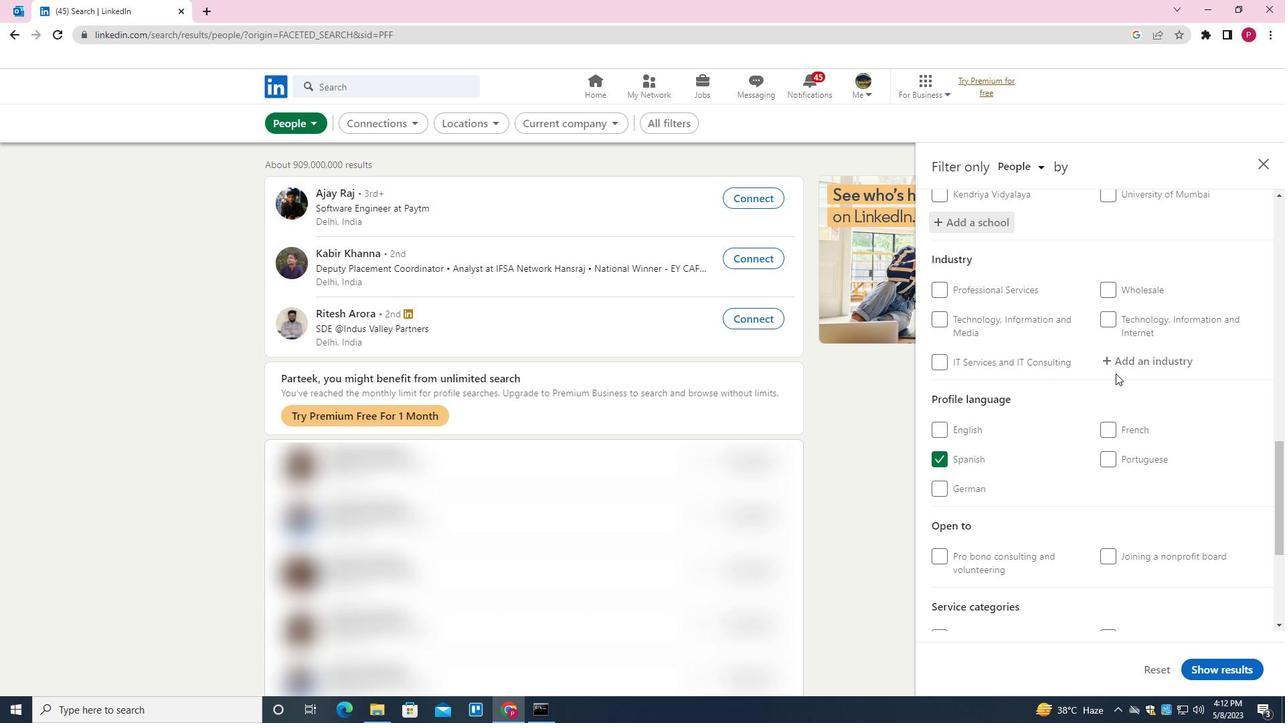 
Action: Mouse pressed left at (1138, 364)
Screenshot: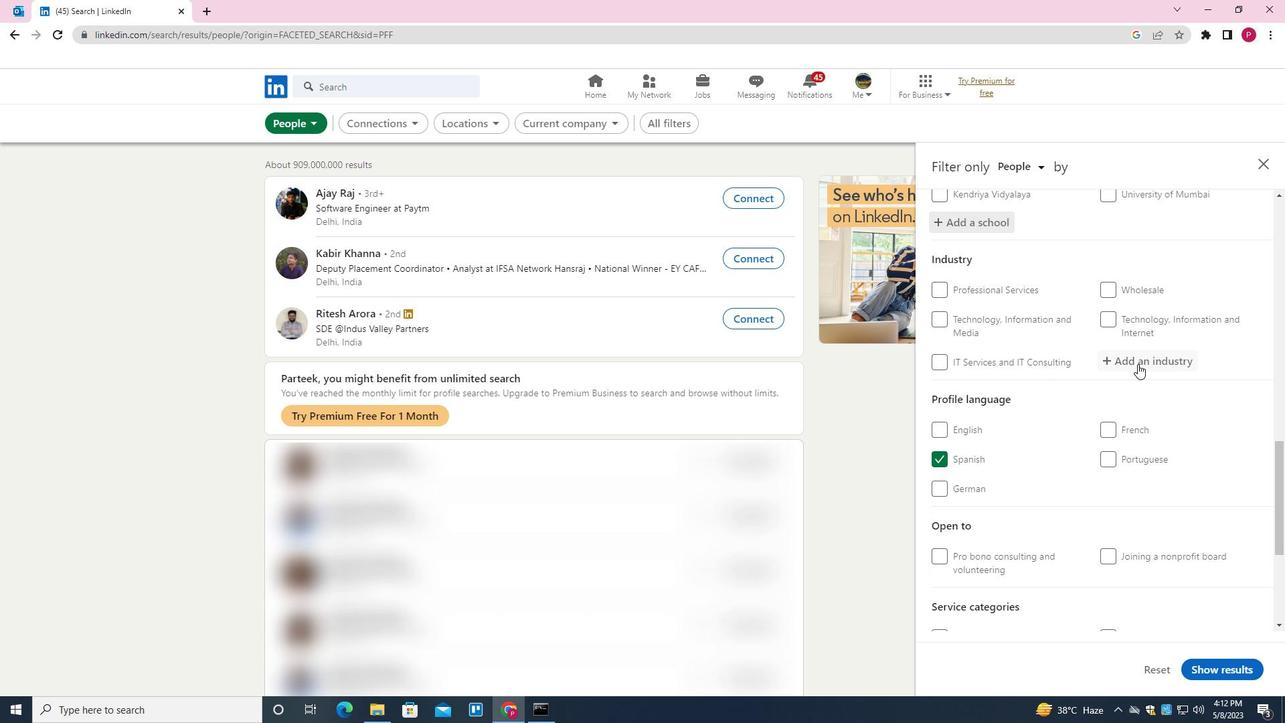 
Action: Key pressed <Key.shift>SOFTWARE<Key.space><Key.shift>DEVELOPMENT<Key.down><Key.enter>
Screenshot: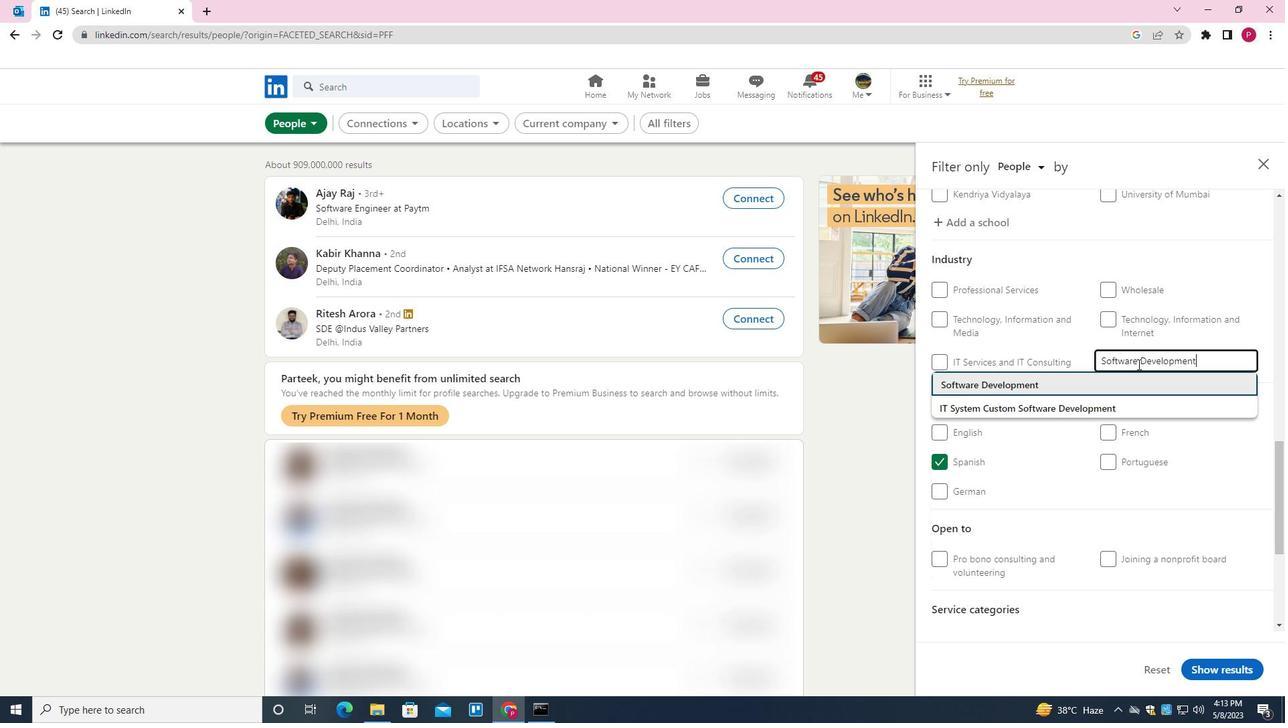 
Action: Mouse moved to (1125, 371)
Screenshot: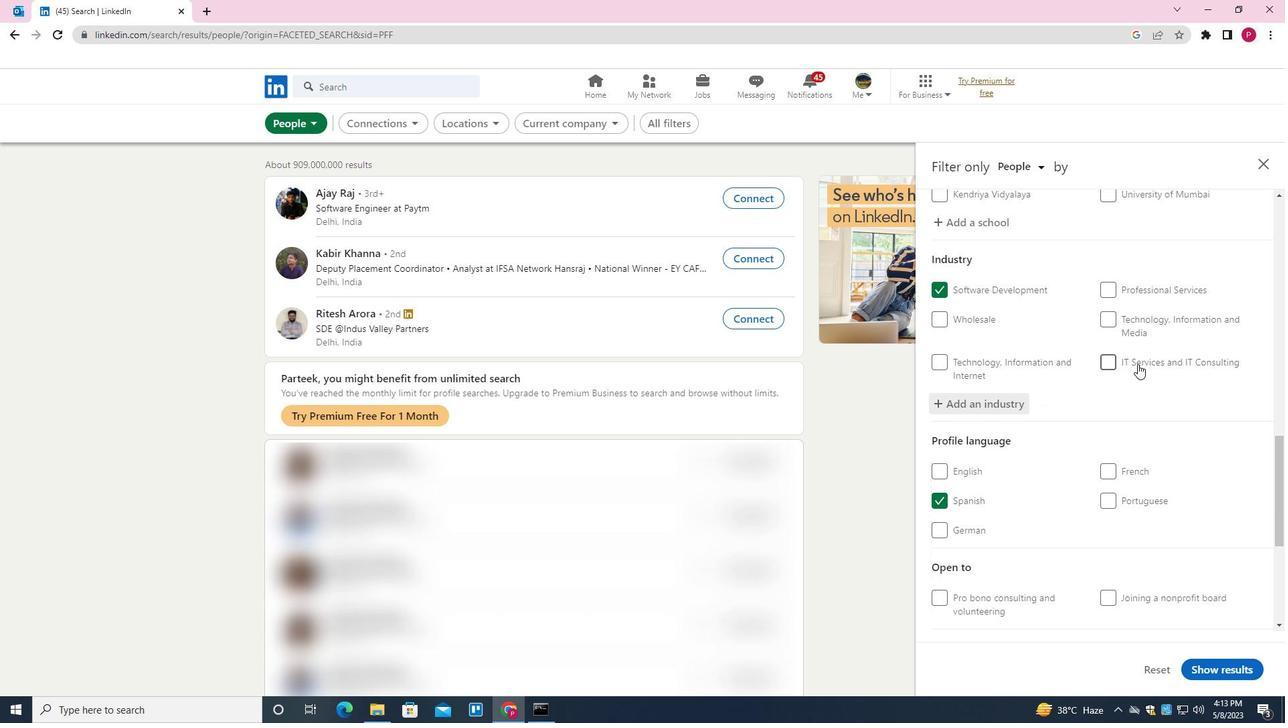 
Action: Mouse scrolled (1125, 370) with delta (0, 0)
Screenshot: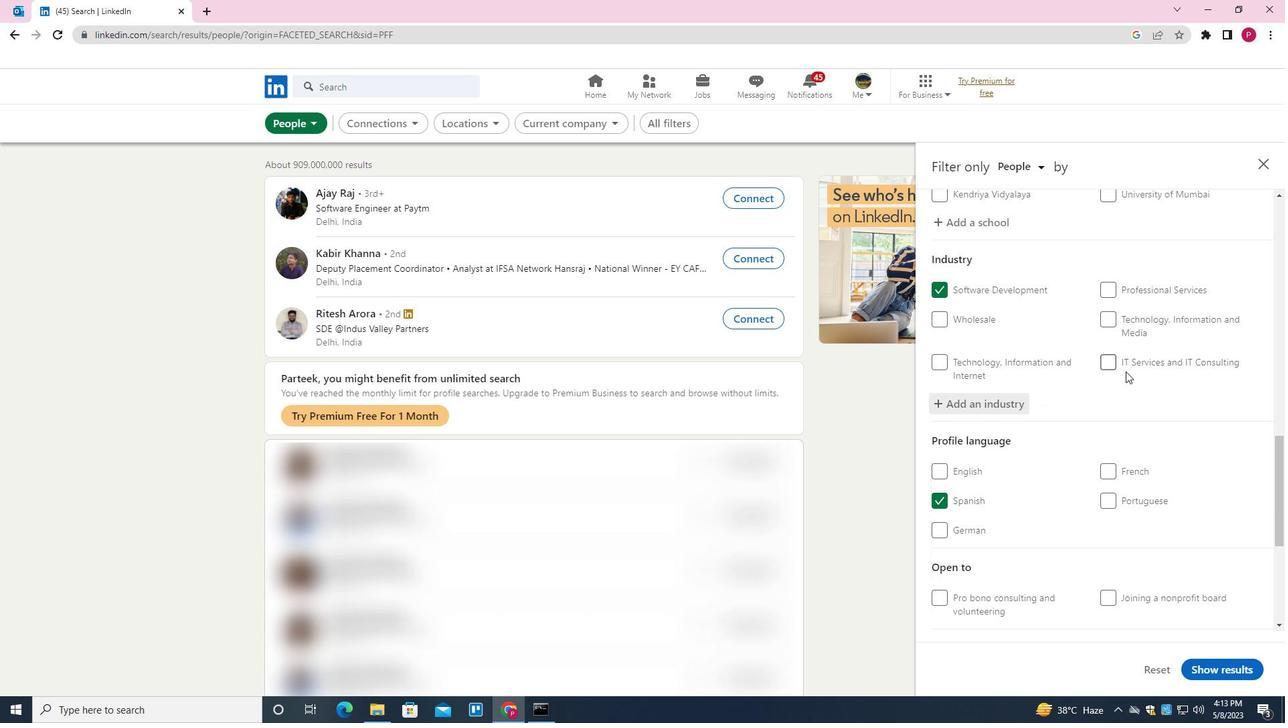 
Action: Mouse moved to (1124, 373)
Screenshot: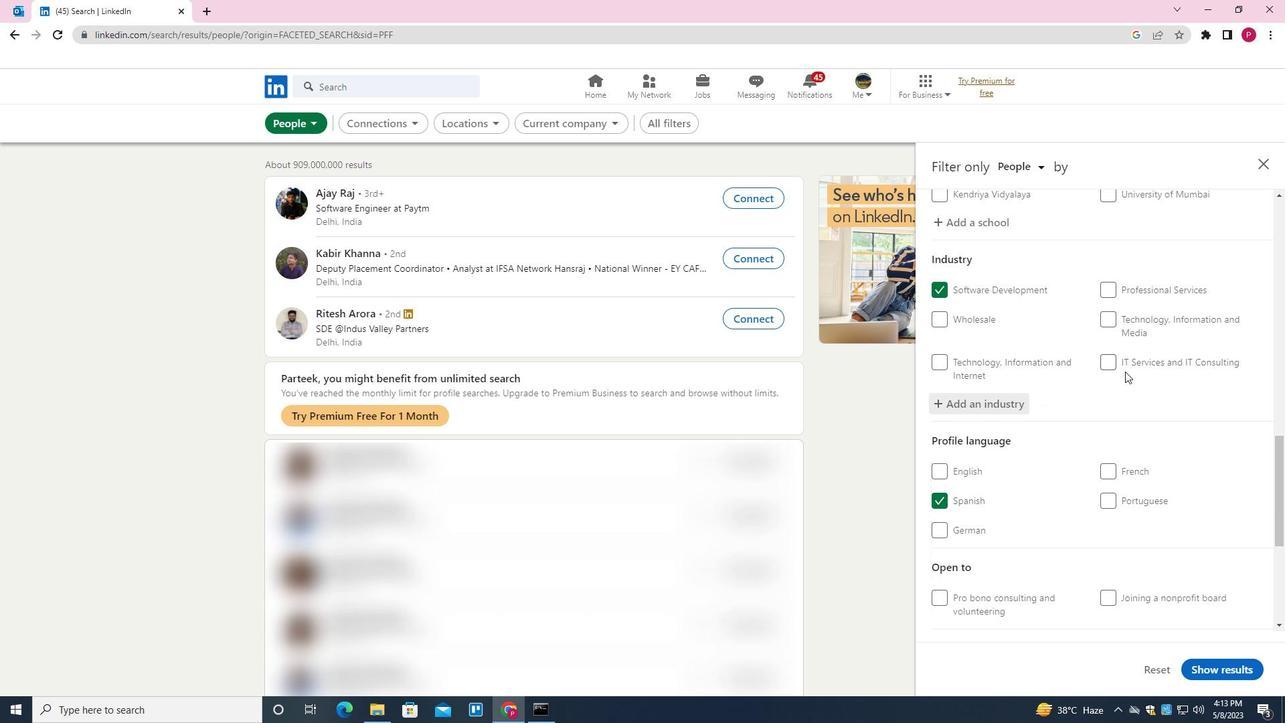
Action: Mouse scrolled (1124, 372) with delta (0, 0)
Screenshot: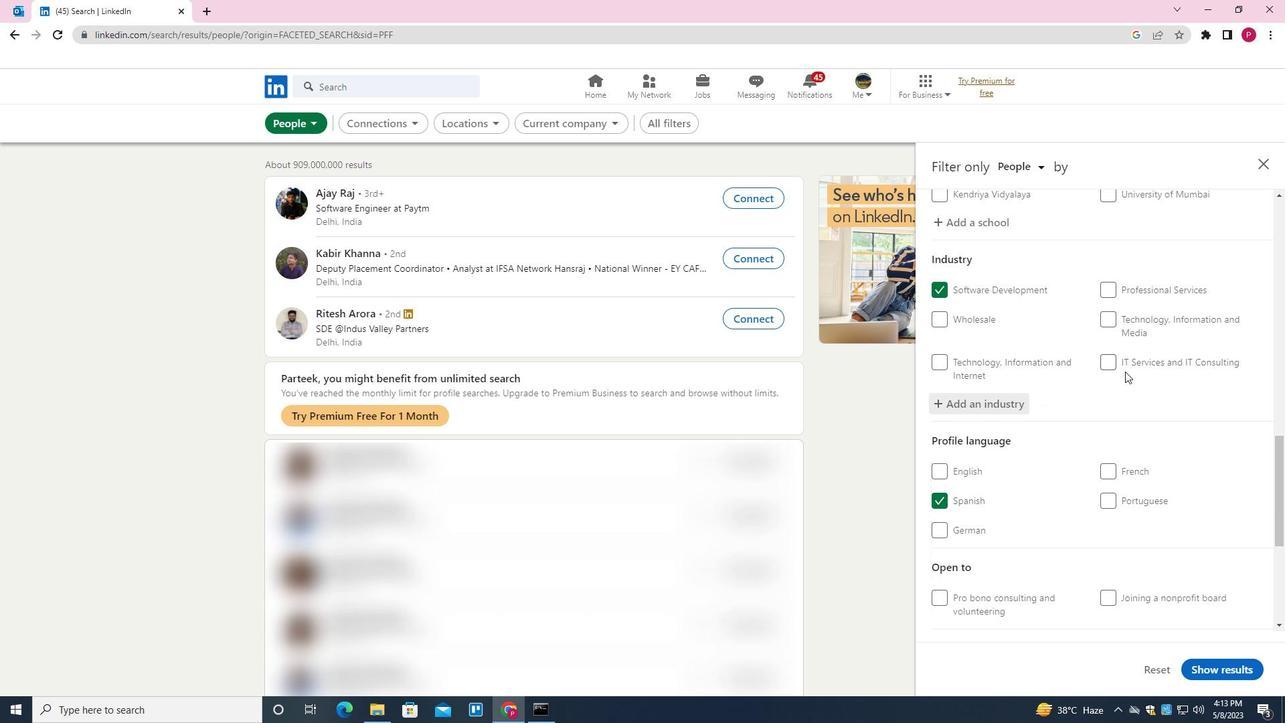
Action: Mouse moved to (1120, 401)
Screenshot: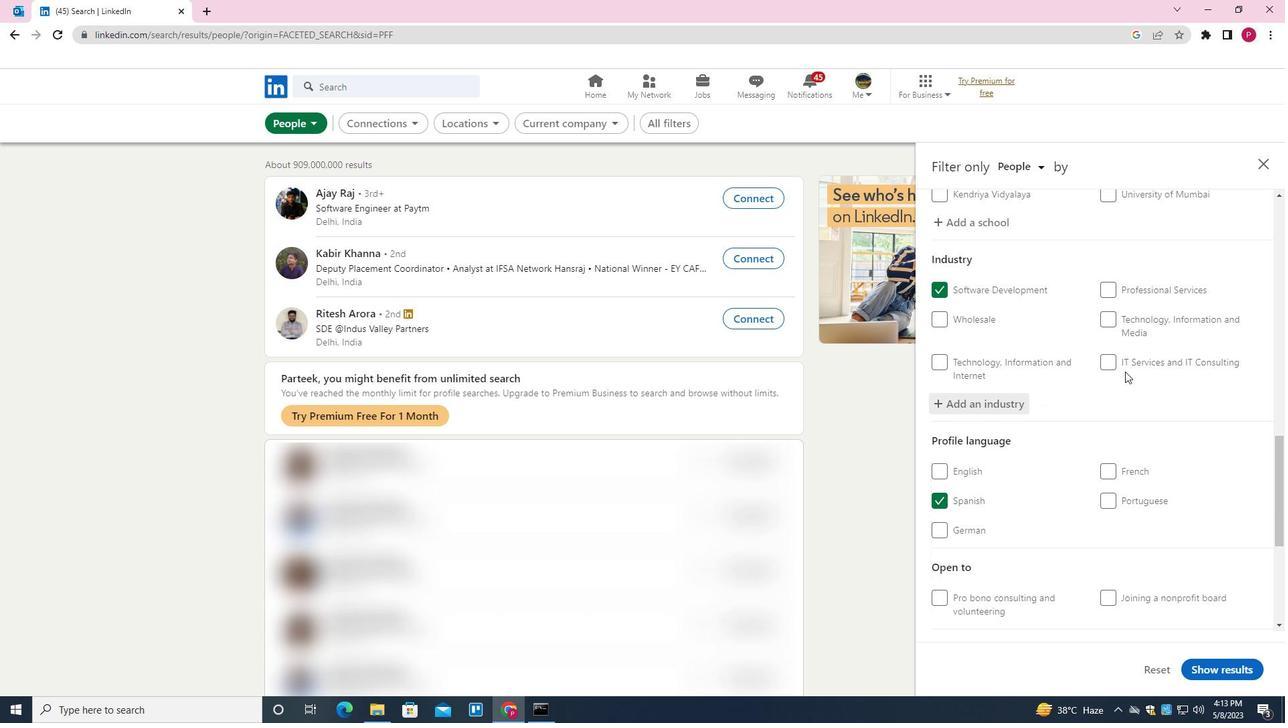 
Action: Mouse scrolled (1120, 400) with delta (0, 0)
Screenshot: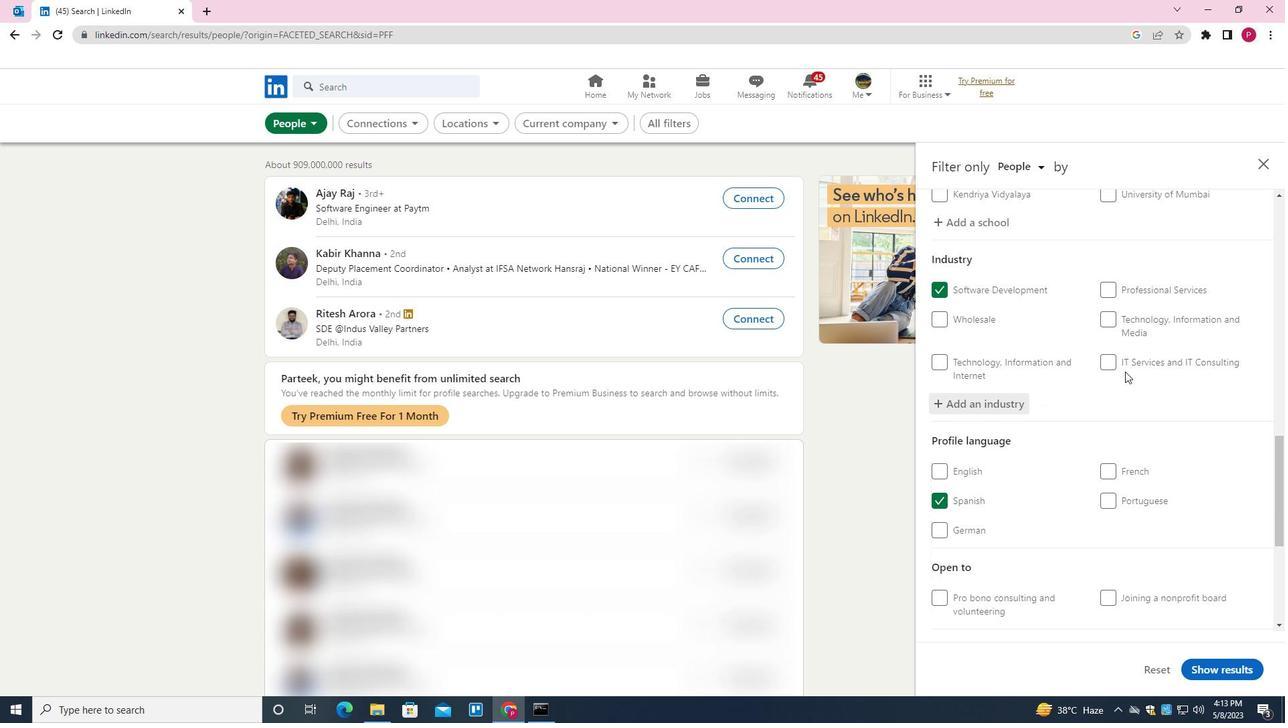 
Action: Mouse moved to (1118, 413)
Screenshot: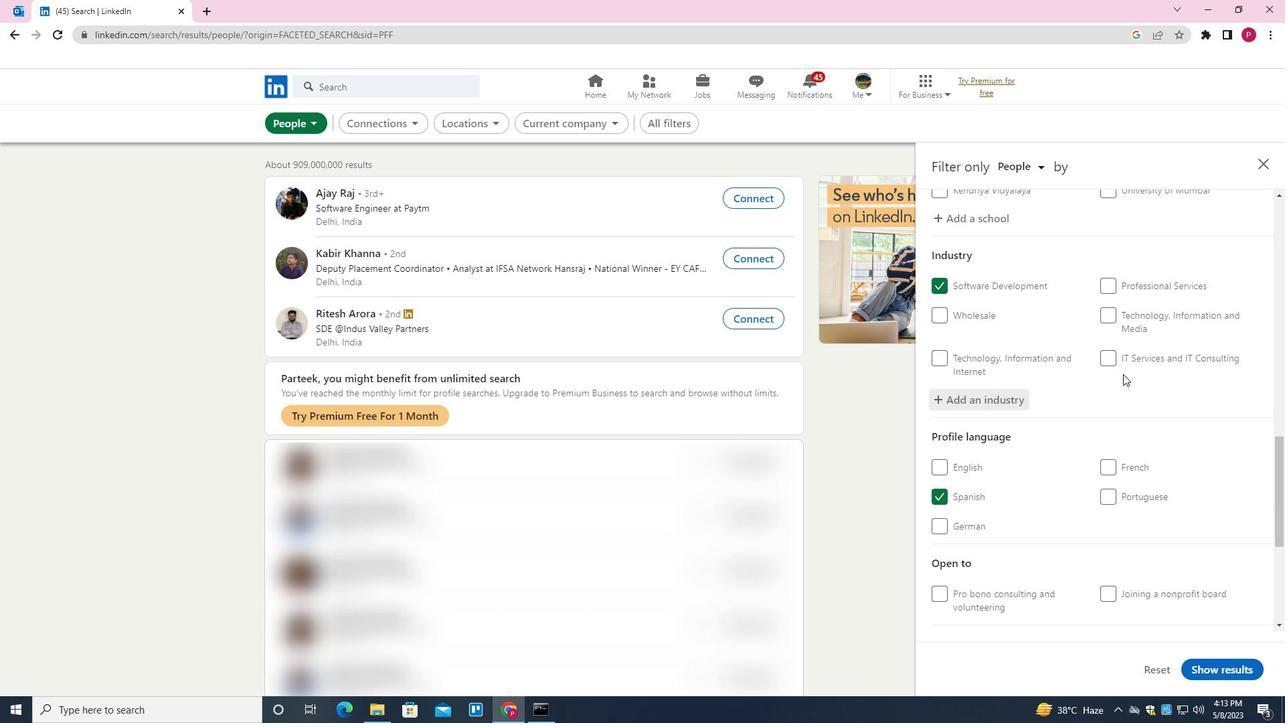 
Action: Mouse scrolled (1118, 412) with delta (0, 0)
Screenshot: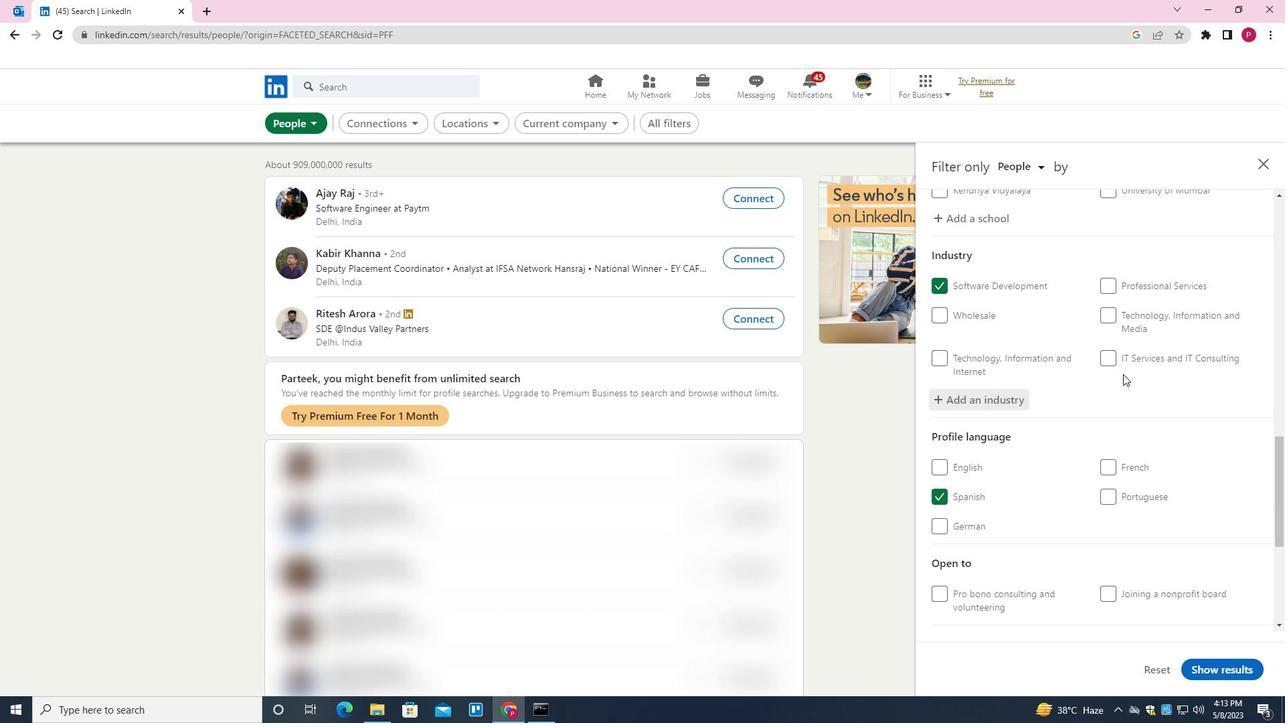 
Action: Mouse moved to (1116, 421)
Screenshot: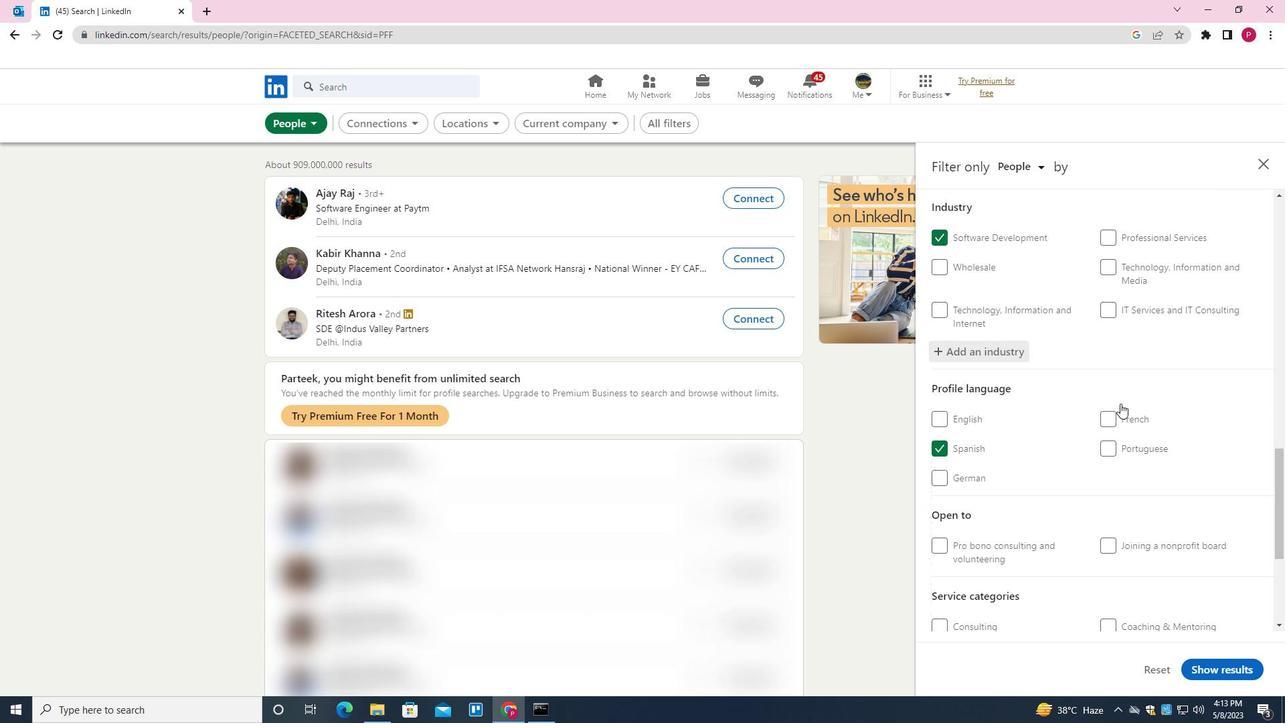 
Action: Mouse scrolled (1116, 420) with delta (0, 0)
Screenshot: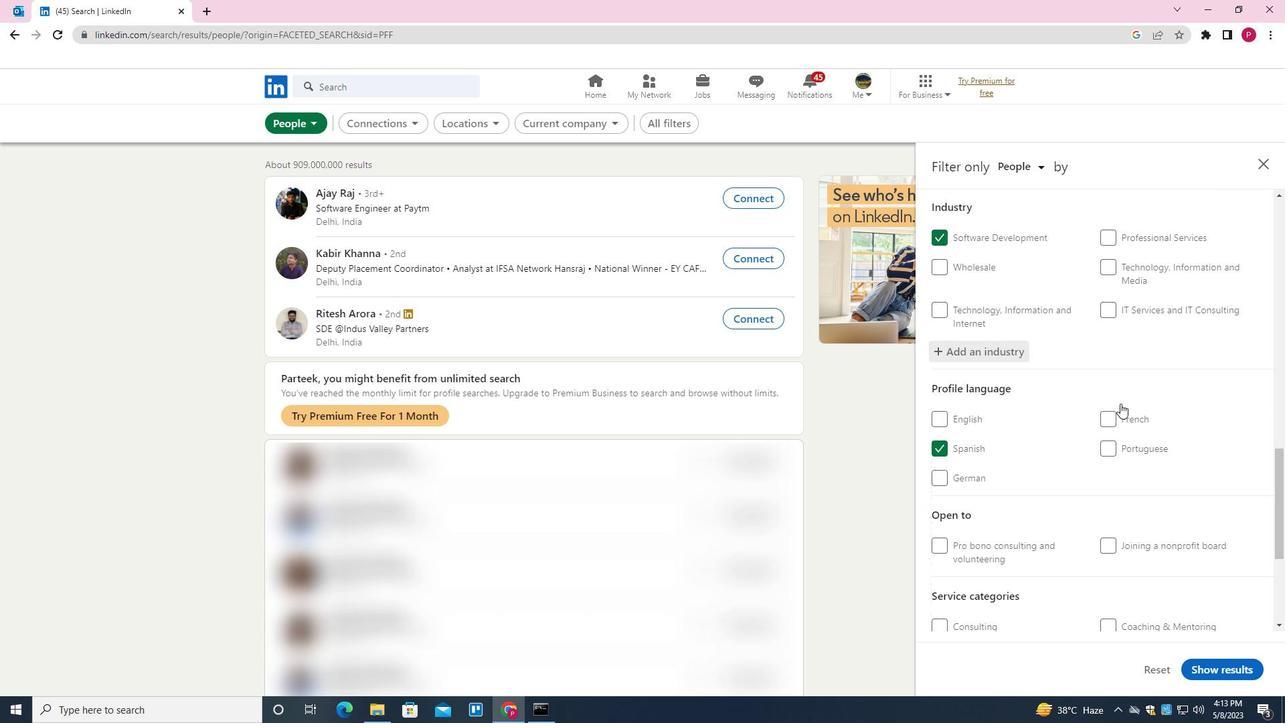 
Action: Mouse moved to (1125, 451)
Screenshot: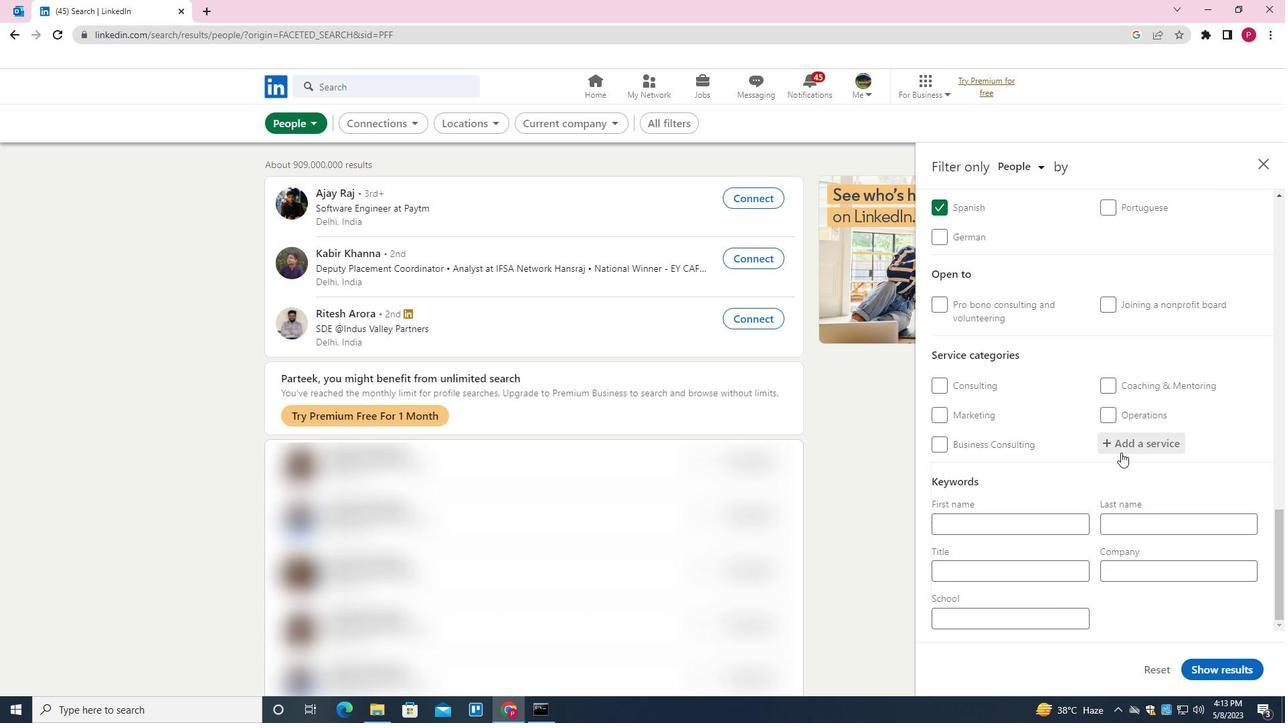 
Action: Mouse pressed left at (1125, 451)
Screenshot: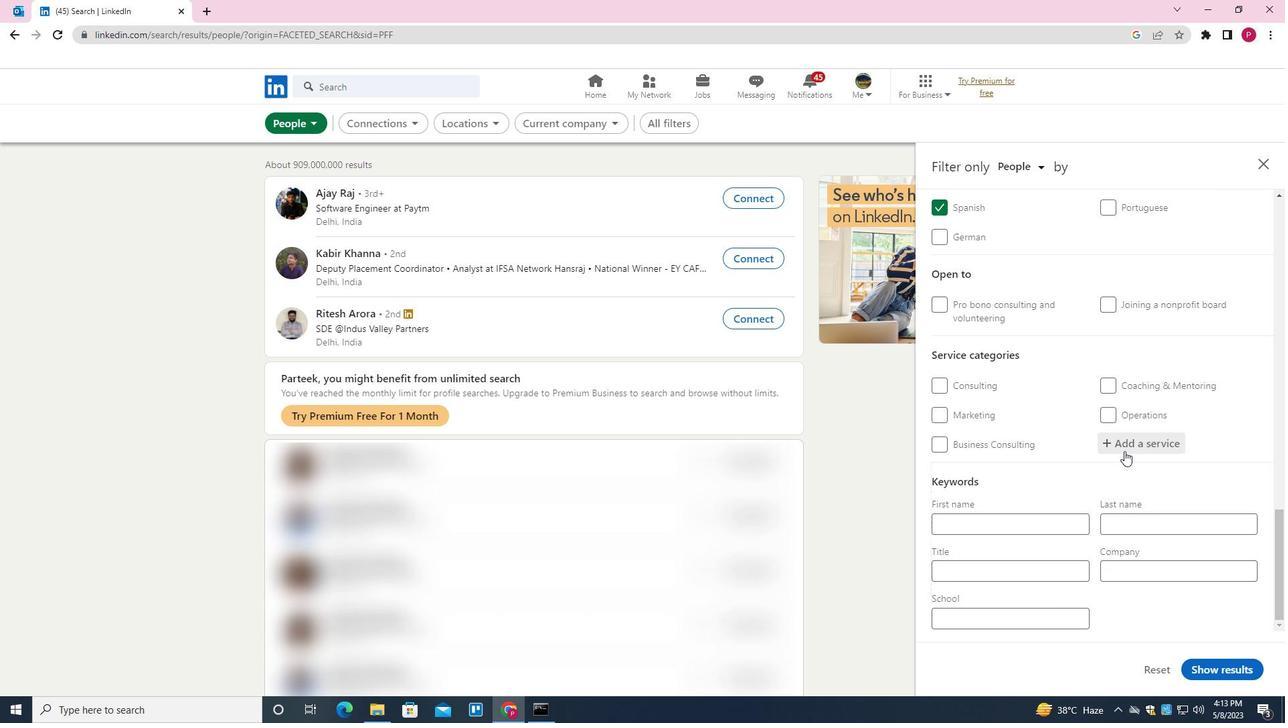 
Action: Key pressed <Key.shift><Key.shift><Key.shift><Key.shift><Key.shift><Key.shift><Key.shift><Key.shift><Key.shift><Key.shift><Key.shift><Key.shift><Key.shift><Key.shift><Key.shift><Key.shift><Key.shift><Key.shift><Key.shift><Key.shift><Key.shift><Key.shift><Key.shift><Key.shift>USER<Key.space><Key.shift>EXPERIENCE<Key.space><Key.shift><Key.shift><Key.shift><Key.shift><Key.shift><Key.shift><Key.shift><Key.shift><Key.shift>WRITING<Key.down><Key.enter>
Screenshot: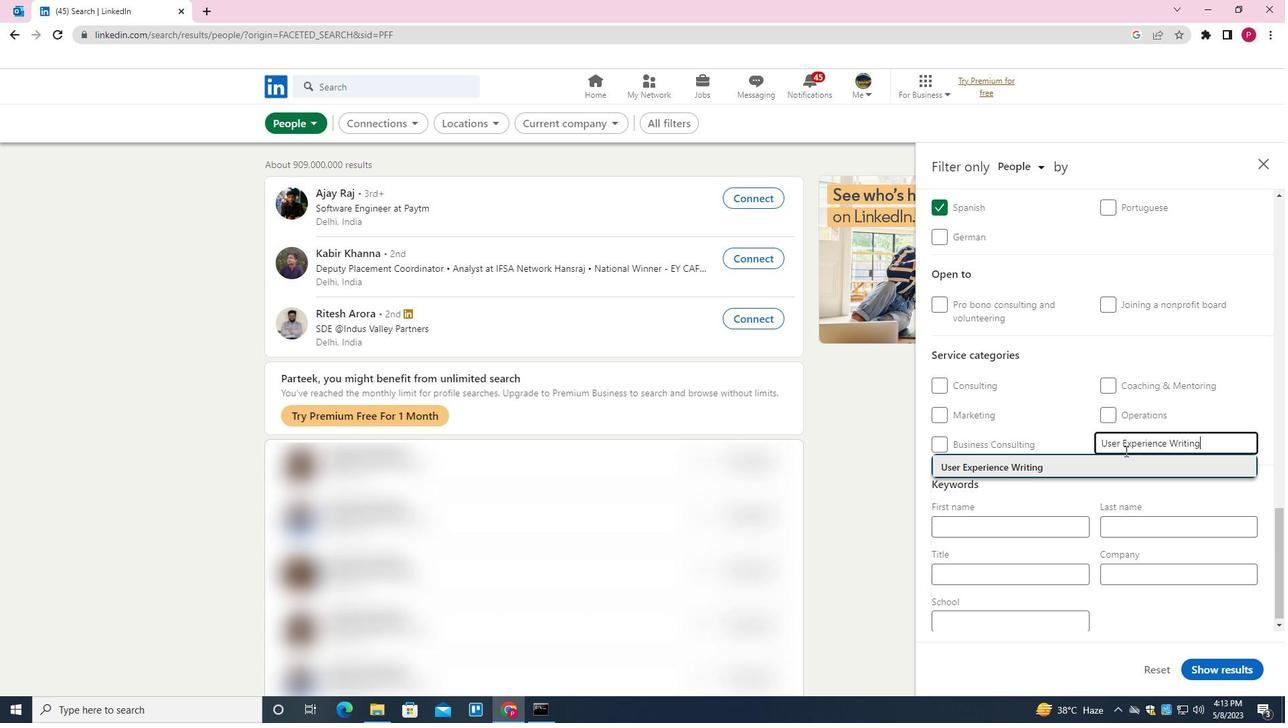 
Action: Mouse scrolled (1125, 450) with delta (0, 0)
Screenshot: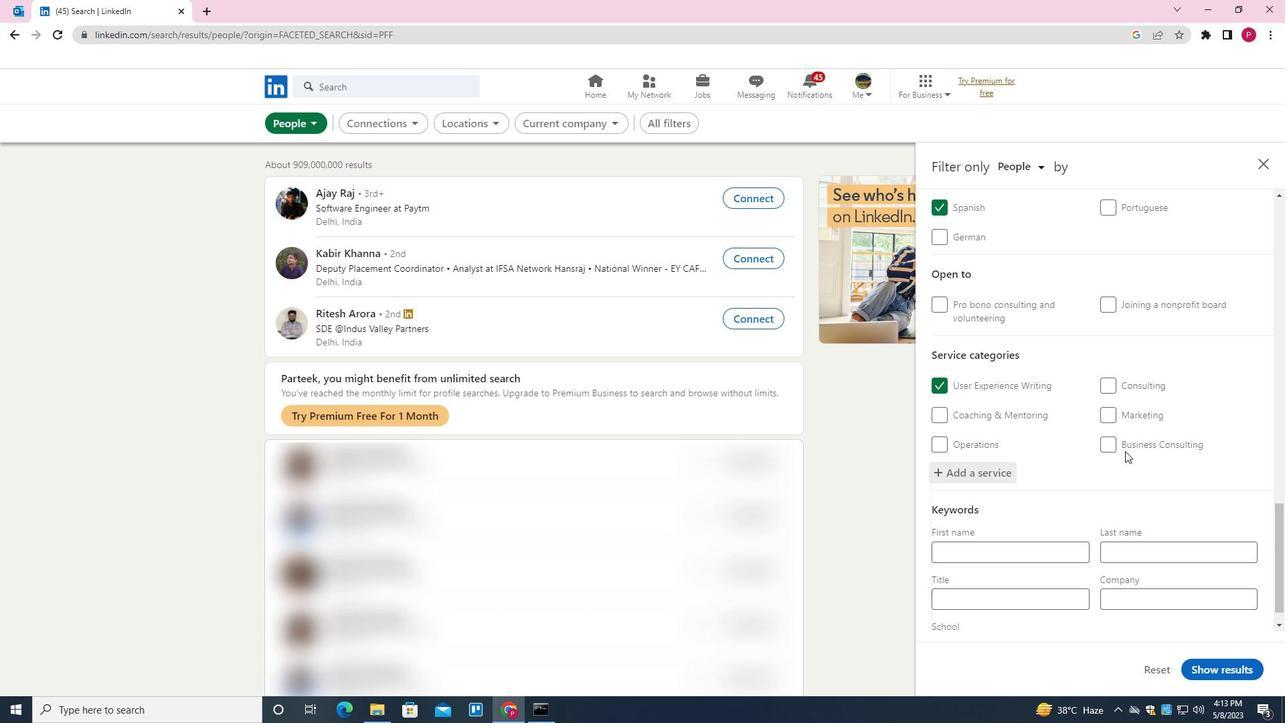 
Action: Mouse scrolled (1125, 450) with delta (0, 0)
Screenshot: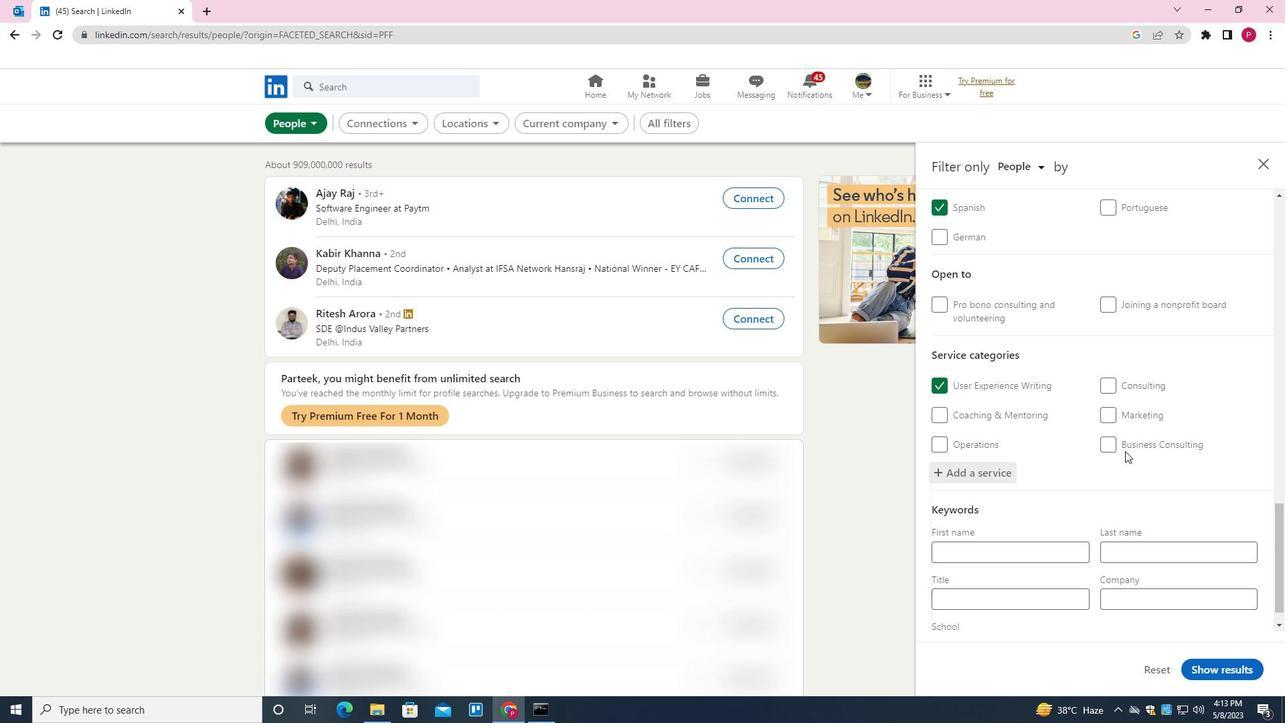 
Action: Mouse scrolled (1125, 450) with delta (0, 0)
Screenshot: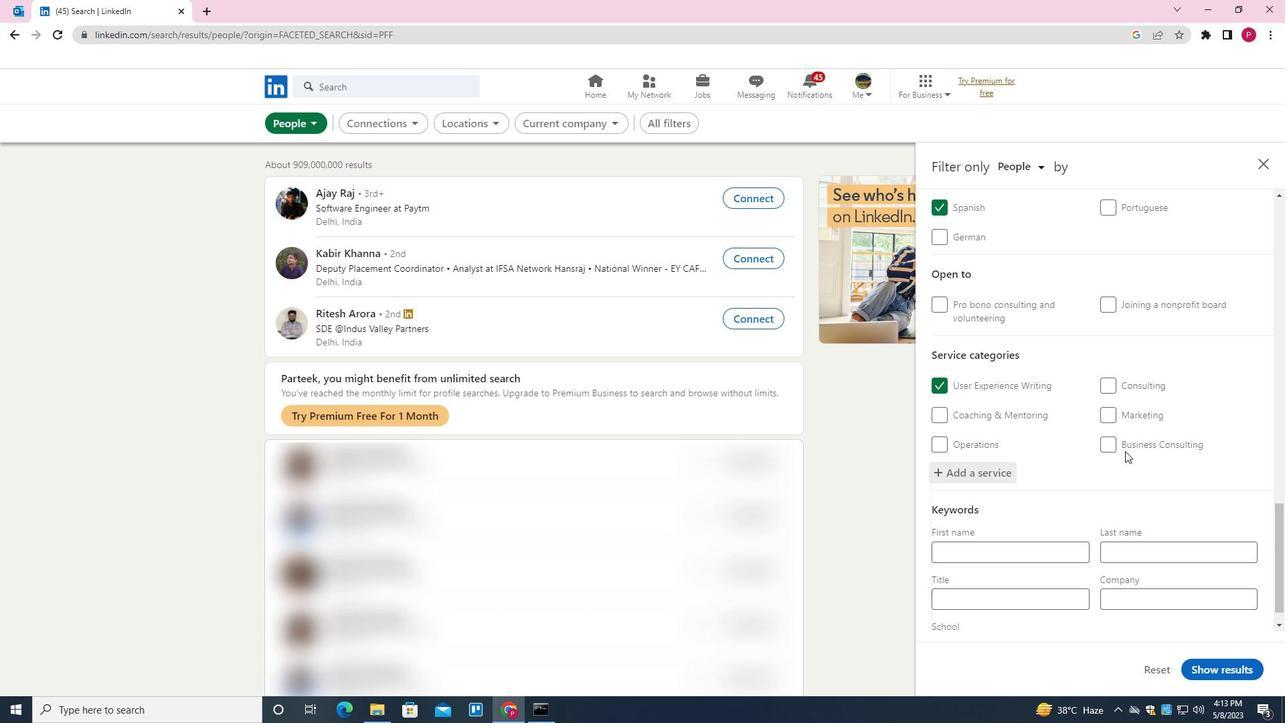
Action: Mouse moved to (1108, 462)
Screenshot: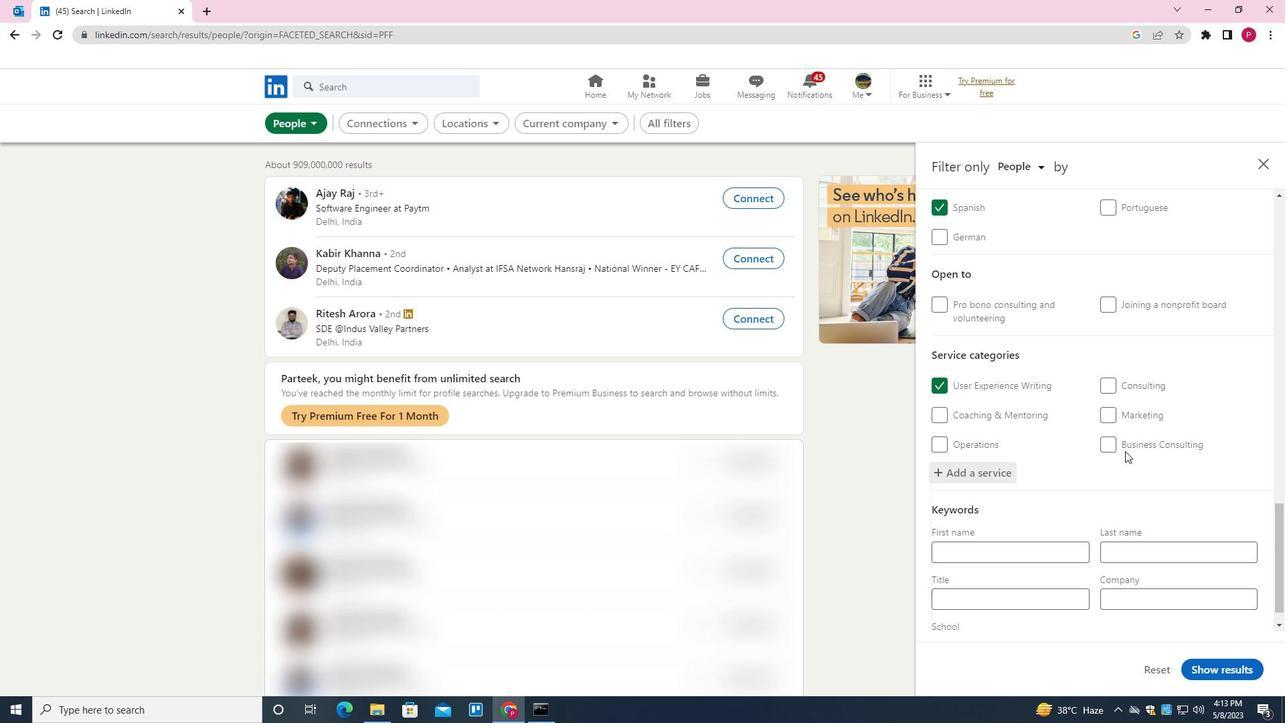 
Action: Mouse scrolled (1108, 461) with delta (0, 0)
Screenshot: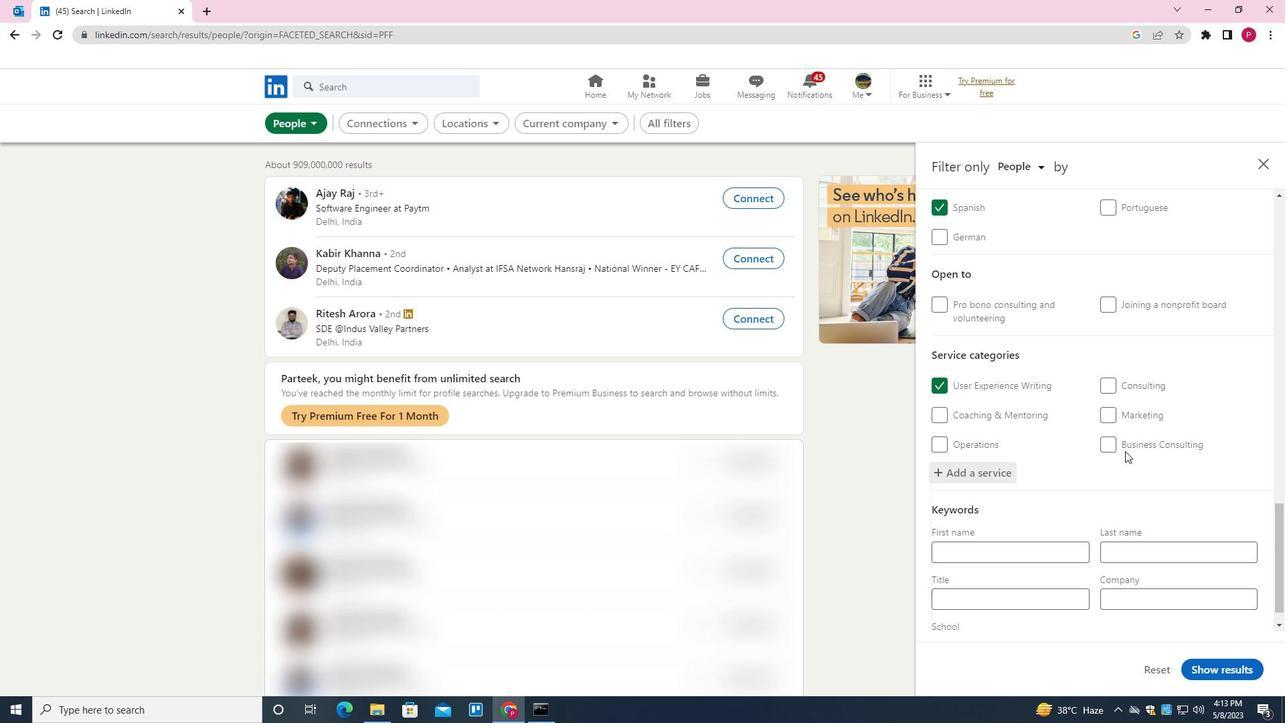 
Action: Mouse moved to (1017, 561)
Screenshot: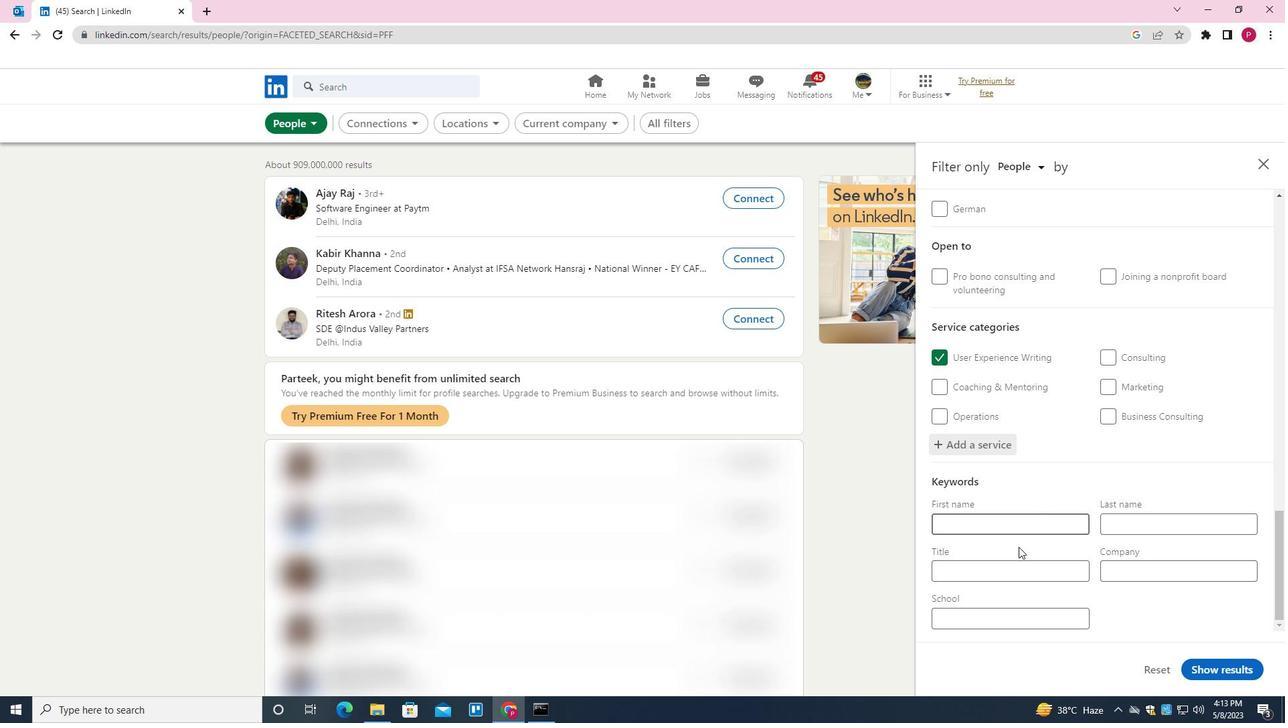 
Action: Mouse pressed left at (1017, 561)
Screenshot: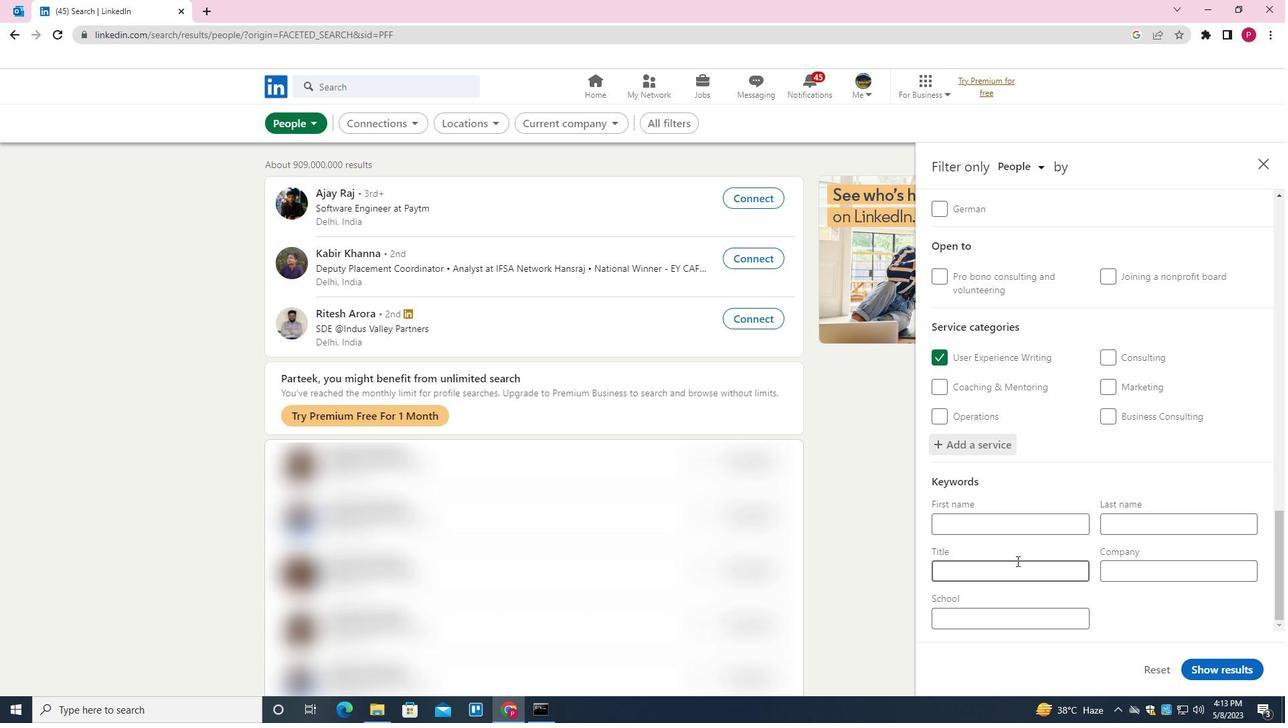 
Action: Key pressed <Key.shift>COPY<Key.space><Key.shift><Key.shift><Key.shift>EDITOR
Screenshot: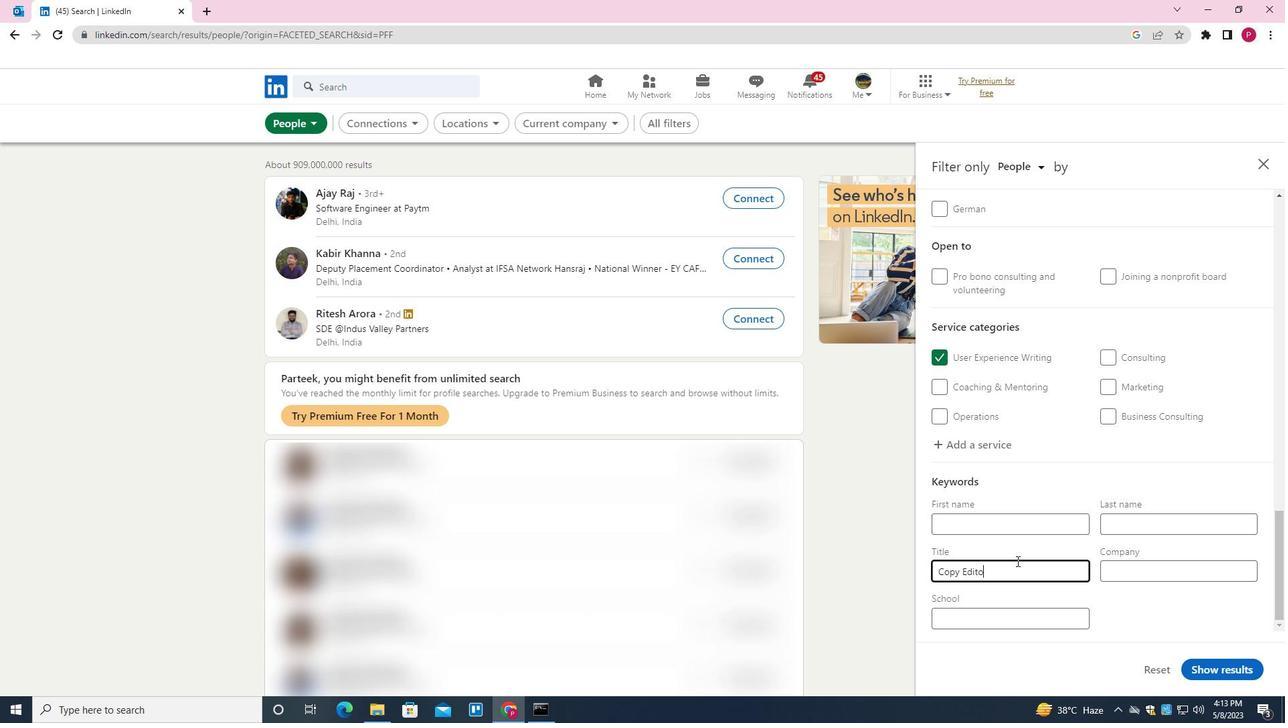 
Action: Mouse moved to (1214, 668)
Screenshot: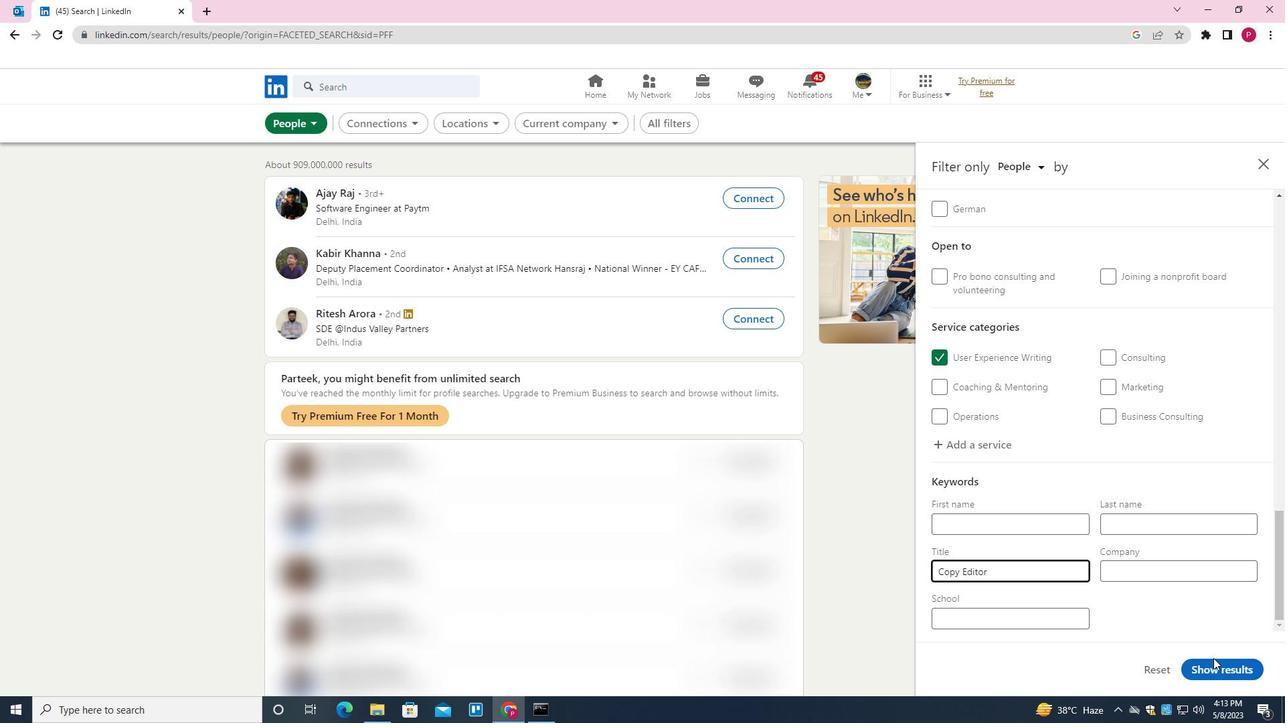 
Action: Mouse pressed left at (1214, 668)
Screenshot: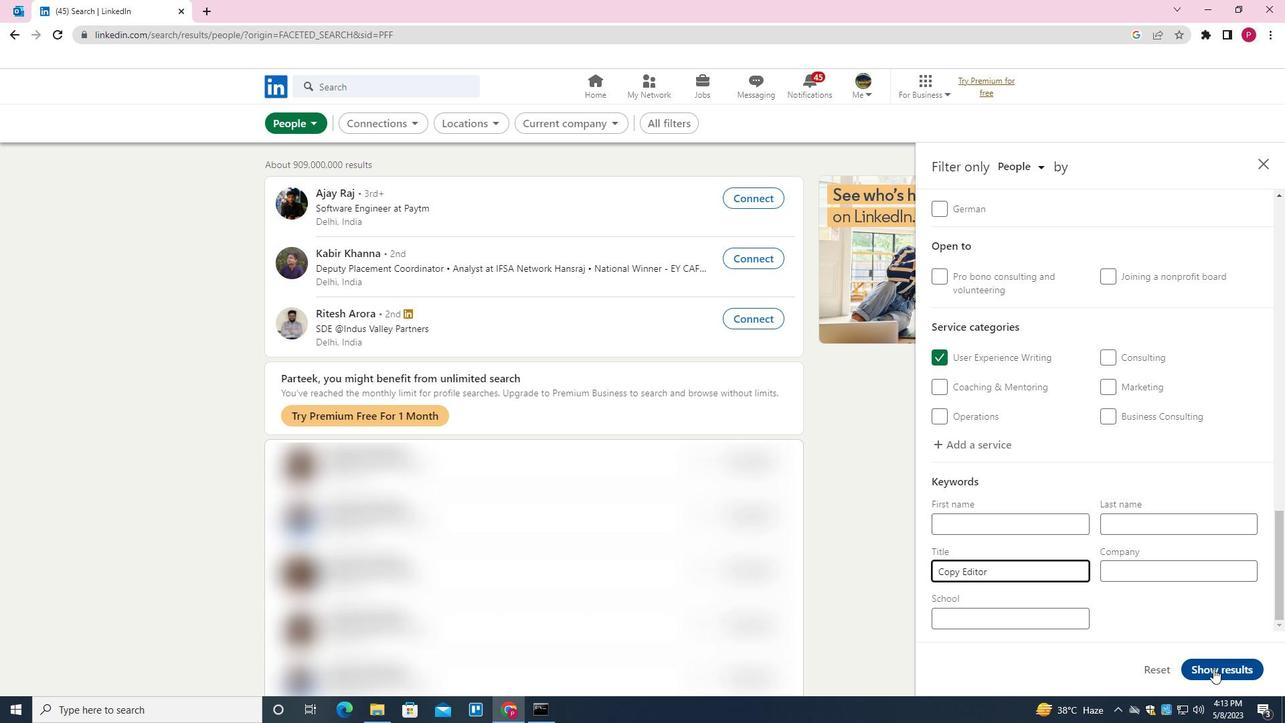 
Action: Mouse moved to (569, 350)
Screenshot: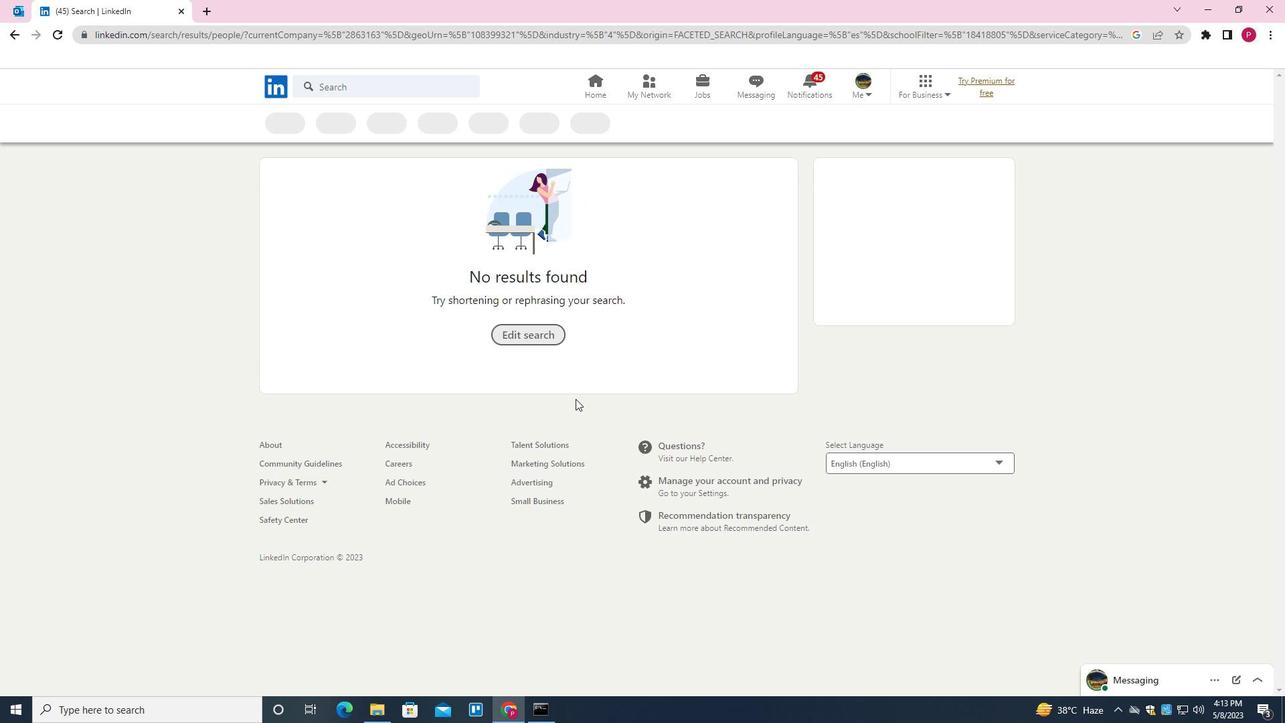 
